Task: Find connections with filter location Mâcon with filter topic #socialentrepreneurswith filter profile language German with filter current company TeamLease Services Limited with filter school Professor Jayashankar Telangana State Agricultural University with filter industry Nonresidential Building Construction with filter service category Wealth Management with filter keywords title Human Resources
Action: Mouse moved to (709, 115)
Screenshot: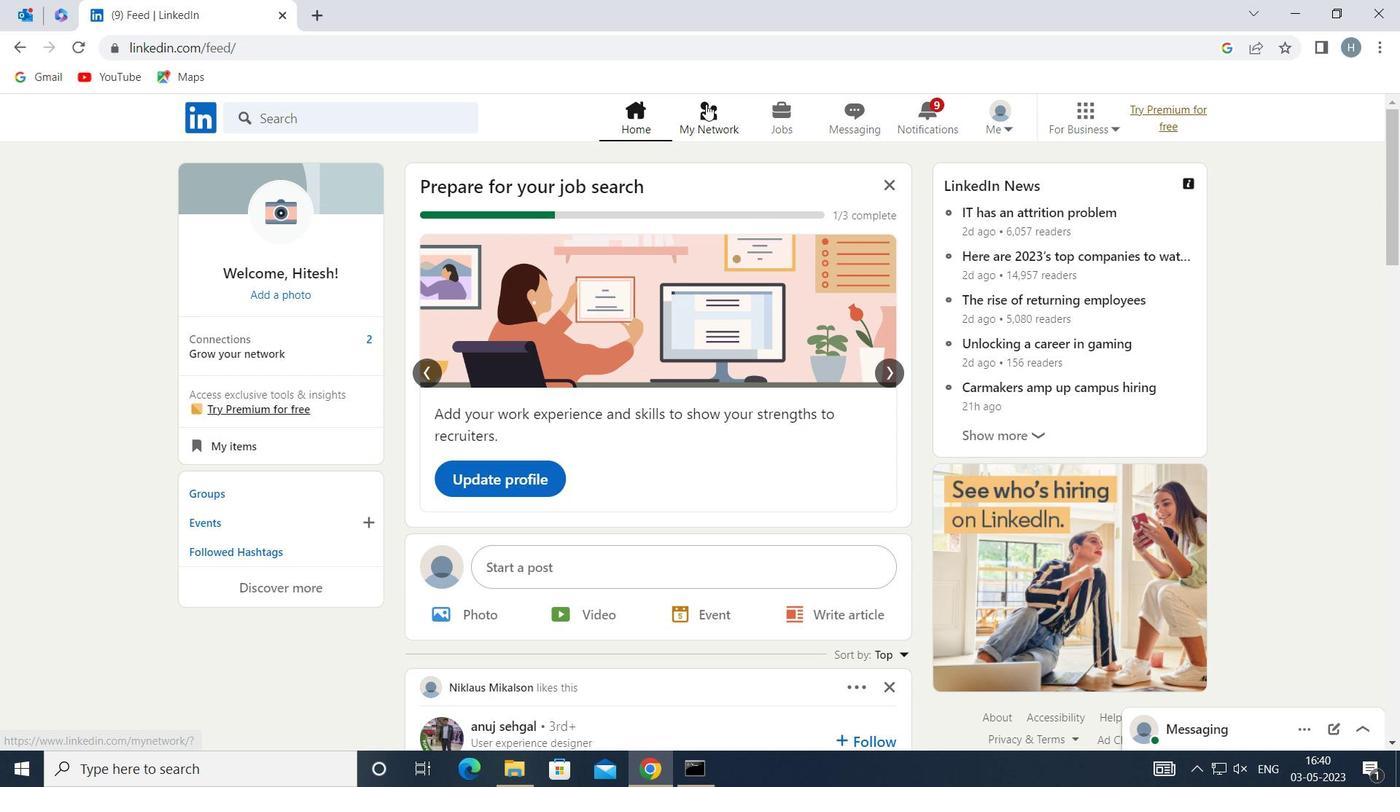 
Action: Mouse pressed left at (709, 115)
Screenshot: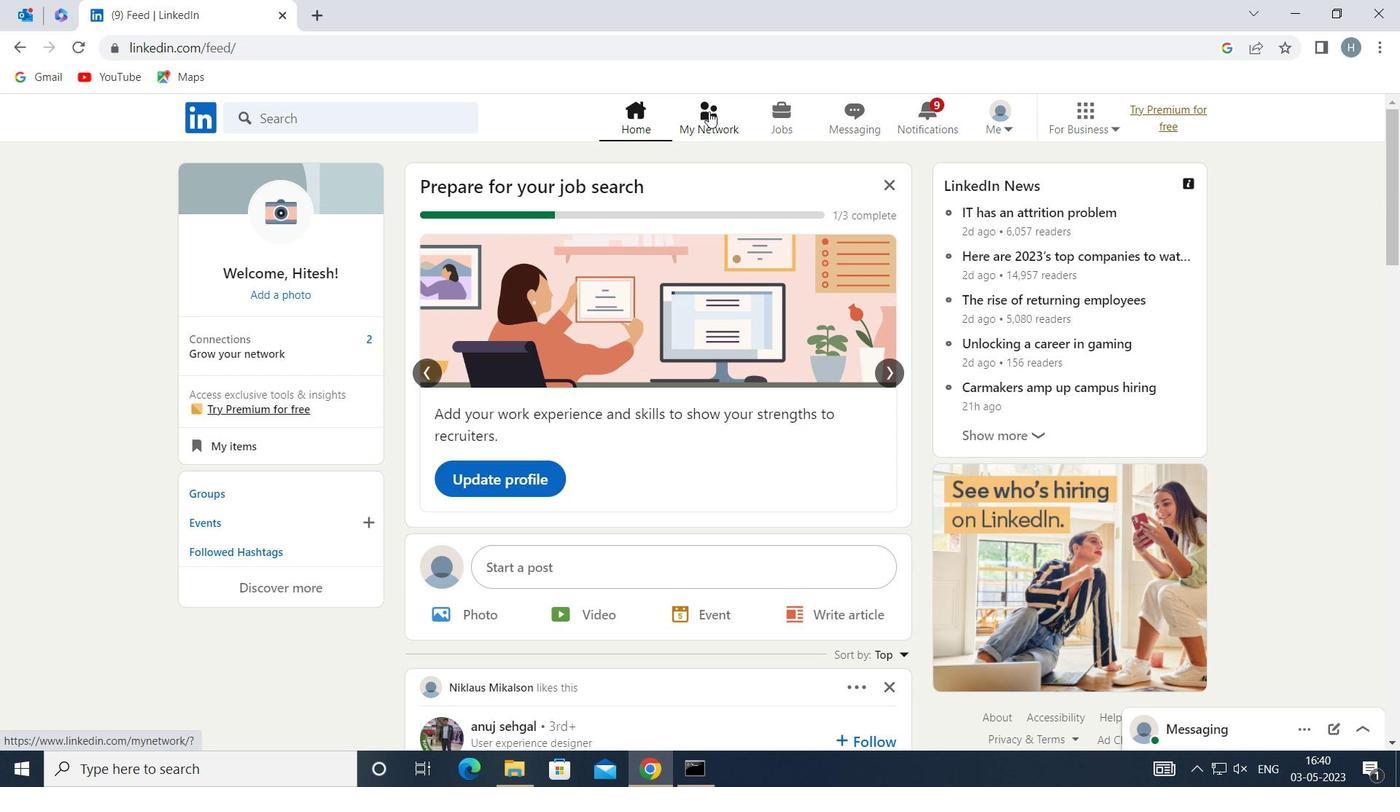 
Action: Mouse moved to (383, 221)
Screenshot: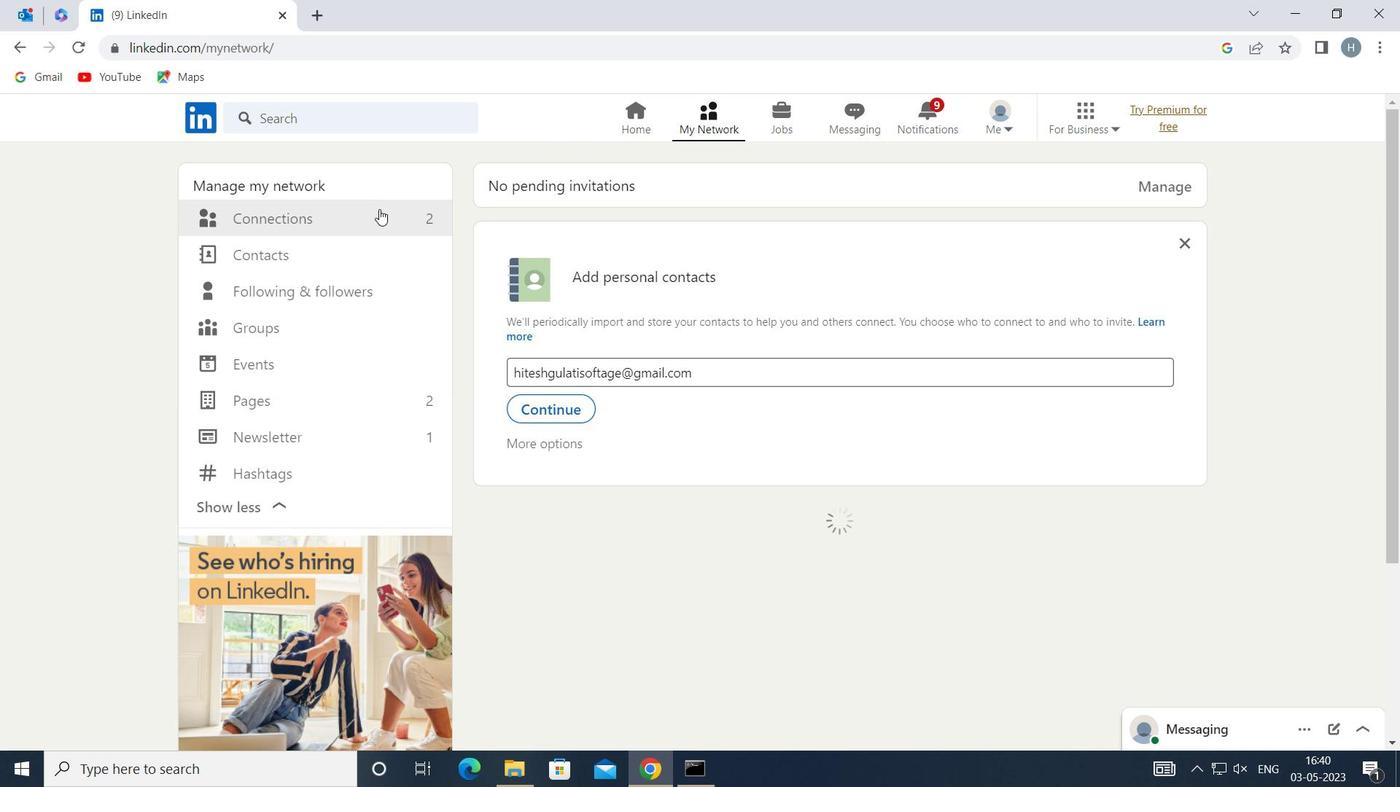 
Action: Mouse pressed left at (383, 221)
Screenshot: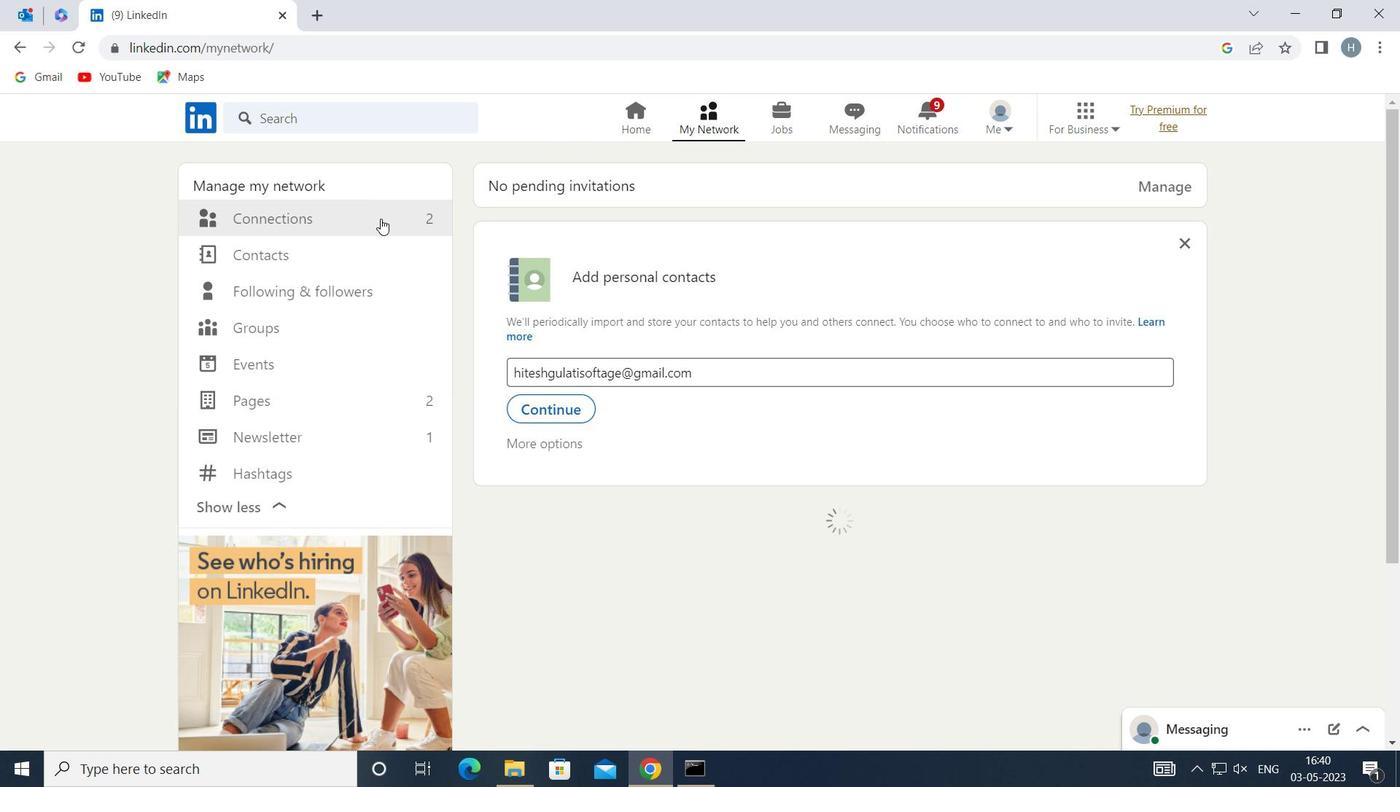 
Action: Mouse moved to (838, 216)
Screenshot: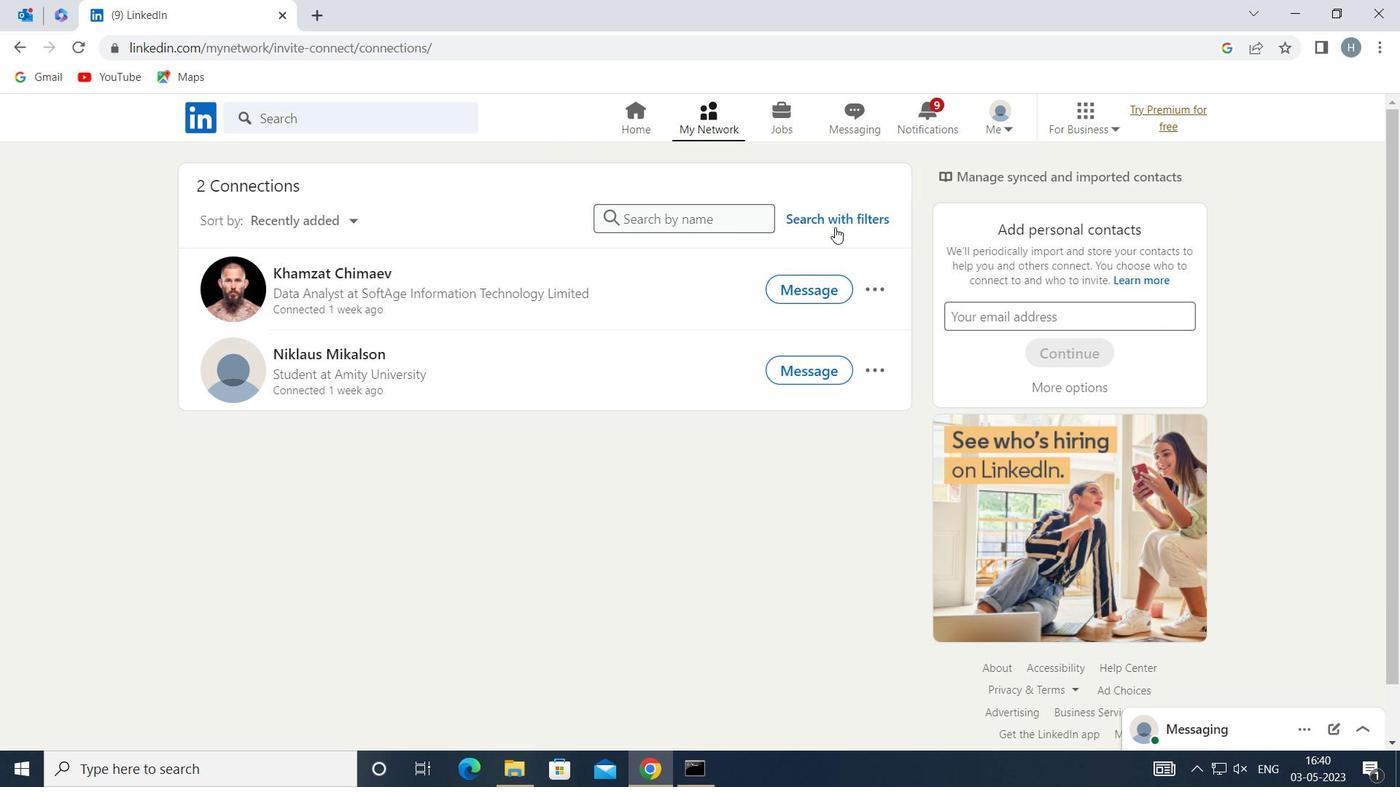 
Action: Mouse pressed left at (838, 216)
Screenshot: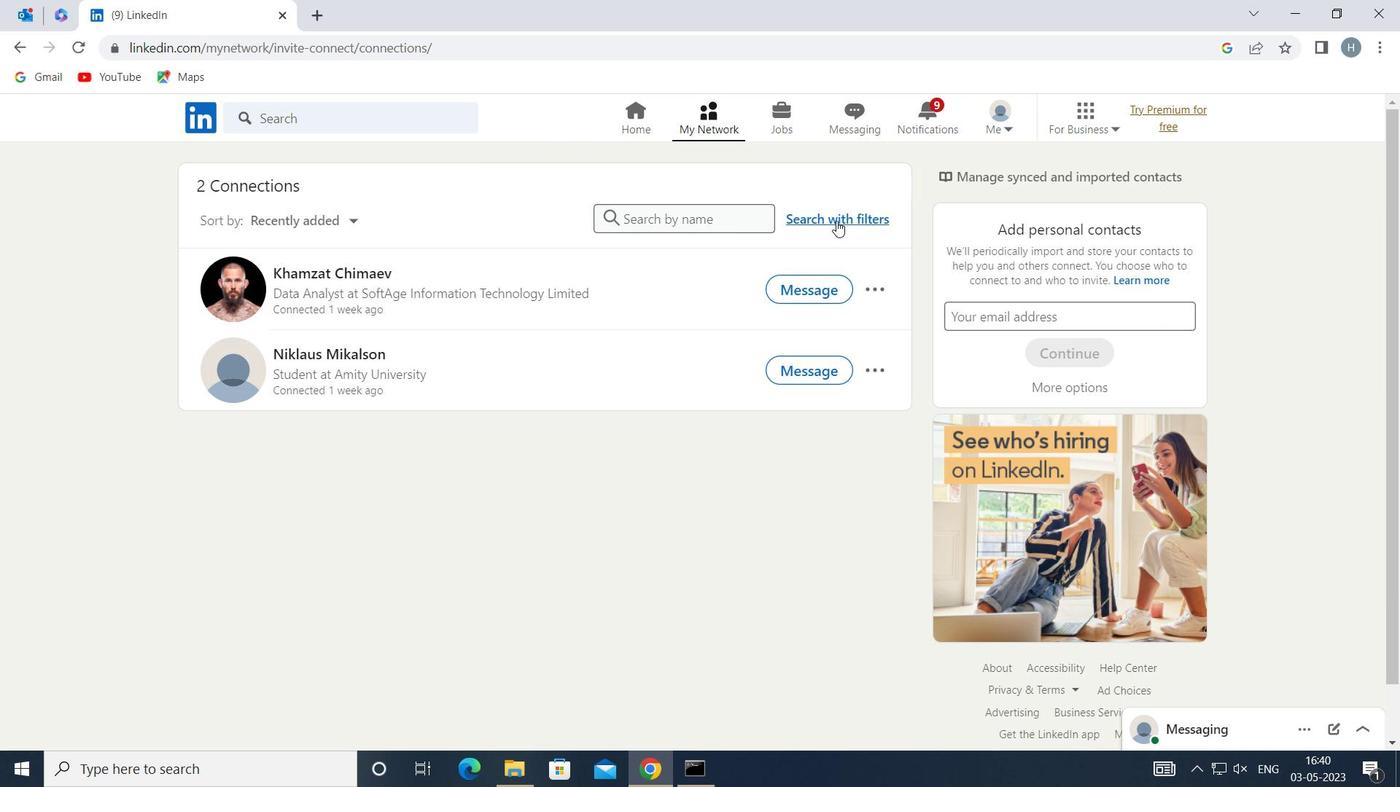 
Action: Mouse moved to (768, 167)
Screenshot: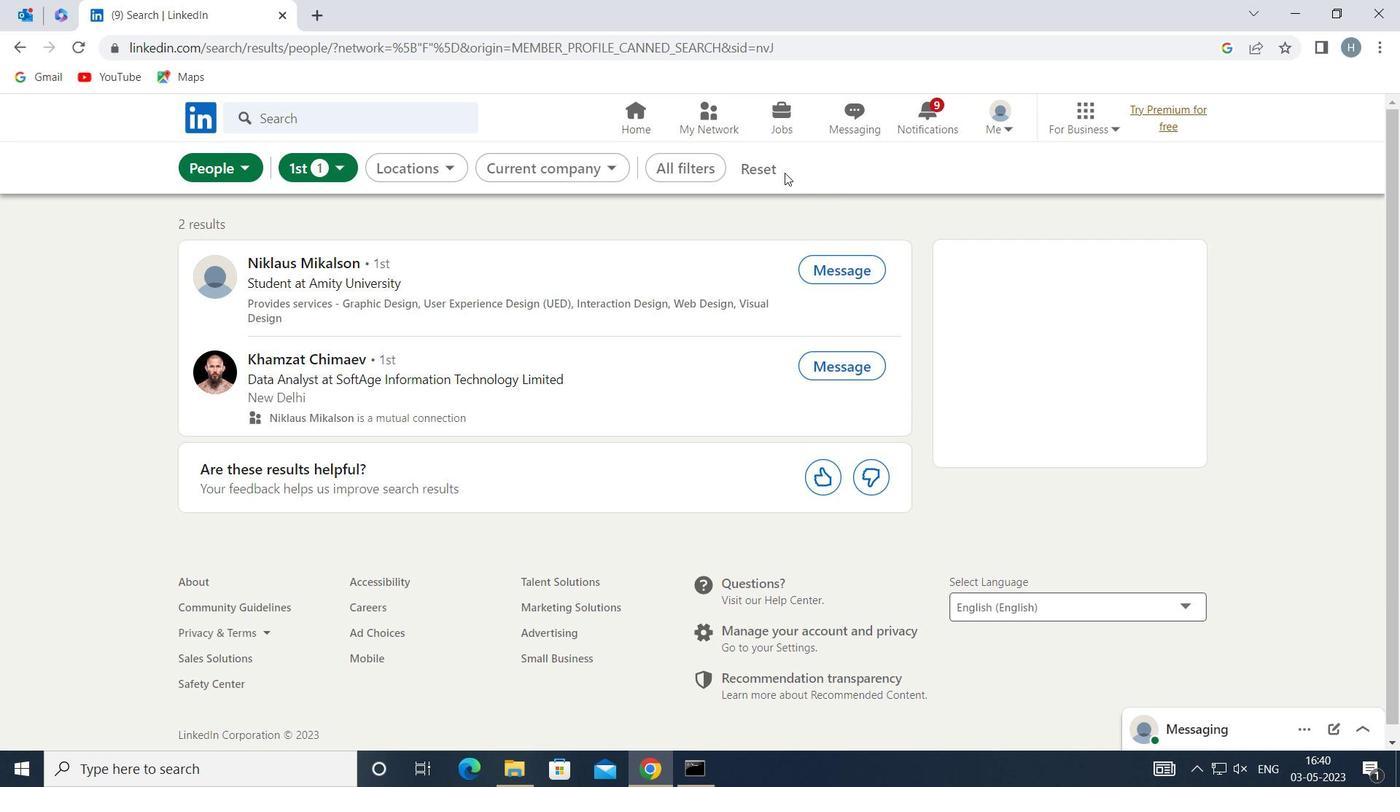 
Action: Mouse pressed left at (768, 167)
Screenshot: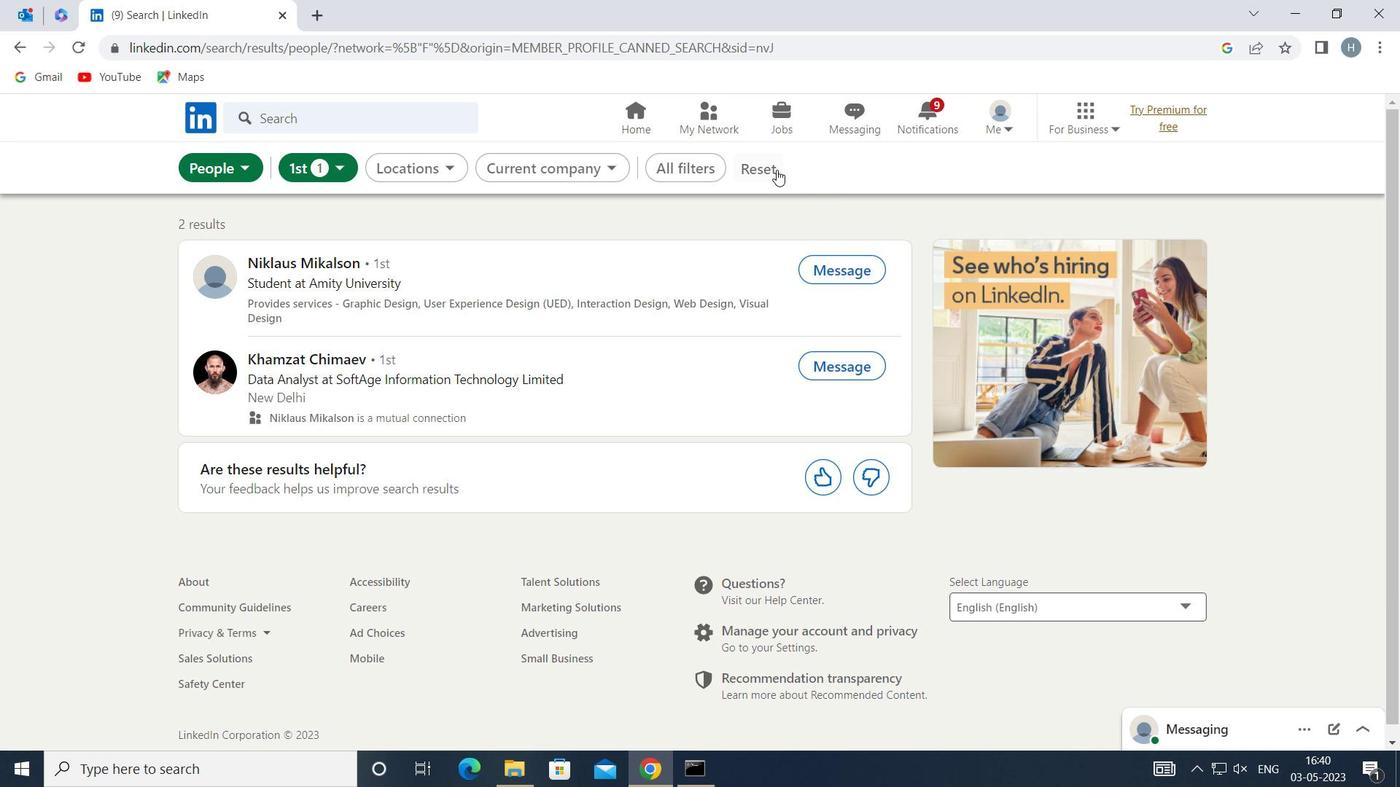 
Action: Mouse moved to (743, 168)
Screenshot: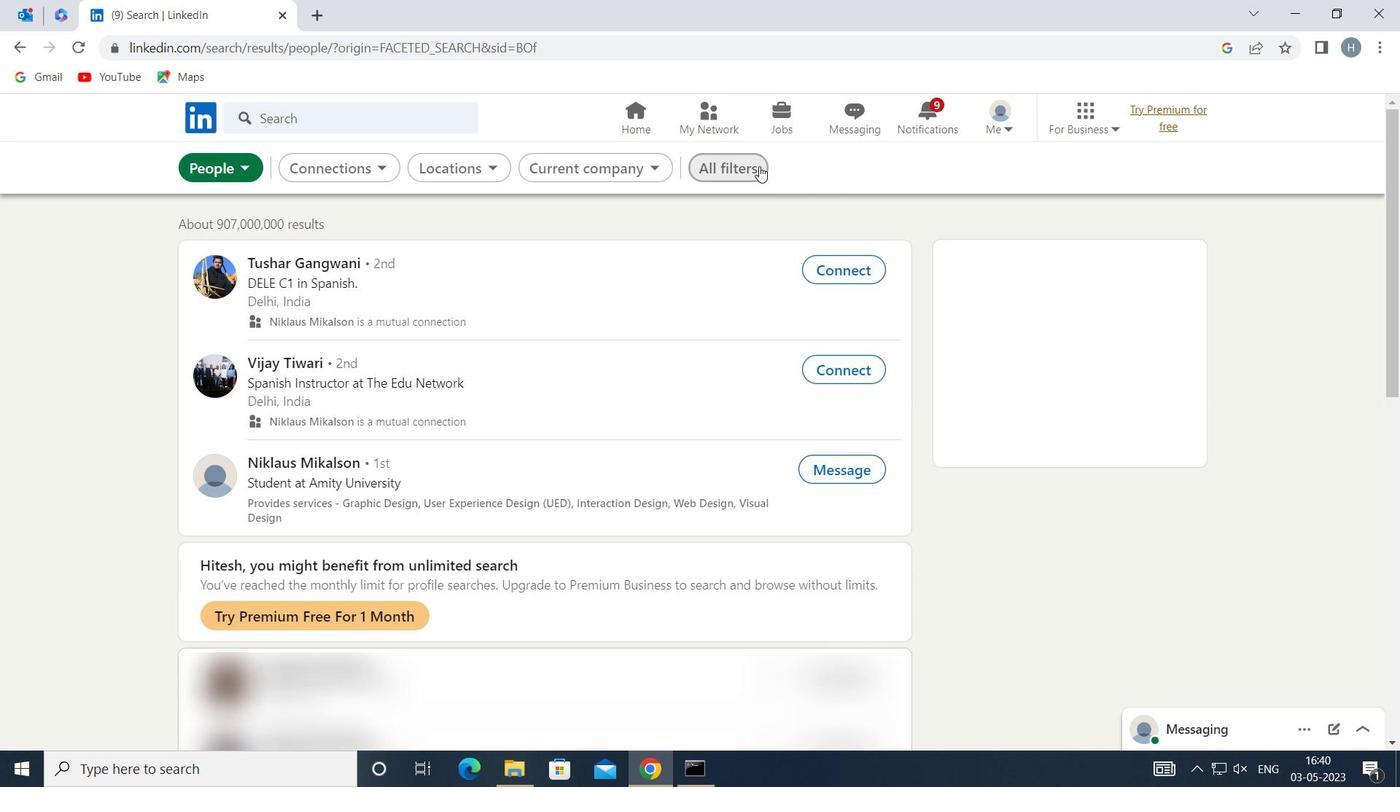 
Action: Mouse pressed left at (743, 168)
Screenshot: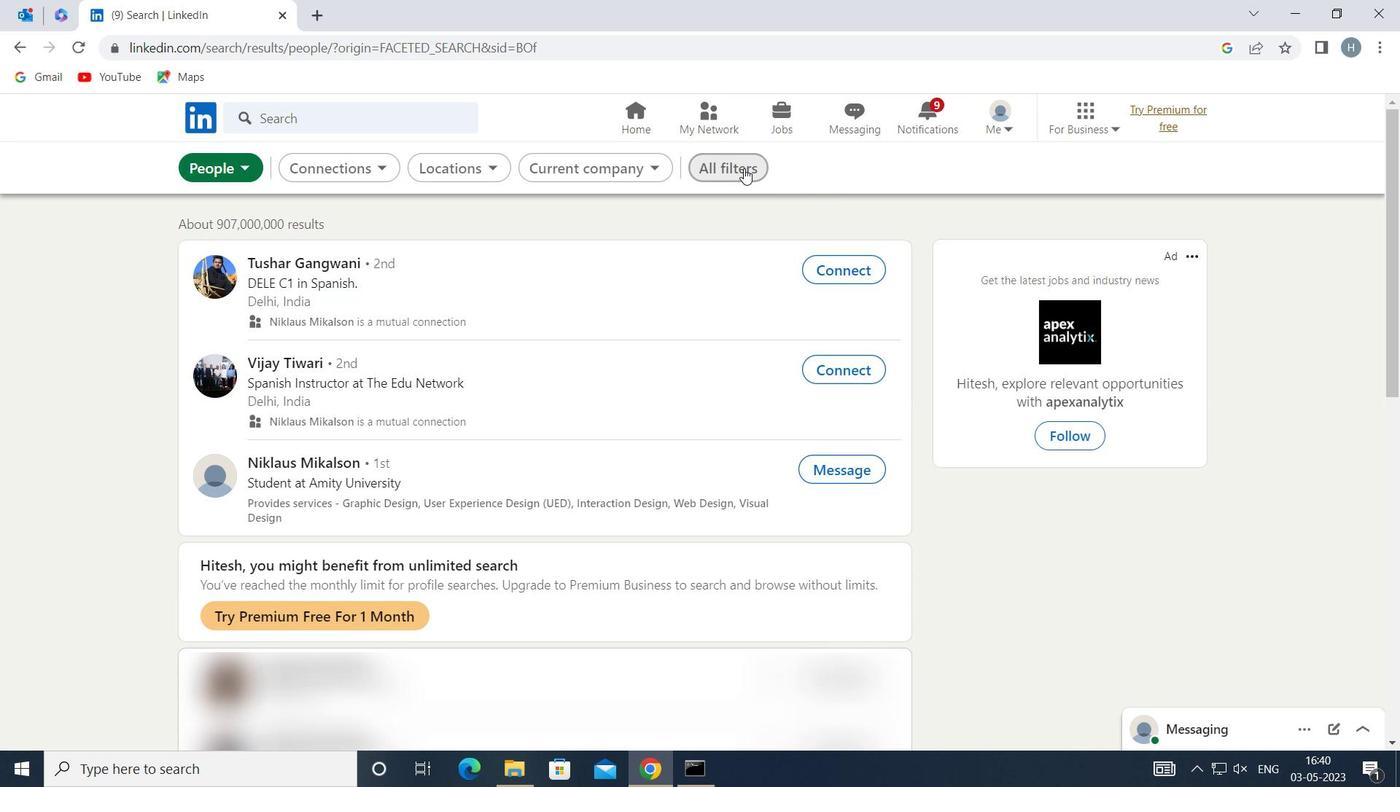 
Action: Mouse moved to (992, 453)
Screenshot: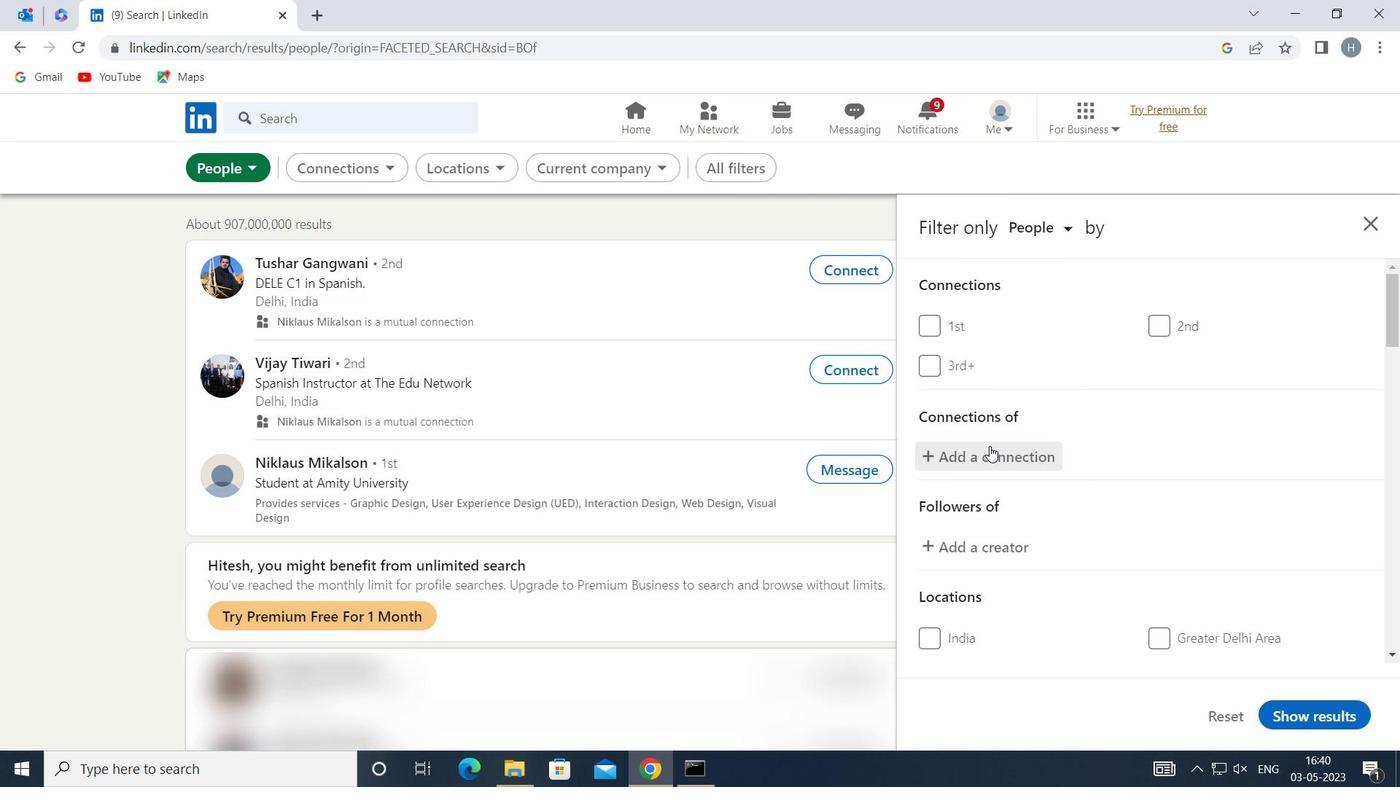 
Action: Mouse scrolled (992, 453) with delta (0, 0)
Screenshot: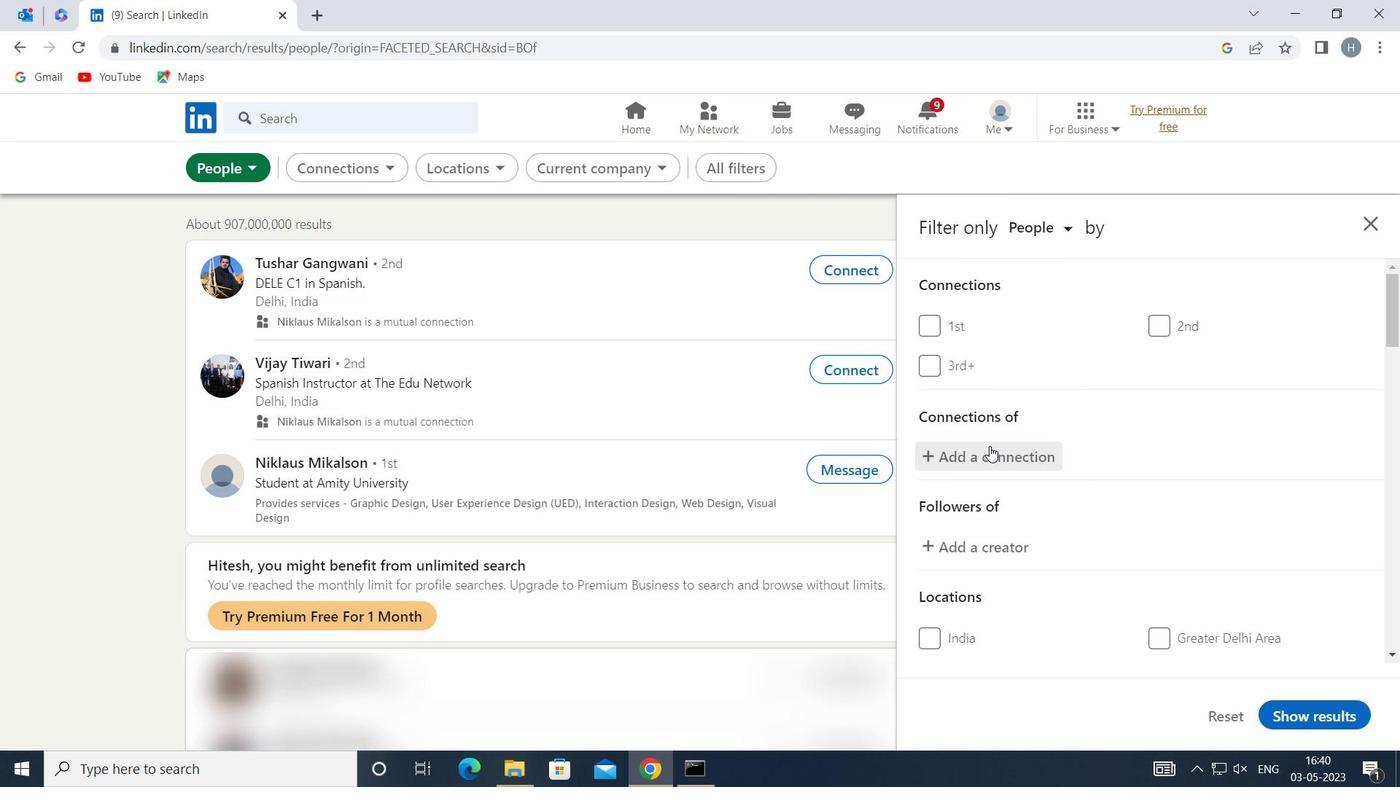 
Action: Mouse moved to (992, 453)
Screenshot: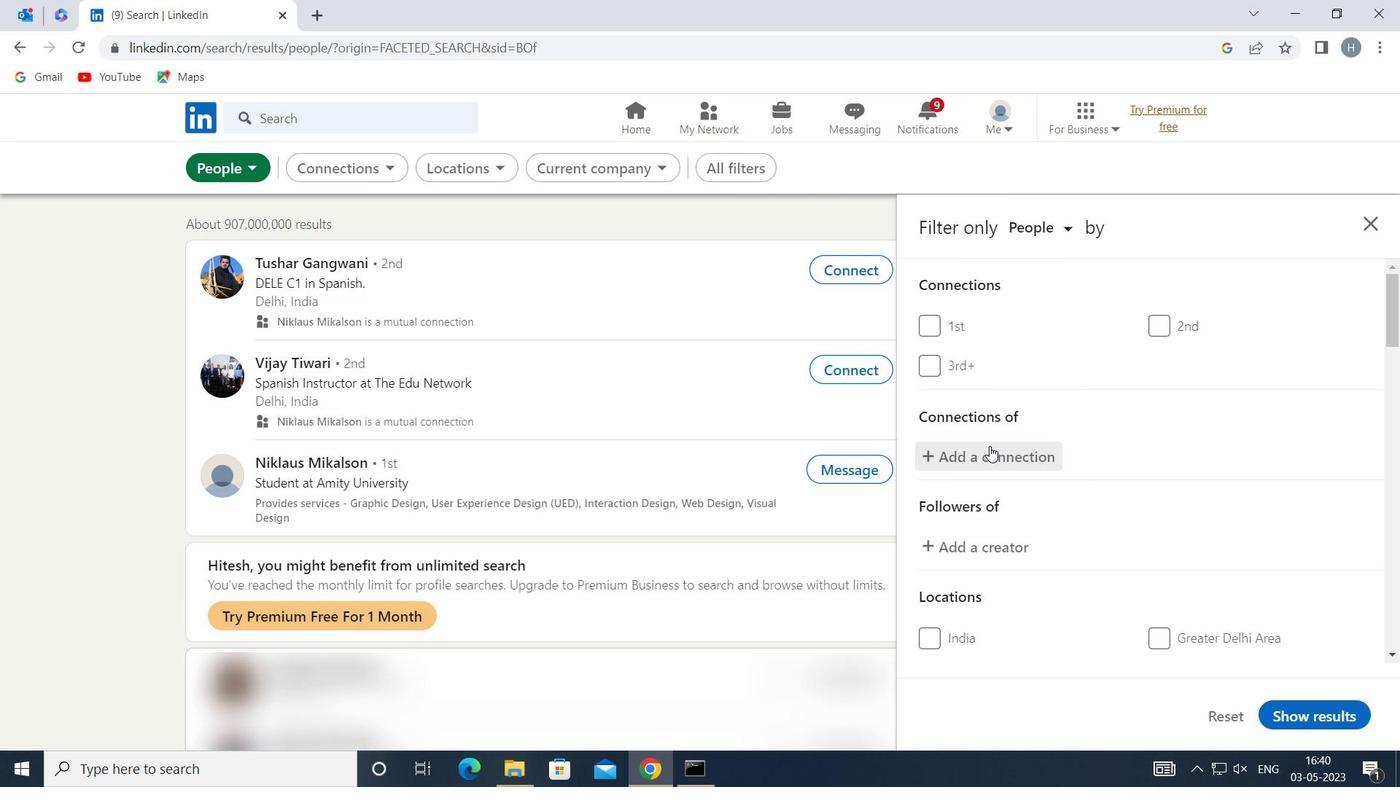 
Action: Mouse scrolled (992, 453) with delta (0, 0)
Screenshot: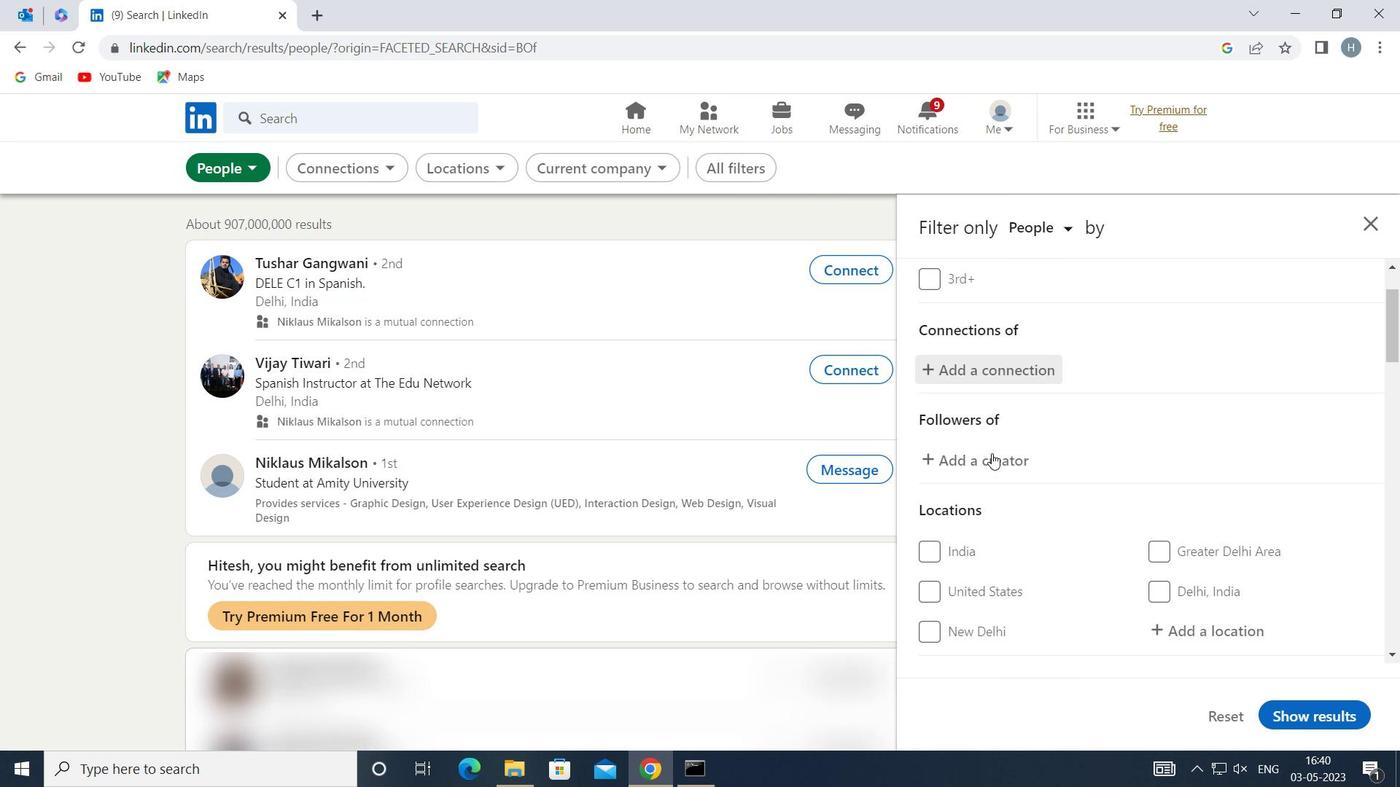 
Action: Mouse scrolled (992, 453) with delta (0, 0)
Screenshot: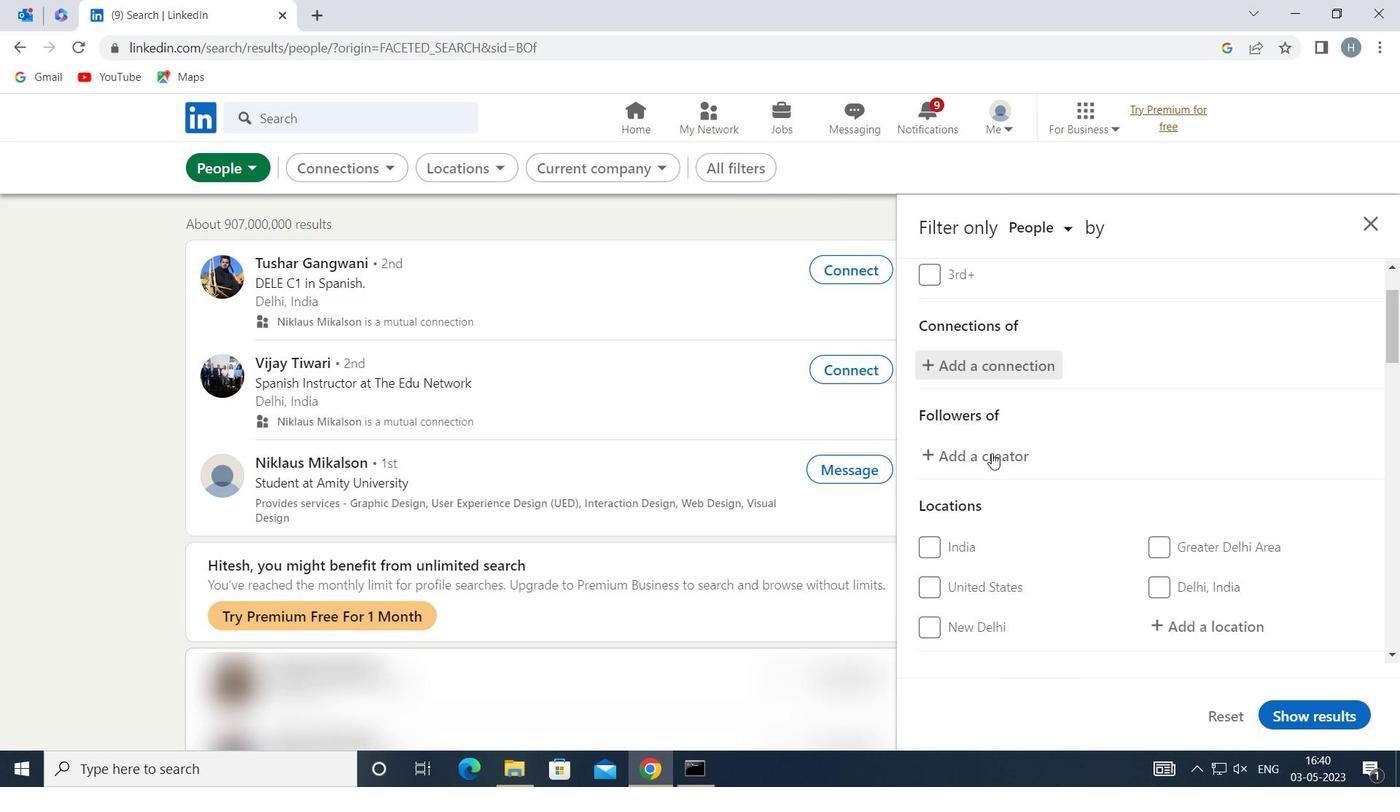 
Action: Mouse moved to (1204, 432)
Screenshot: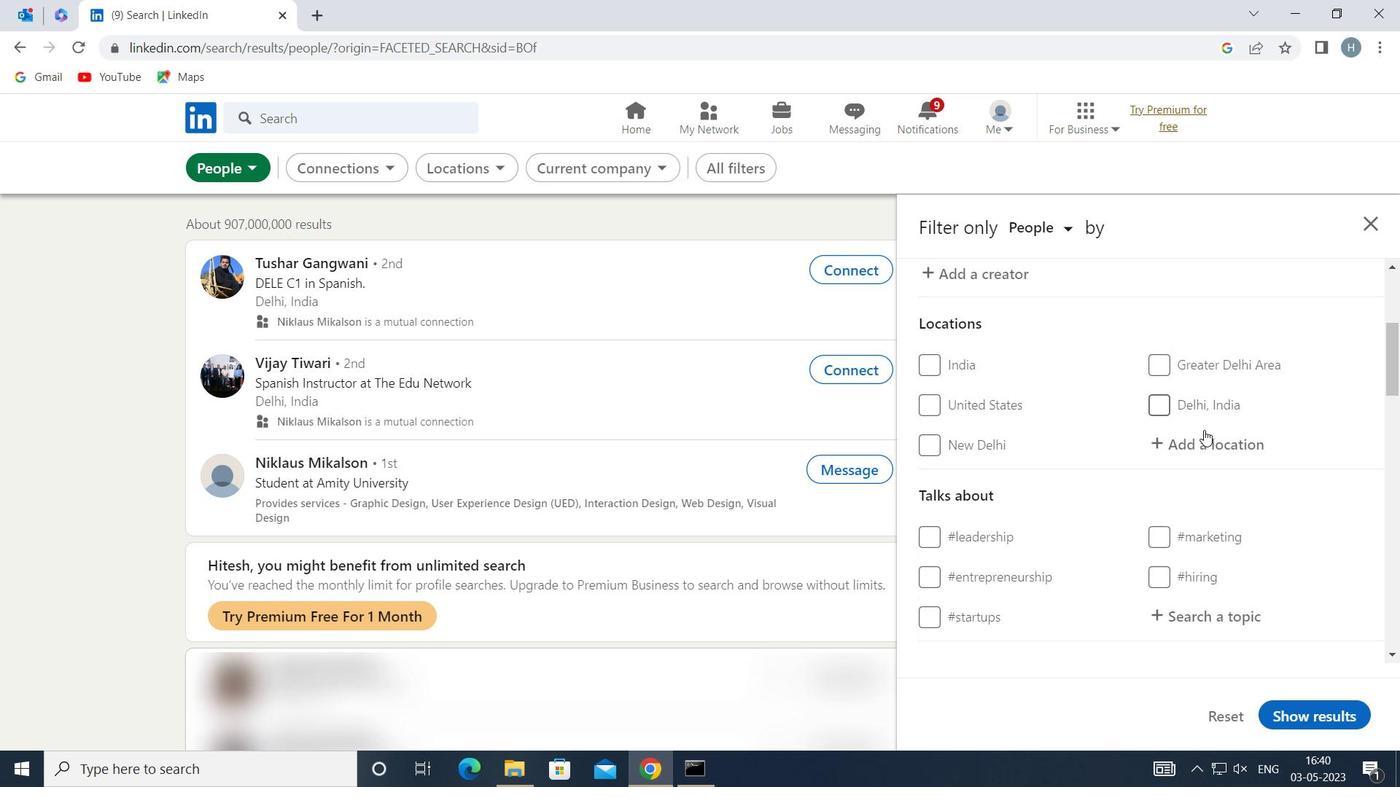 
Action: Mouse pressed left at (1204, 432)
Screenshot: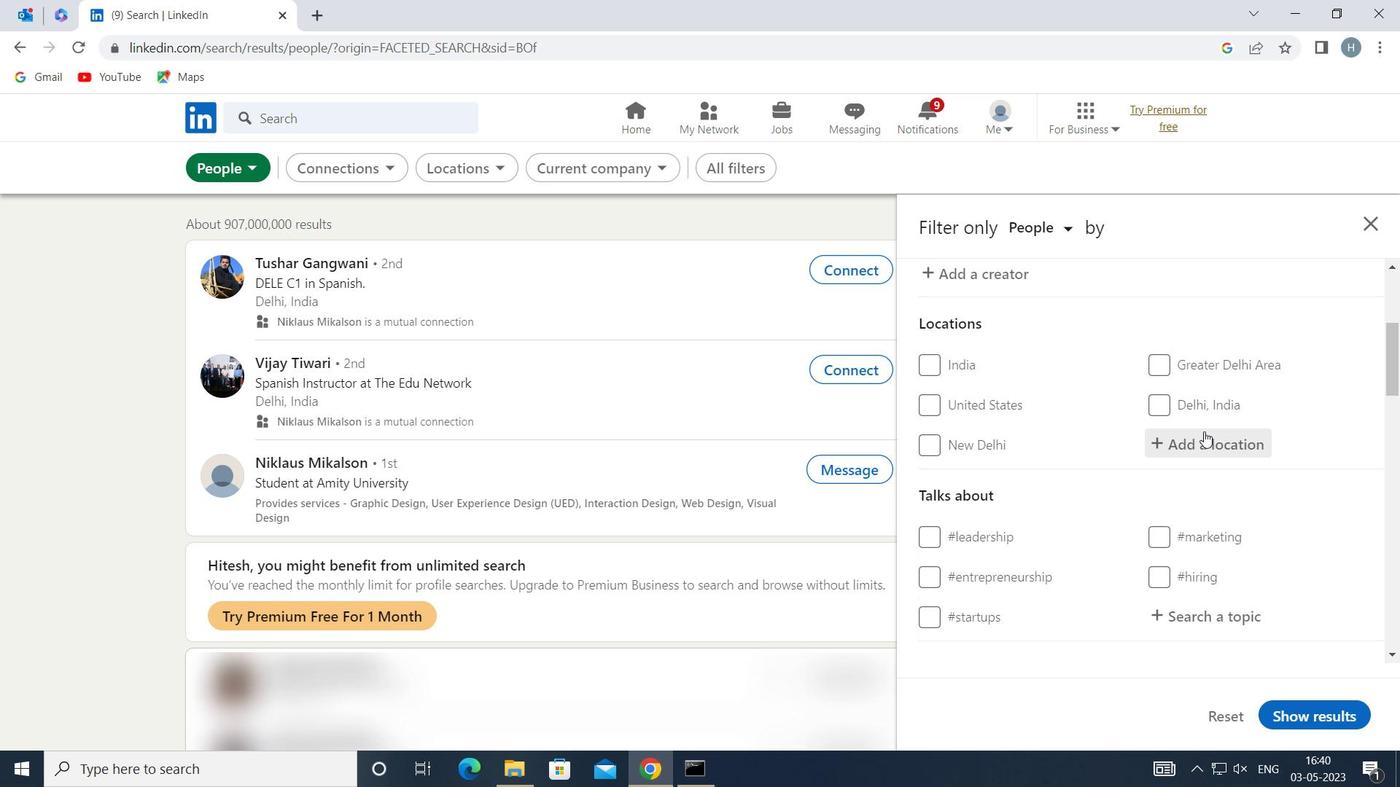 
Action: Mouse moved to (1205, 429)
Screenshot: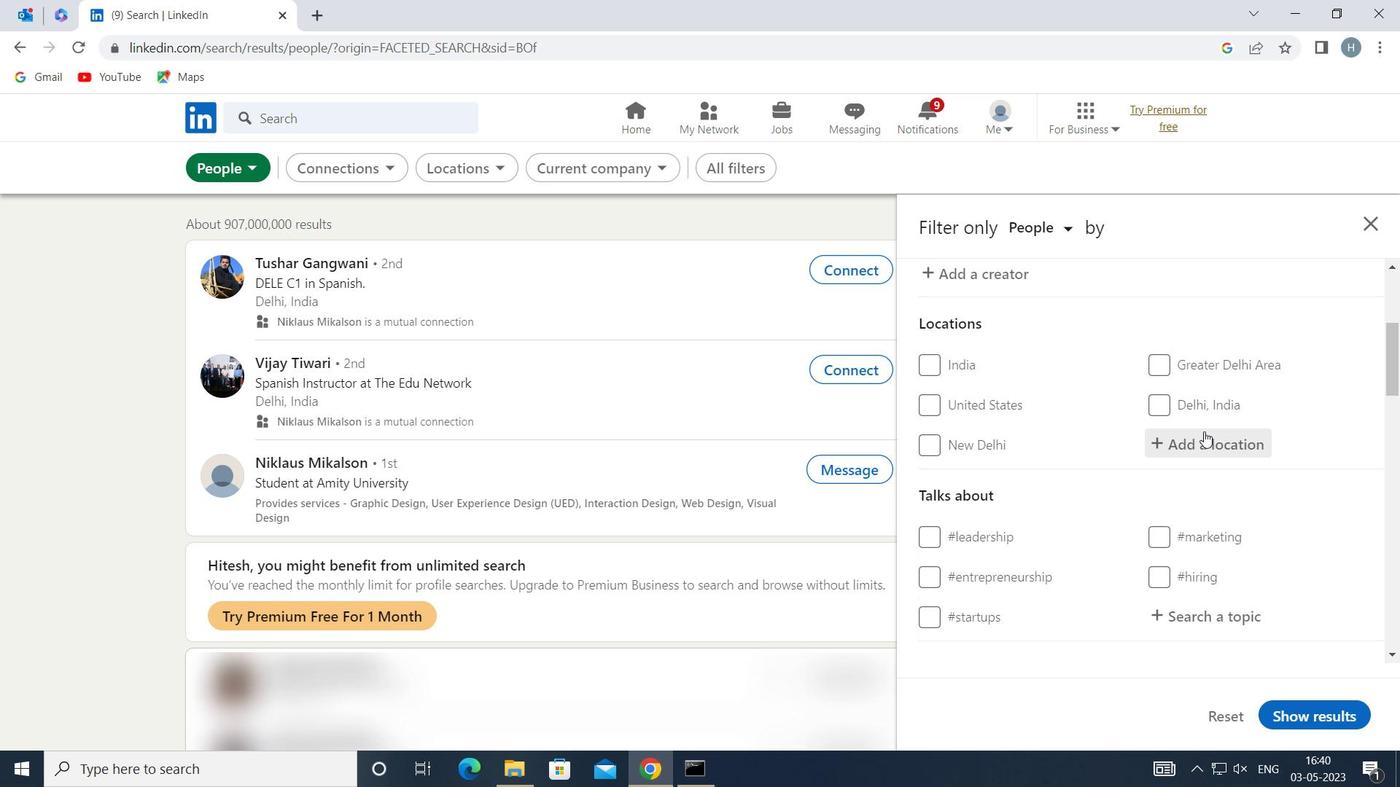 
Action: Key pressed <Key.shift>MACON
Screenshot: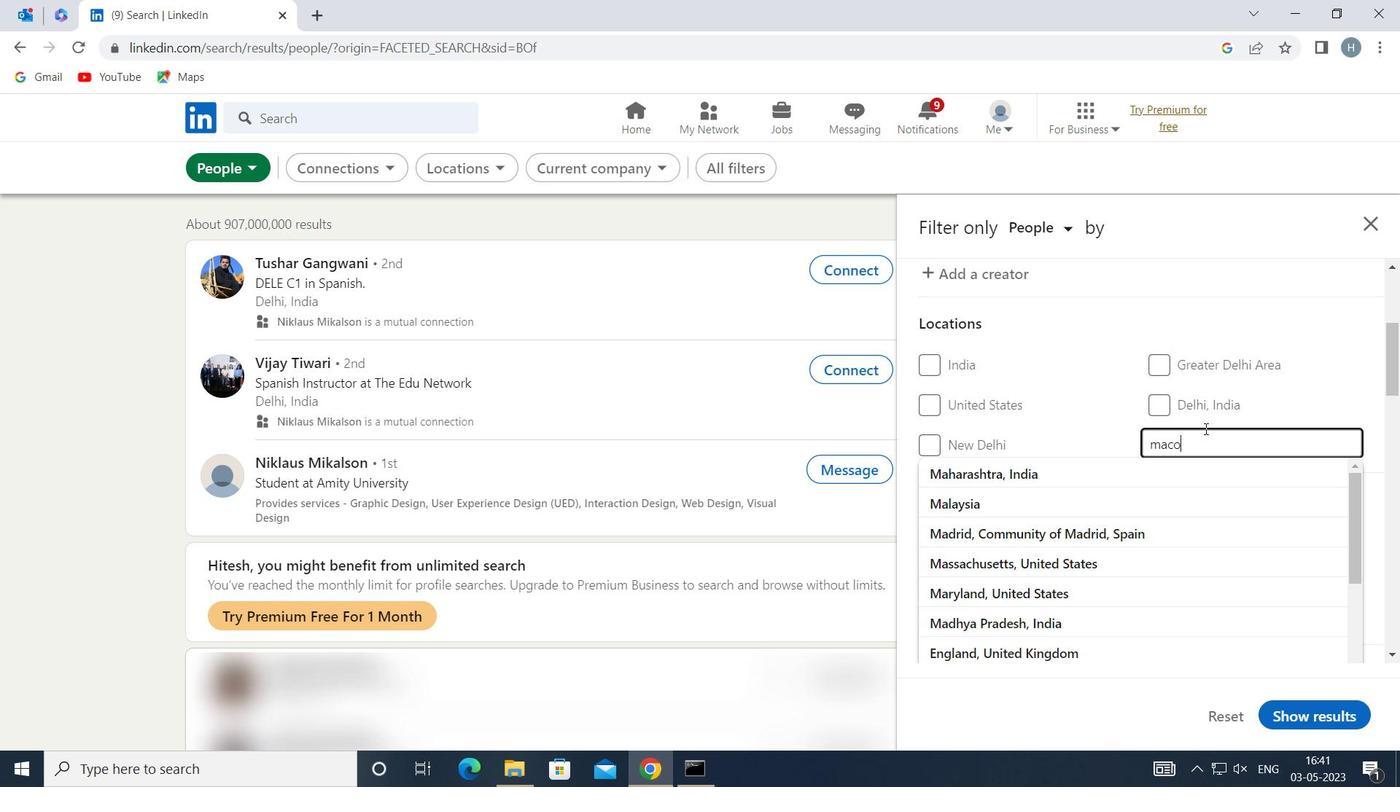 
Action: Mouse moved to (1145, 464)
Screenshot: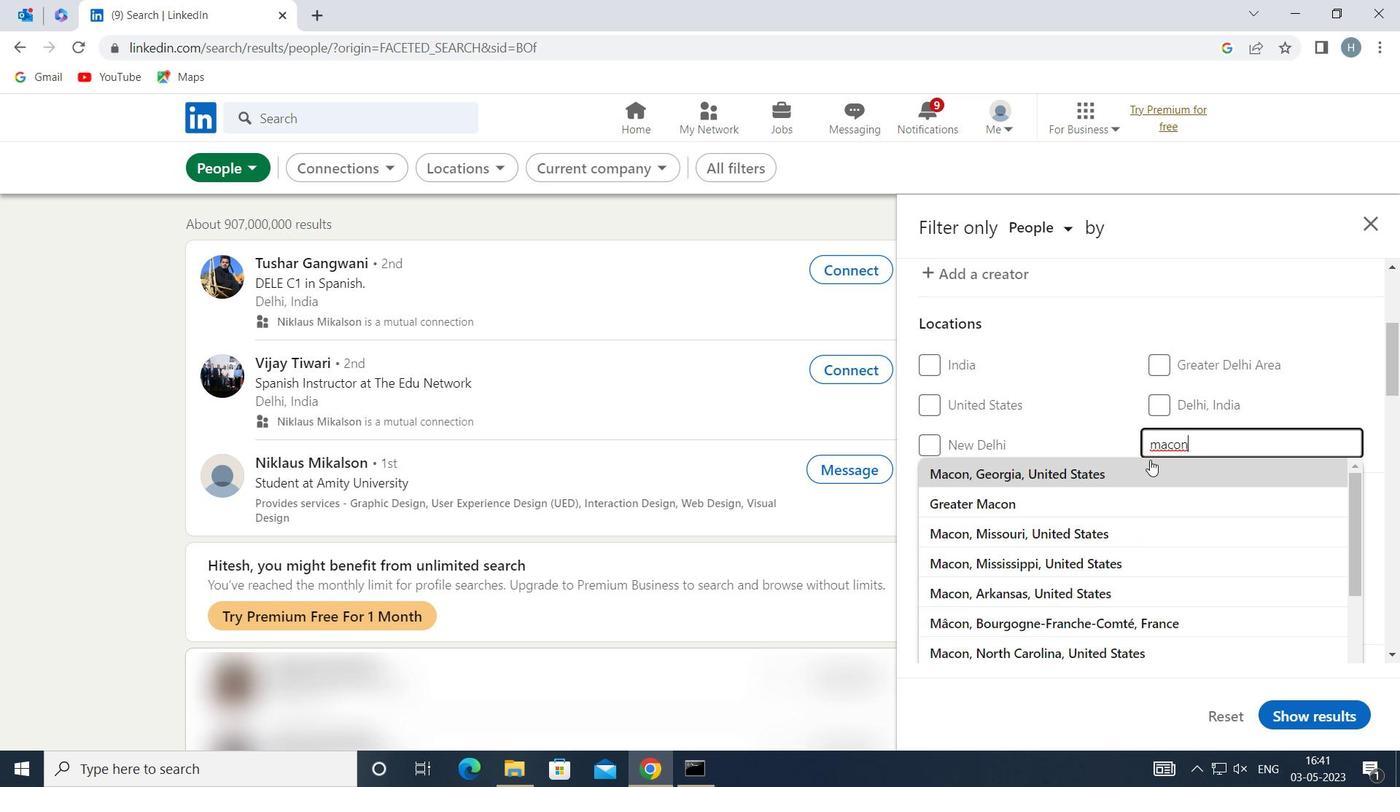 
Action: Mouse pressed left at (1145, 464)
Screenshot: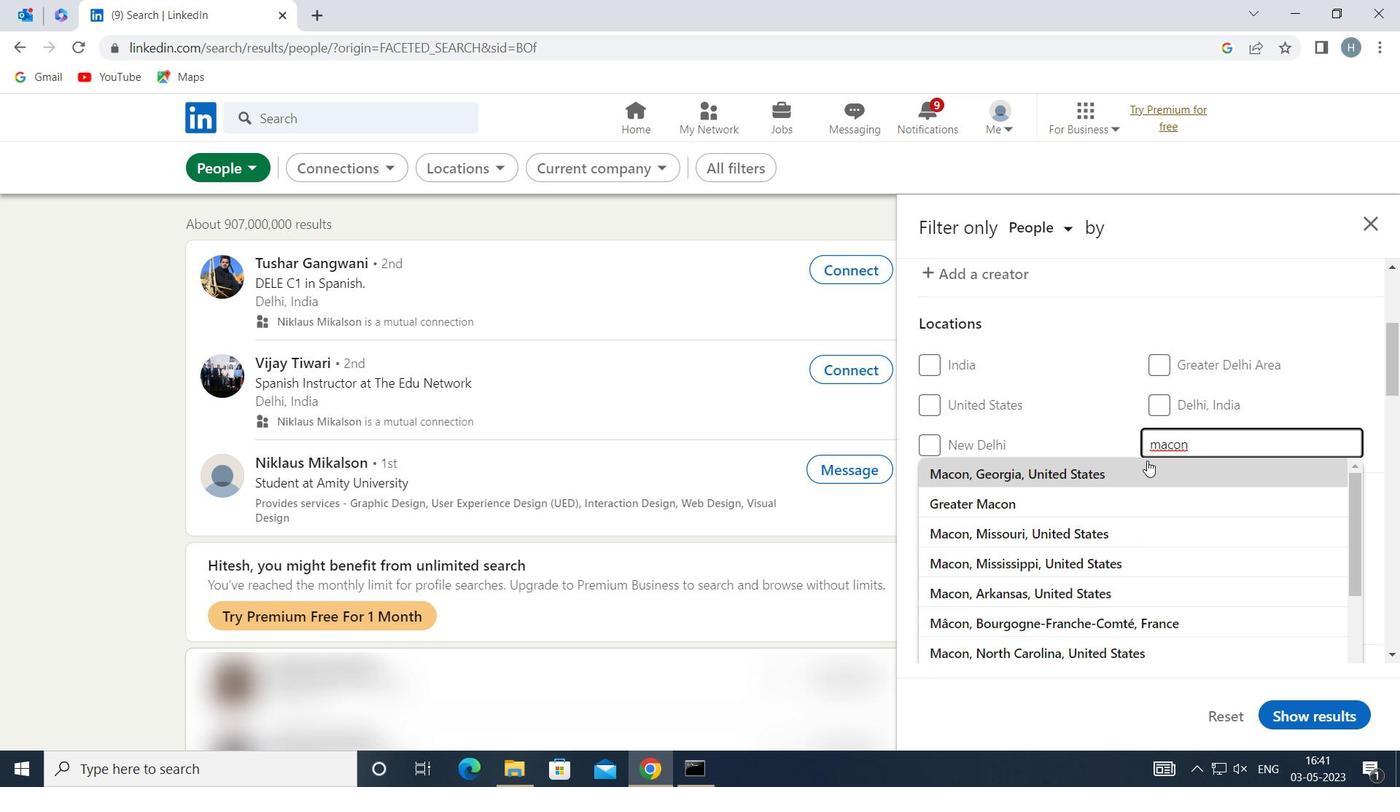
Action: Mouse moved to (1108, 474)
Screenshot: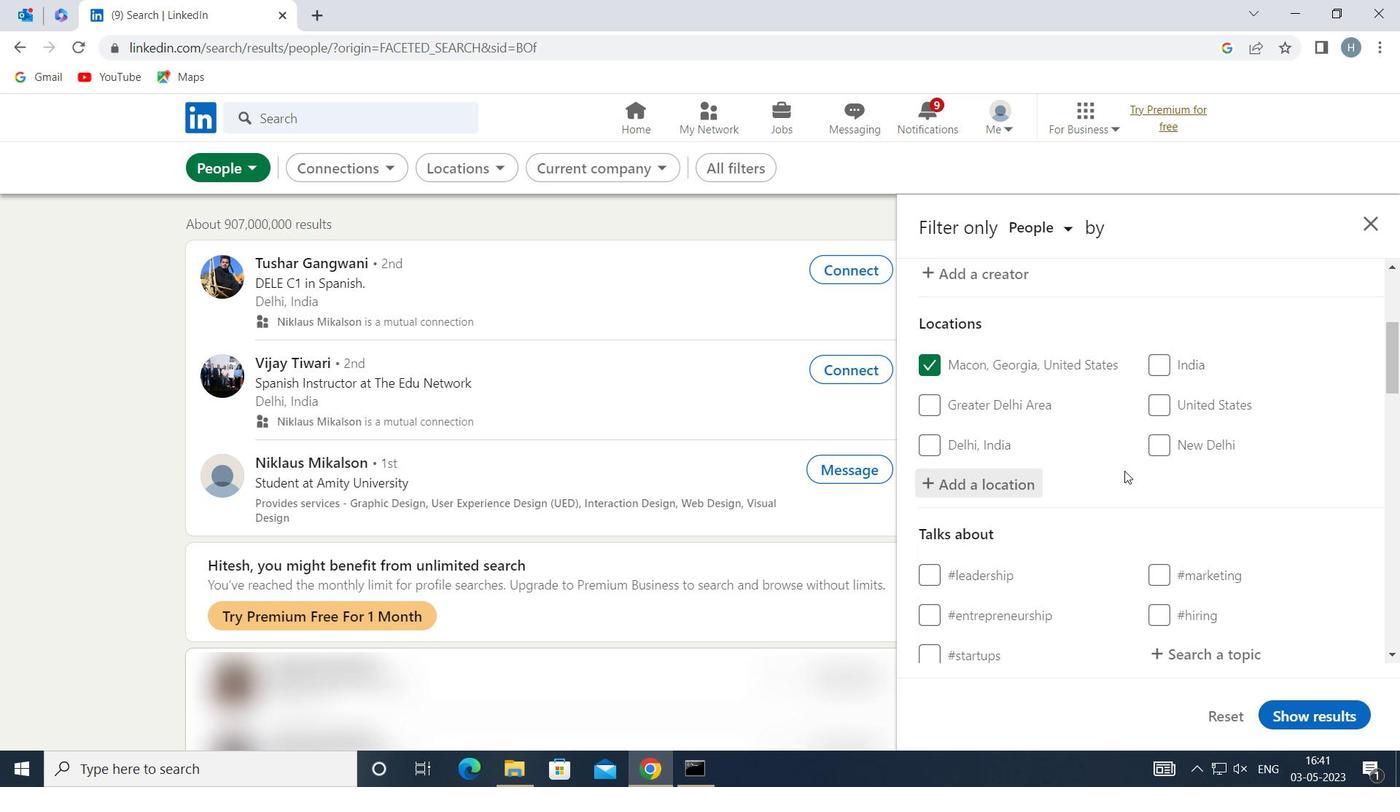 
Action: Mouse scrolled (1108, 474) with delta (0, 0)
Screenshot: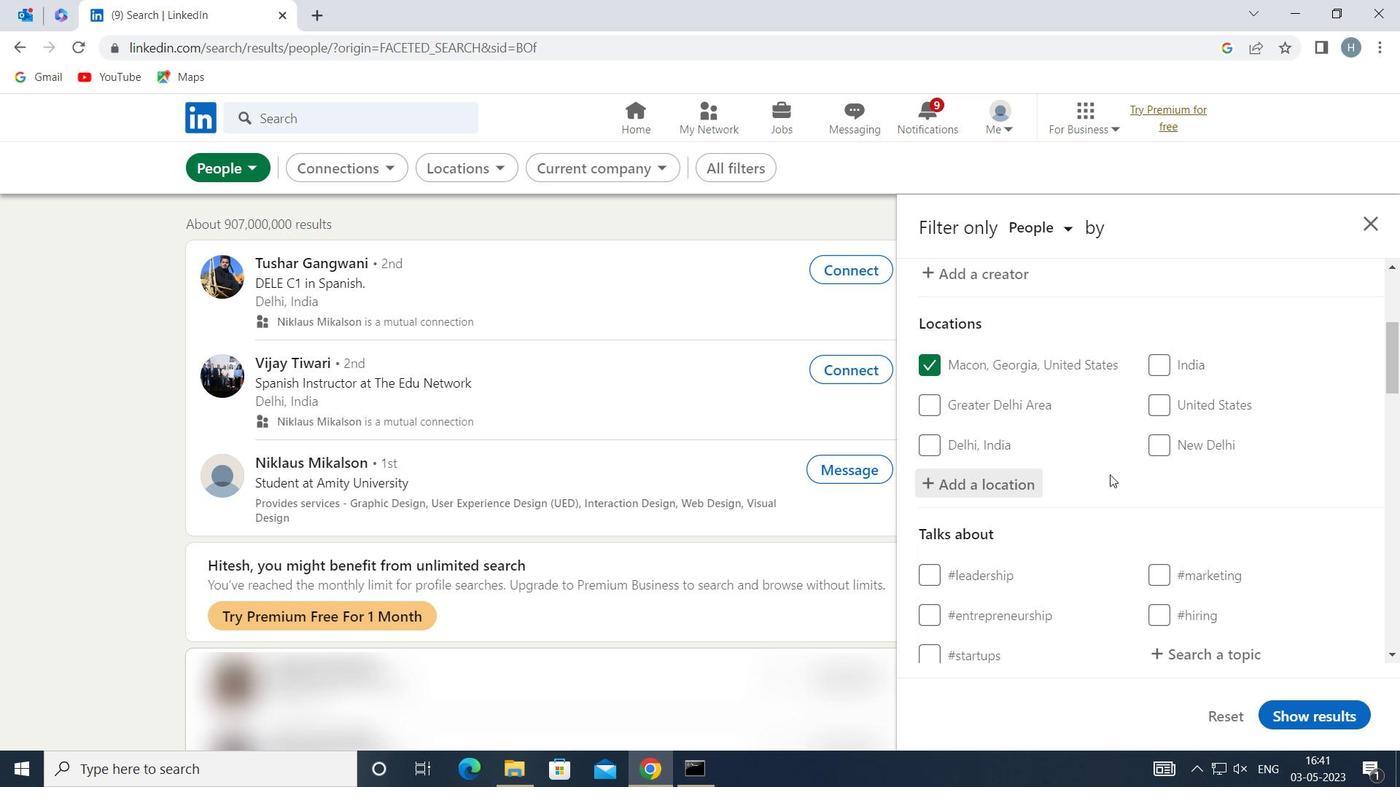
Action: Mouse scrolled (1108, 474) with delta (0, 0)
Screenshot: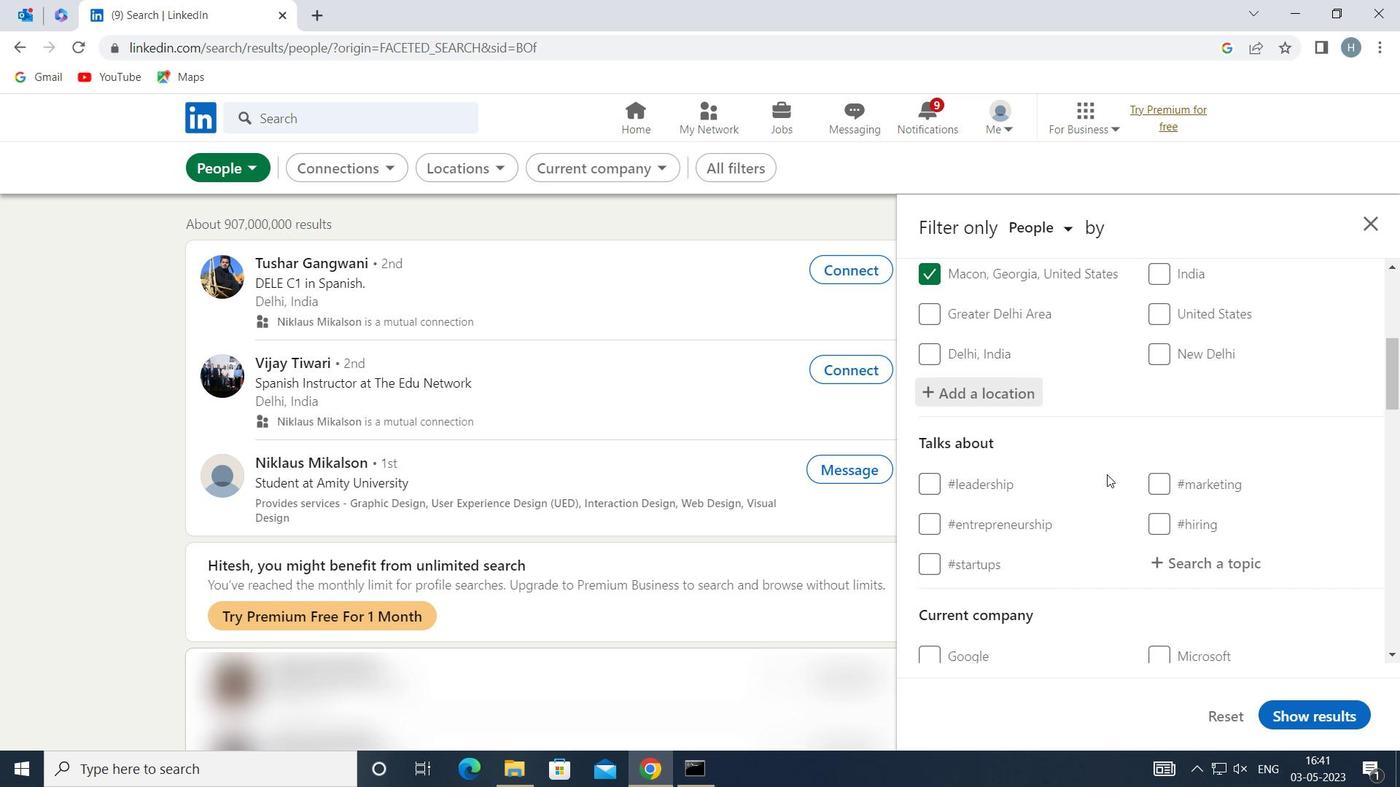 
Action: Mouse moved to (1215, 465)
Screenshot: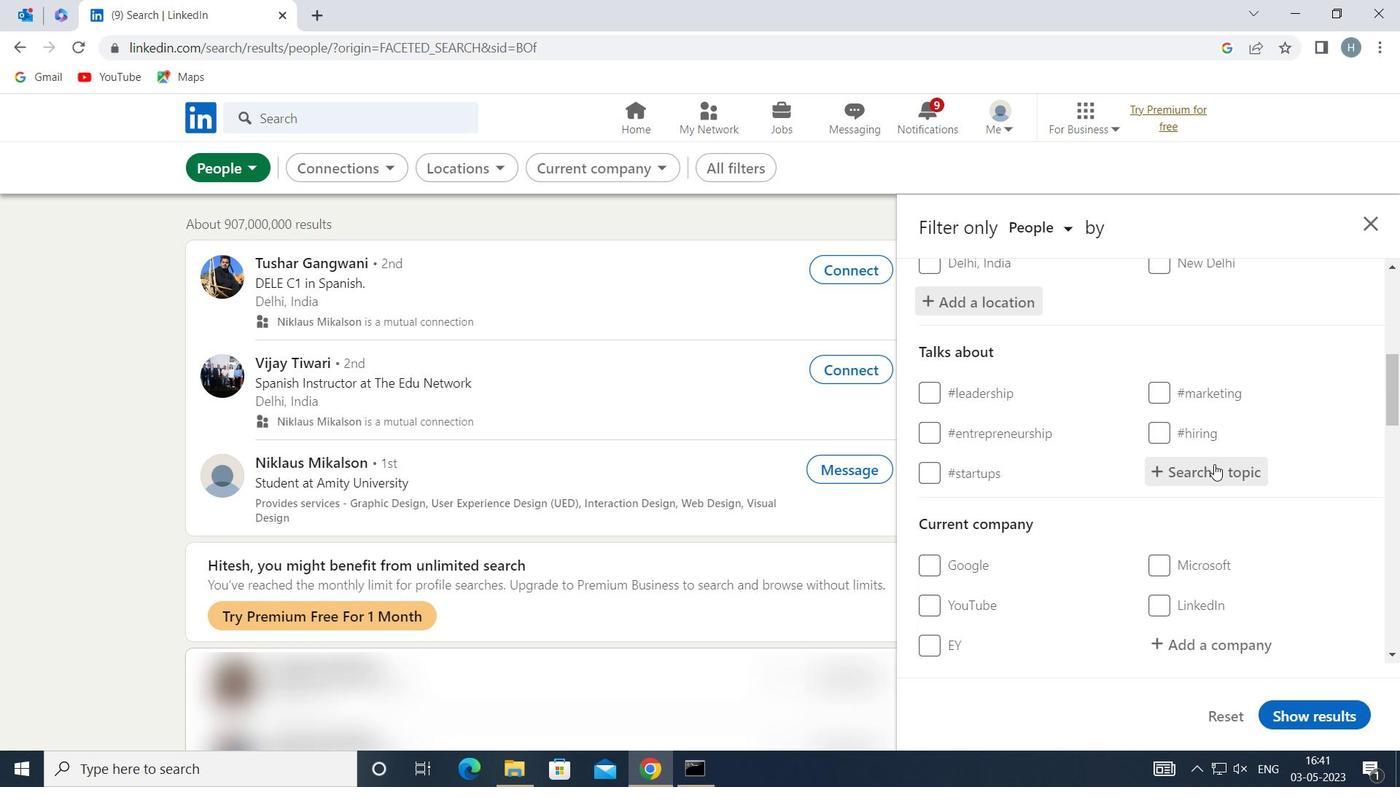 
Action: Mouse pressed left at (1215, 465)
Screenshot: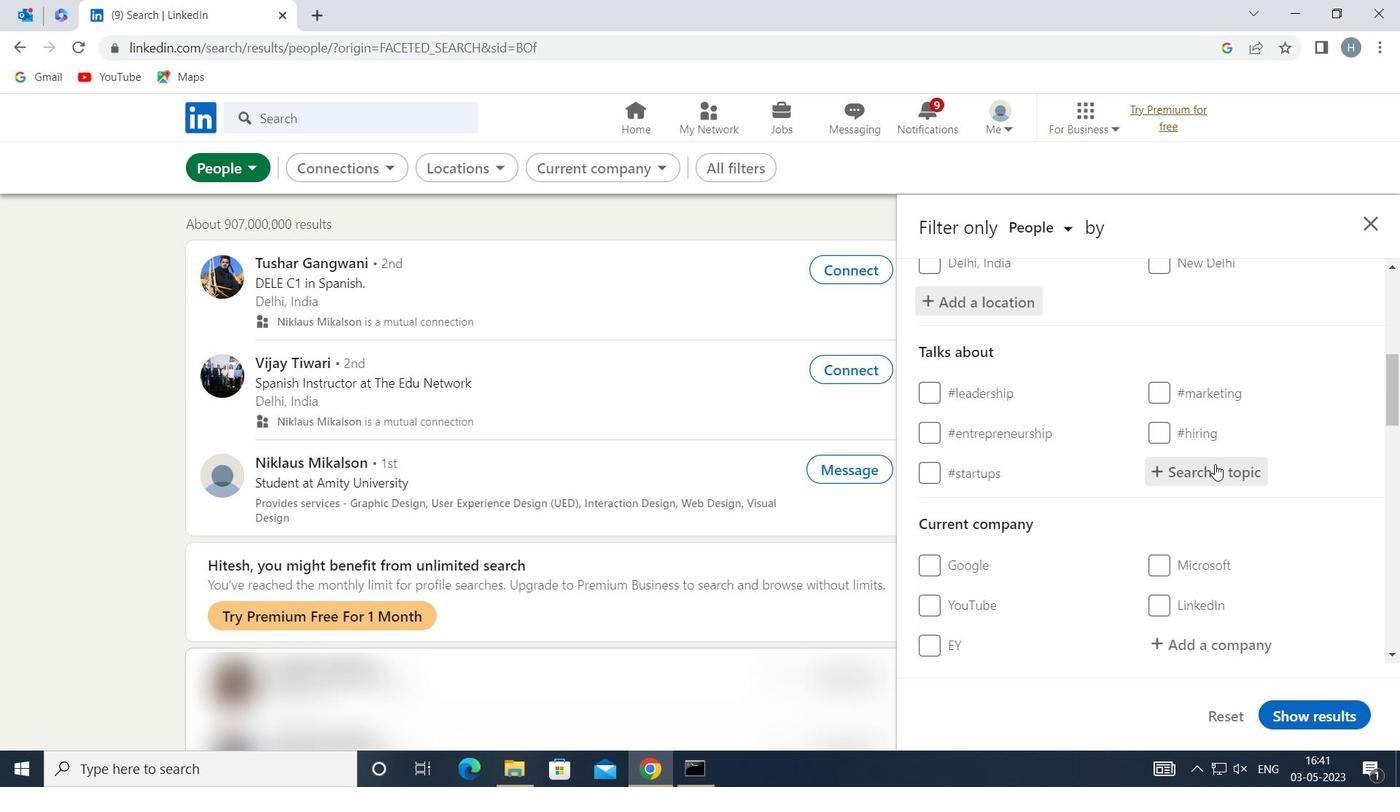 
Action: Key pressed SOCIAL<Key.space><Key.backspace>ENTREO<Key.backspace>P
Screenshot: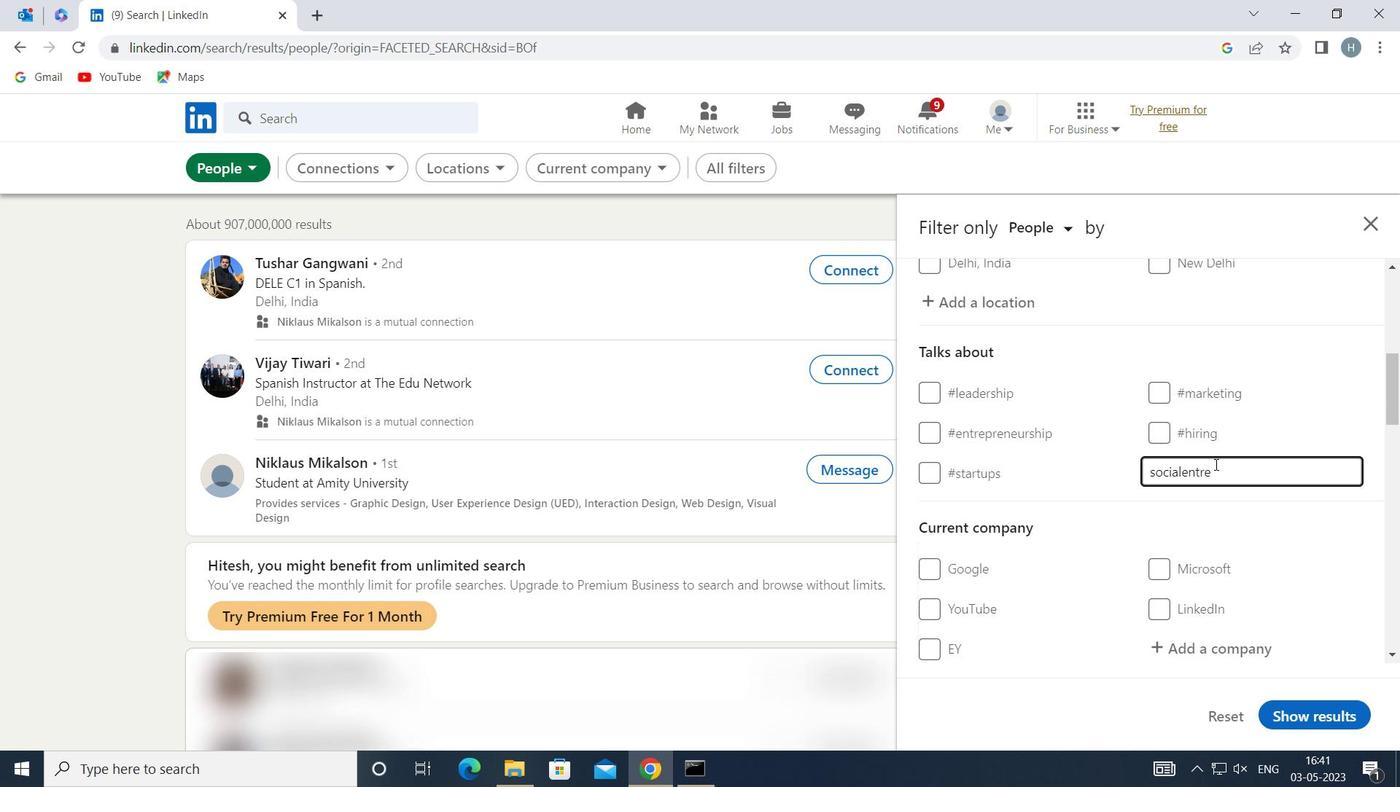 
Action: Mouse moved to (1112, 536)
Screenshot: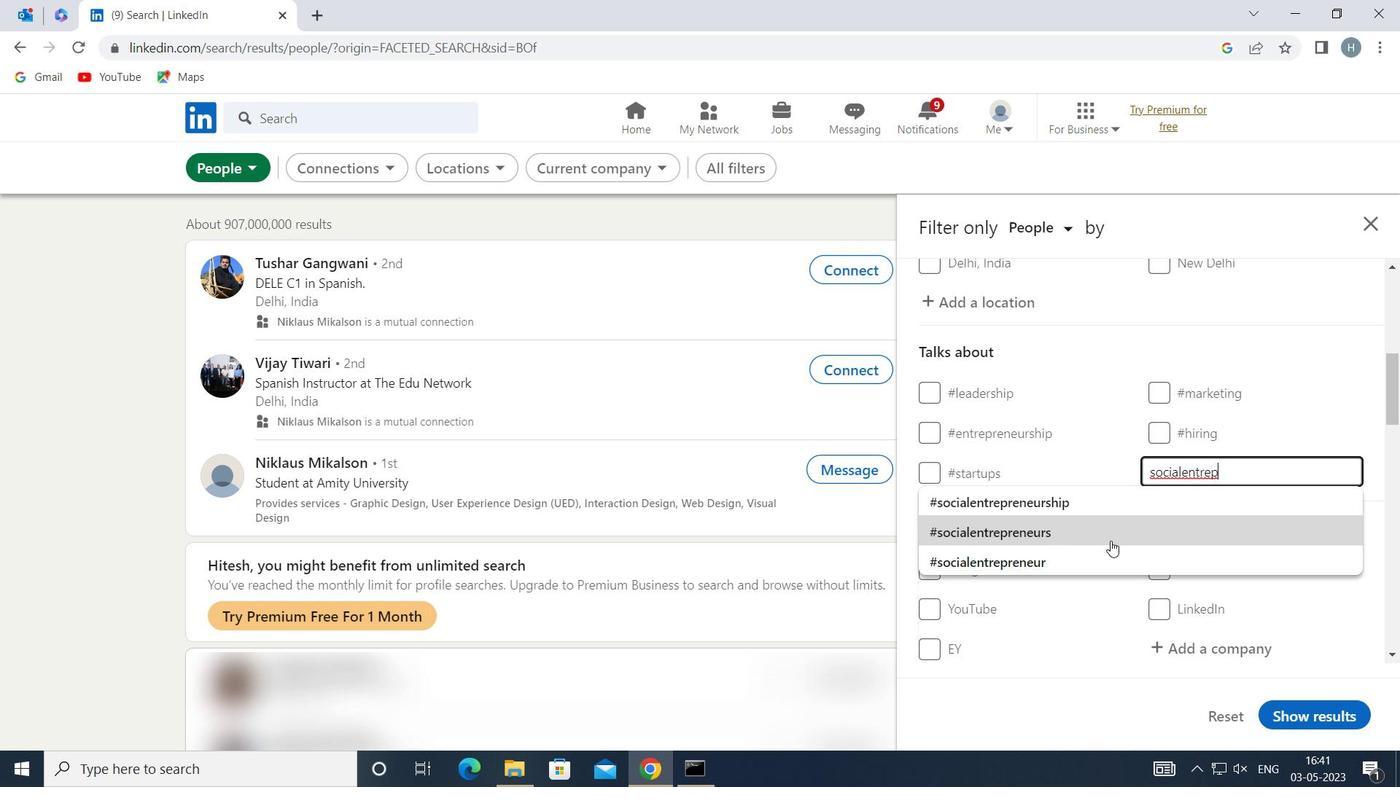 
Action: Mouse pressed left at (1112, 536)
Screenshot: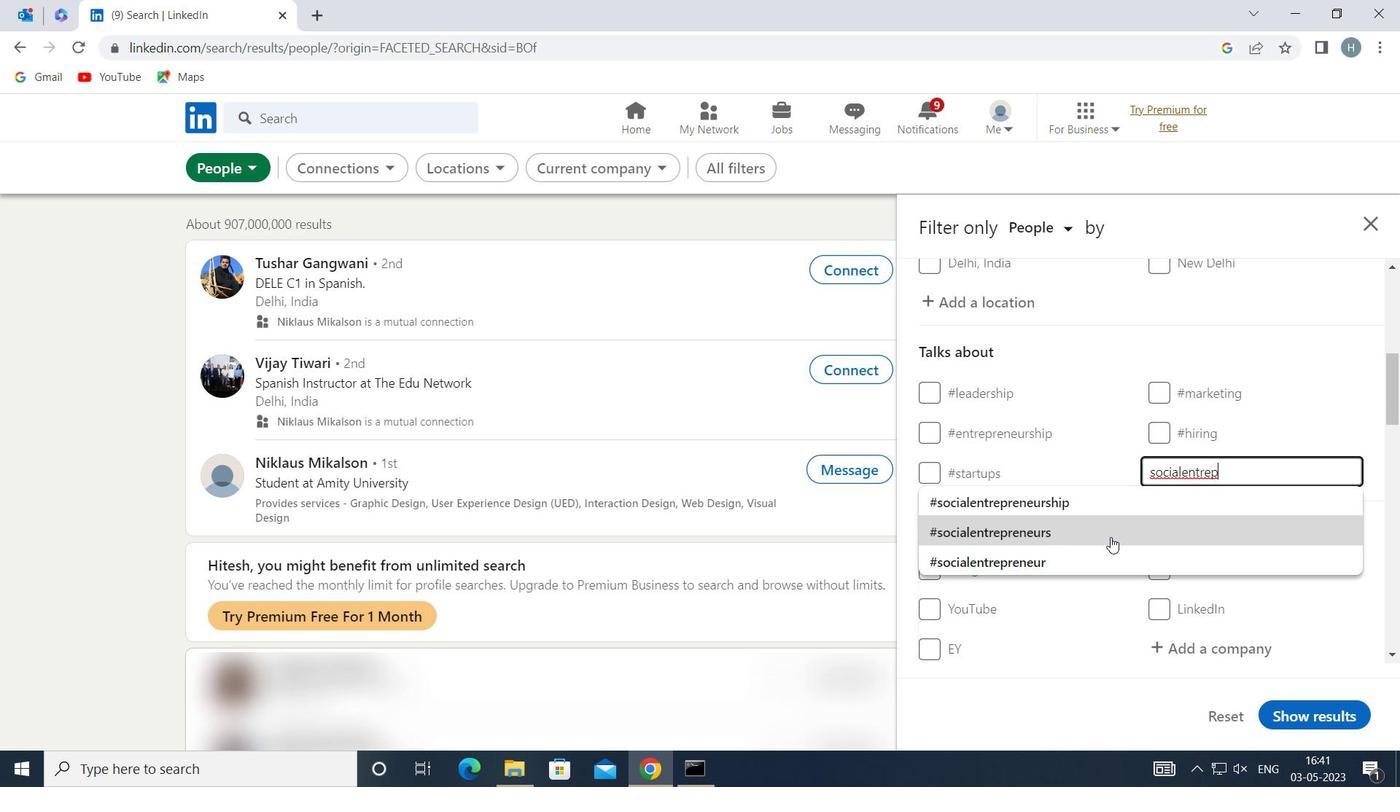 
Action: Mouse moved to (1050, 515)
Screenshot: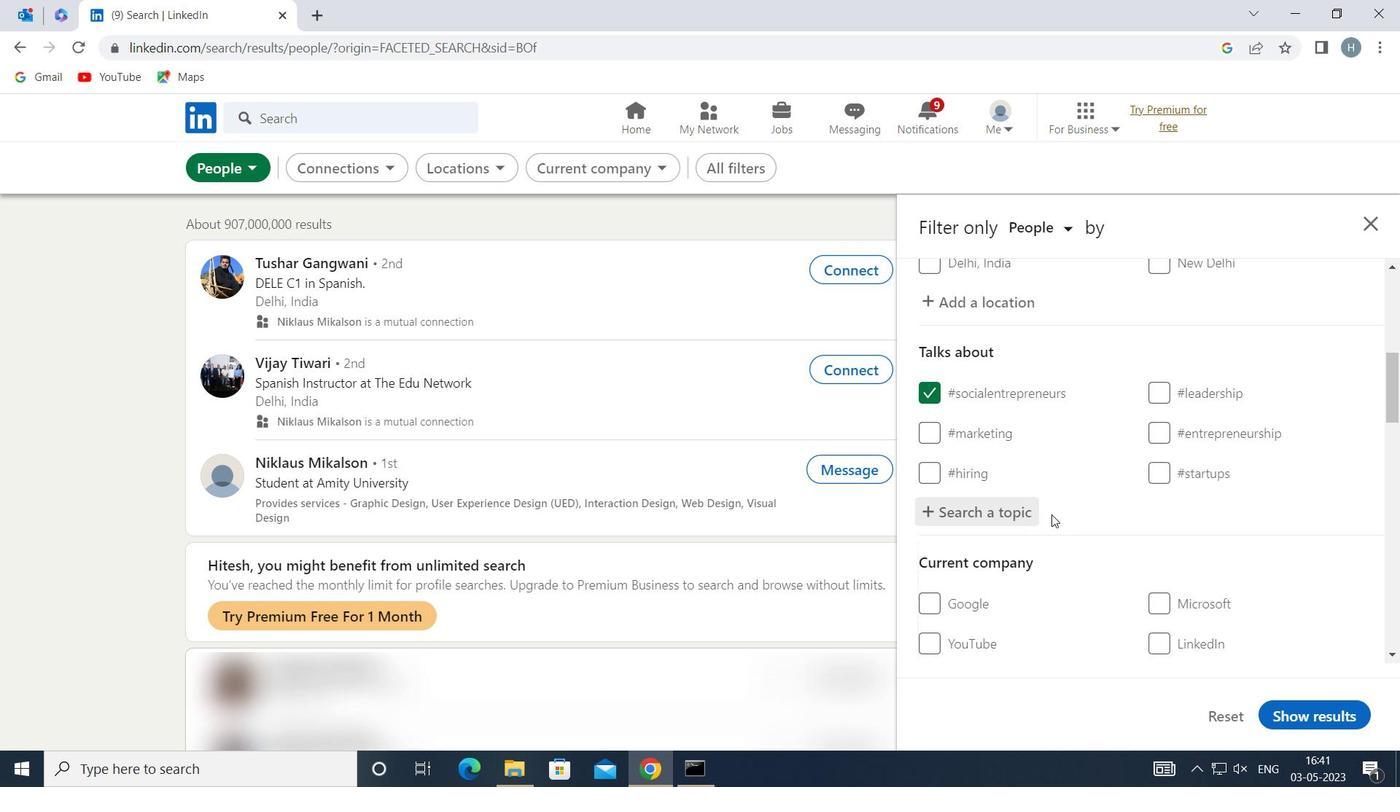 
Action: Mouse scrolled (1050, 514) with delta (0, 0)
Screenshot: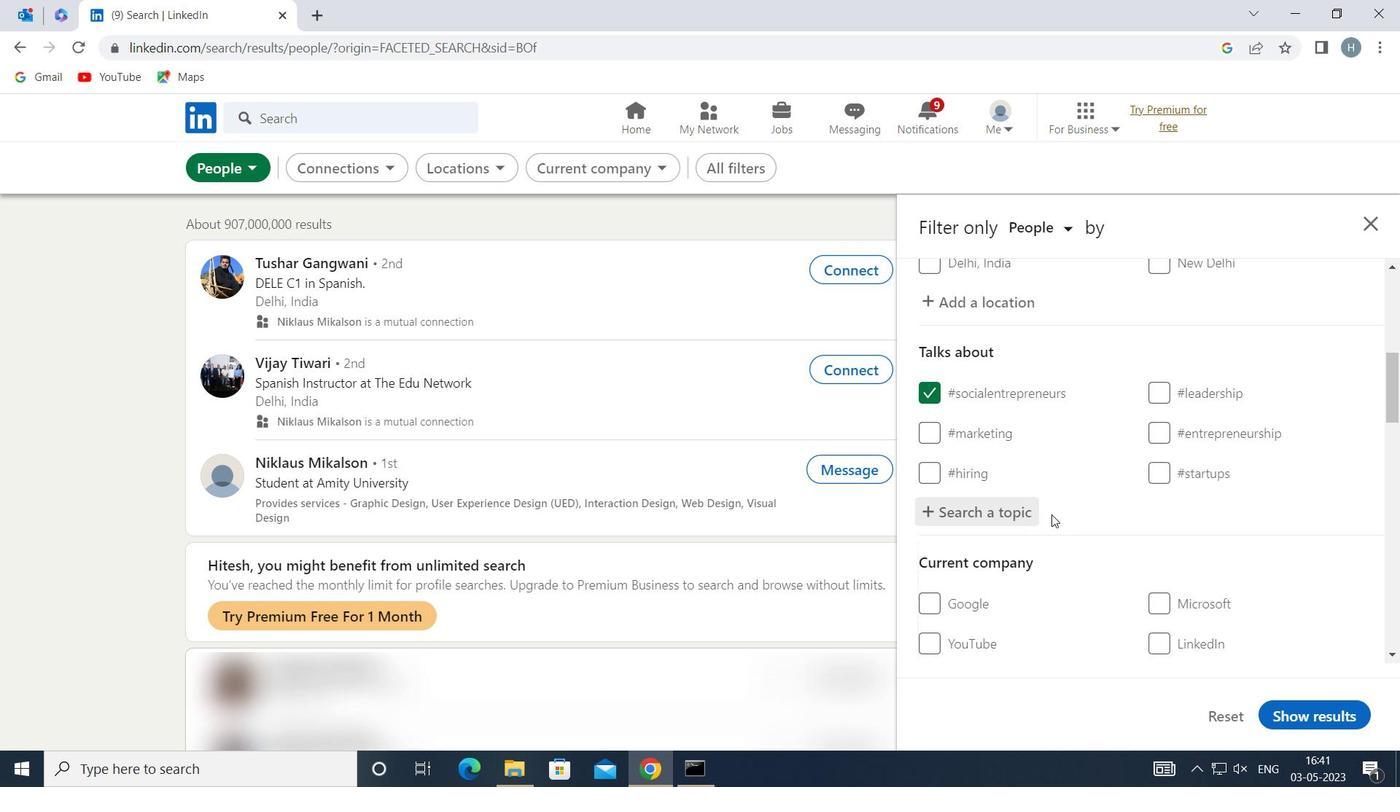 
Action: Mouse moved to (1050, 516)
Screenshot: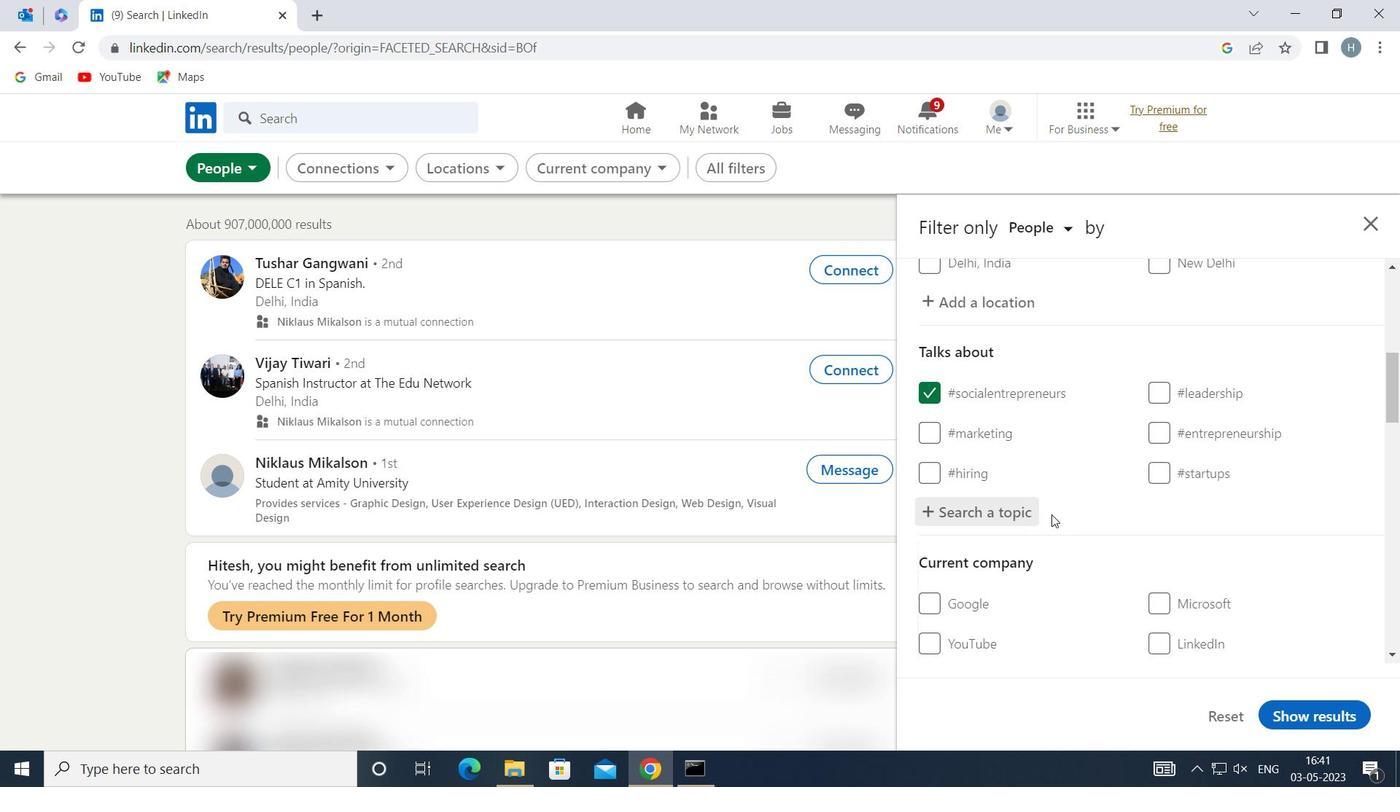 
Action: Mouse scrolled (1050, 515) with delta (0, 0)
Screenshot: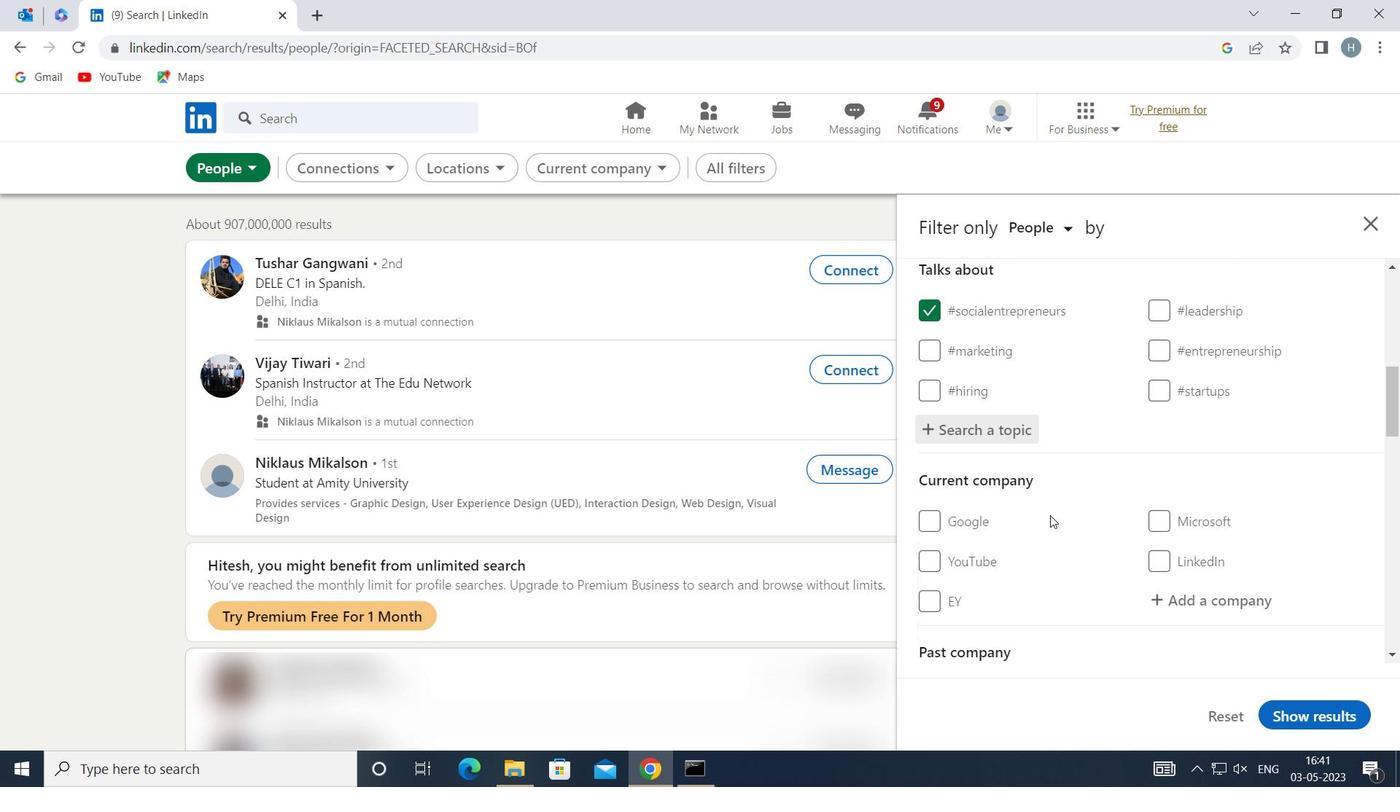 
Action: Mouse scrolled (1050, 515) with delta (0, 0)
Screenshot: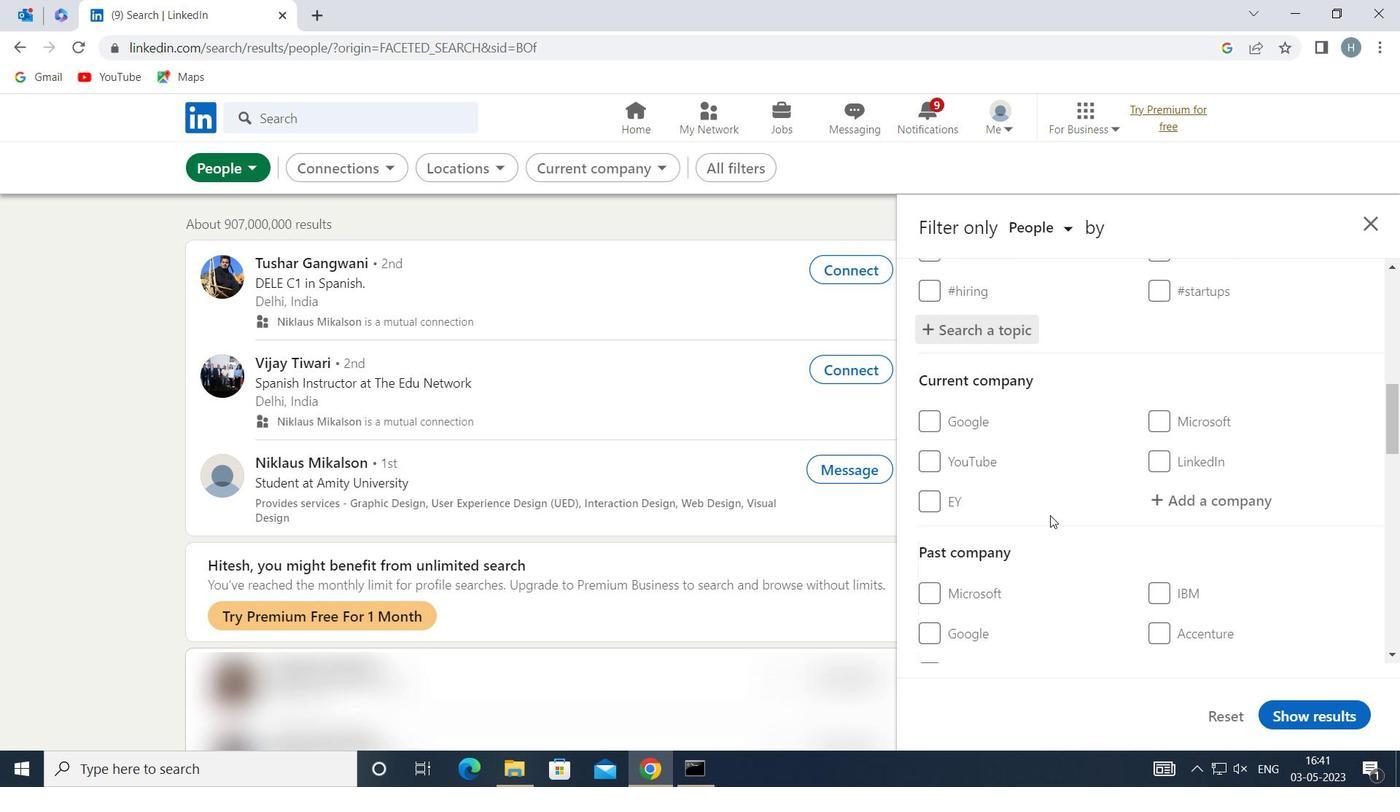
Action: Mouse scrolled (1050, 515) with delta (0, 0)
Screenshot: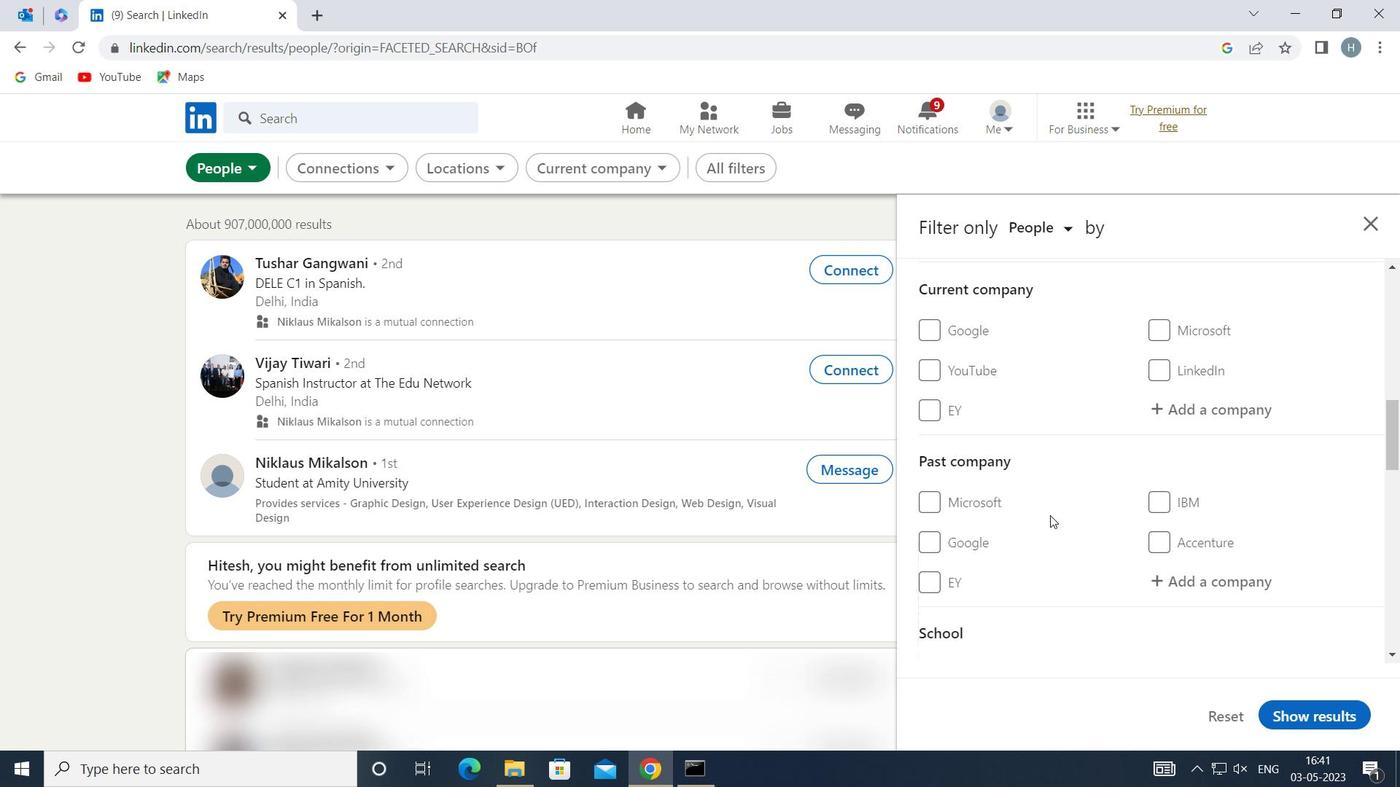 
Action: Mouse scrolled (1050, 515) with delta (0, 0)
Screenshot: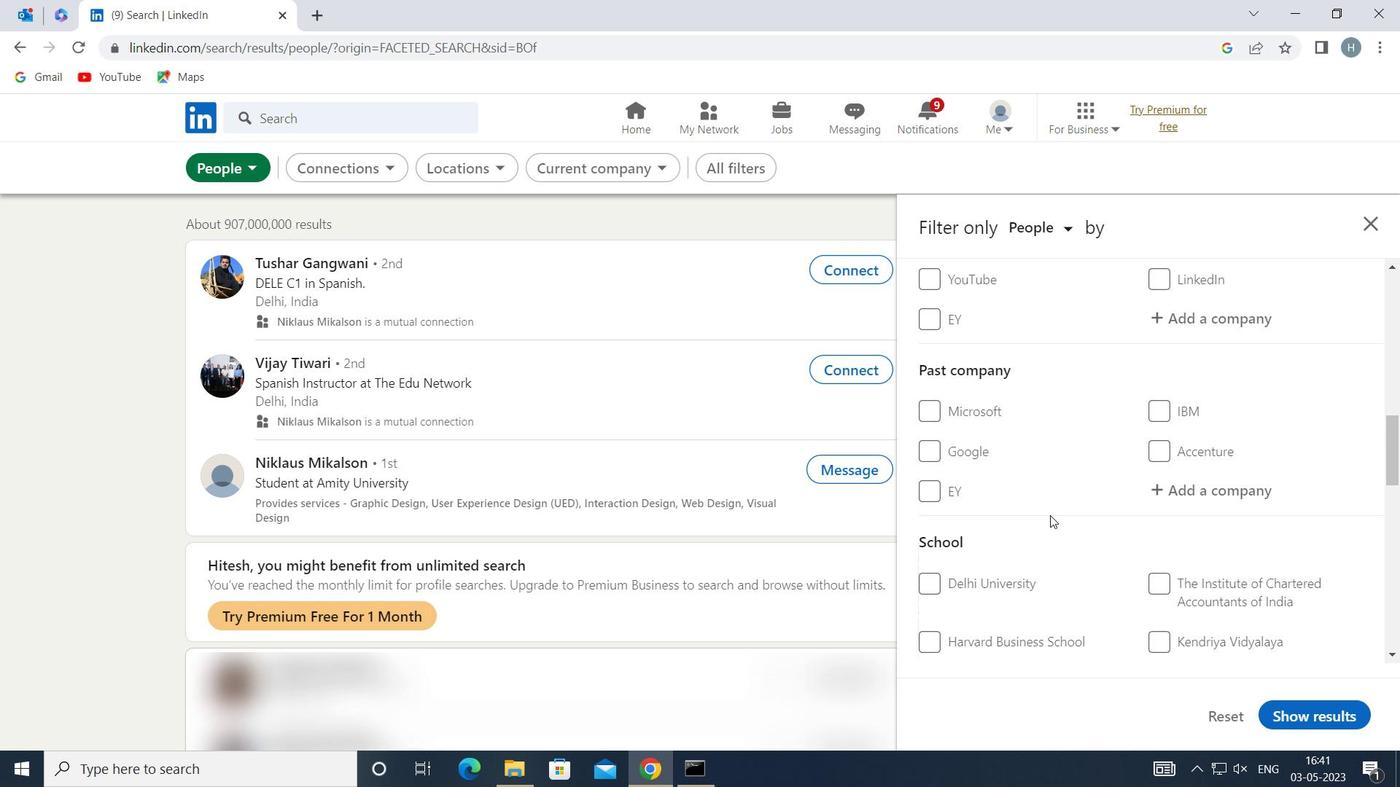 
Action: Mouse scrolled (1050, 515) with delta (0, 0)
Screenshot: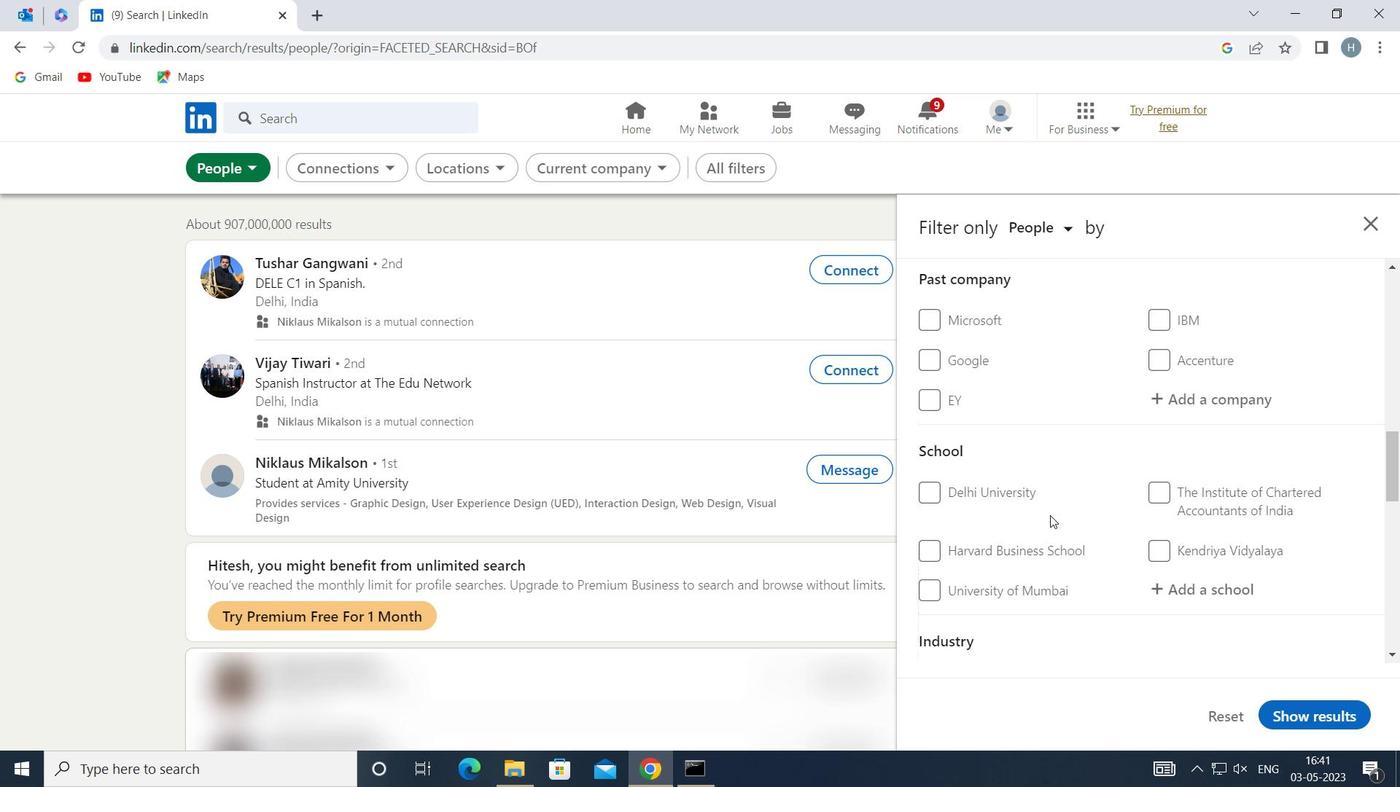 
Action: Mouse scrolled (1050, 515) with delta (0, 0)
Screenshot: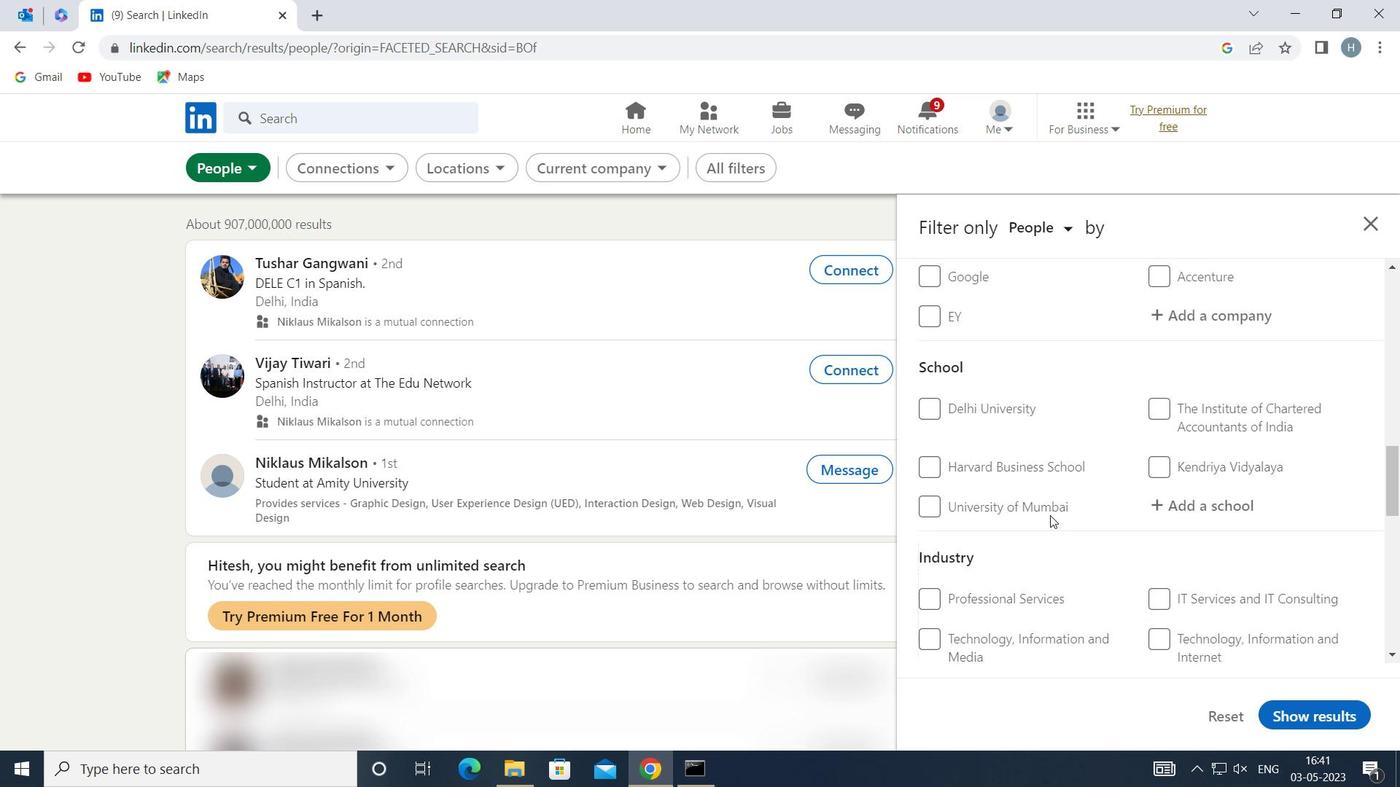 
Action: Mouse scrolled (1050, 515) with delta (0, 0)
Screenshot: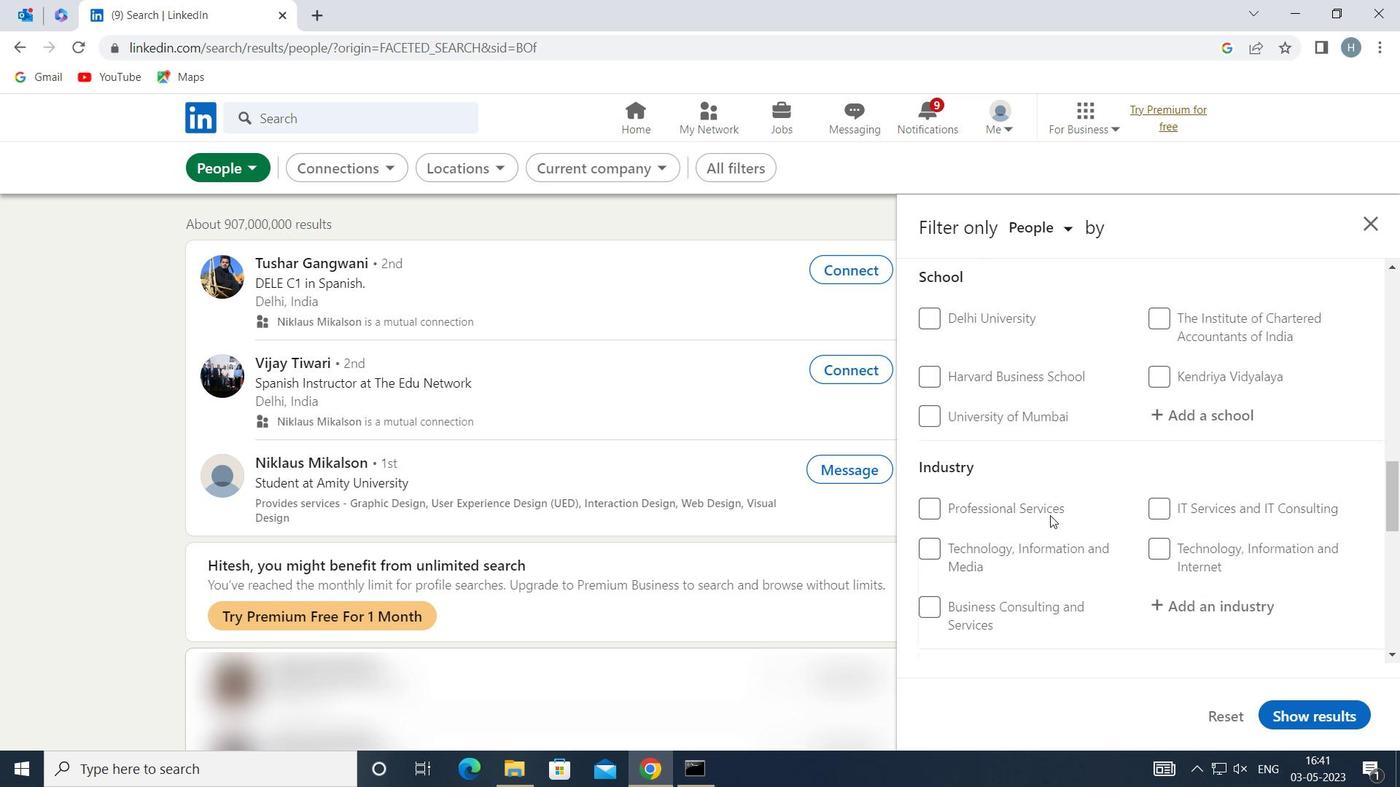 
Action: Mouse scrolled (1050, 515) with delta (0, 0)
Screenshot: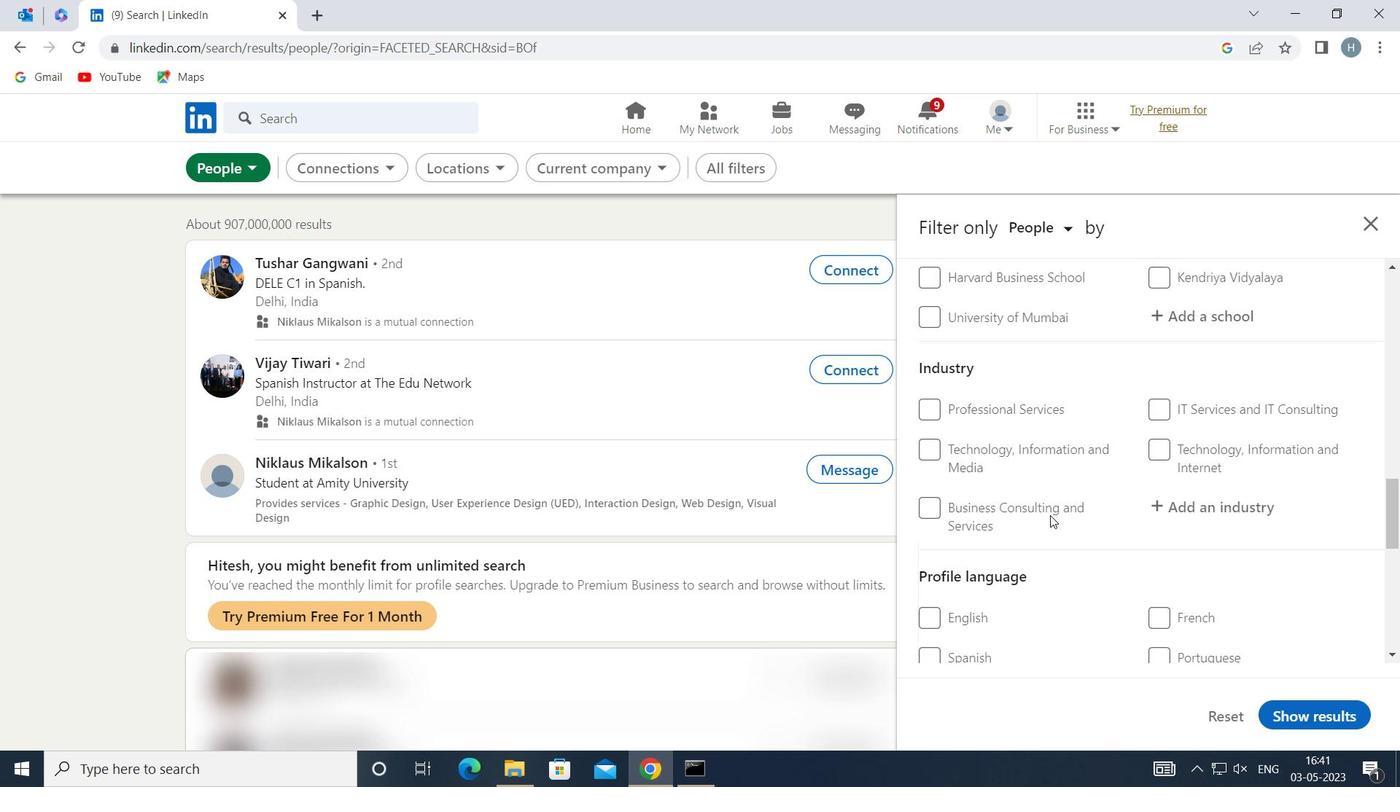 
Action: Mouse scrolled (1050, 515) with delta (0, 0)
Screenshot: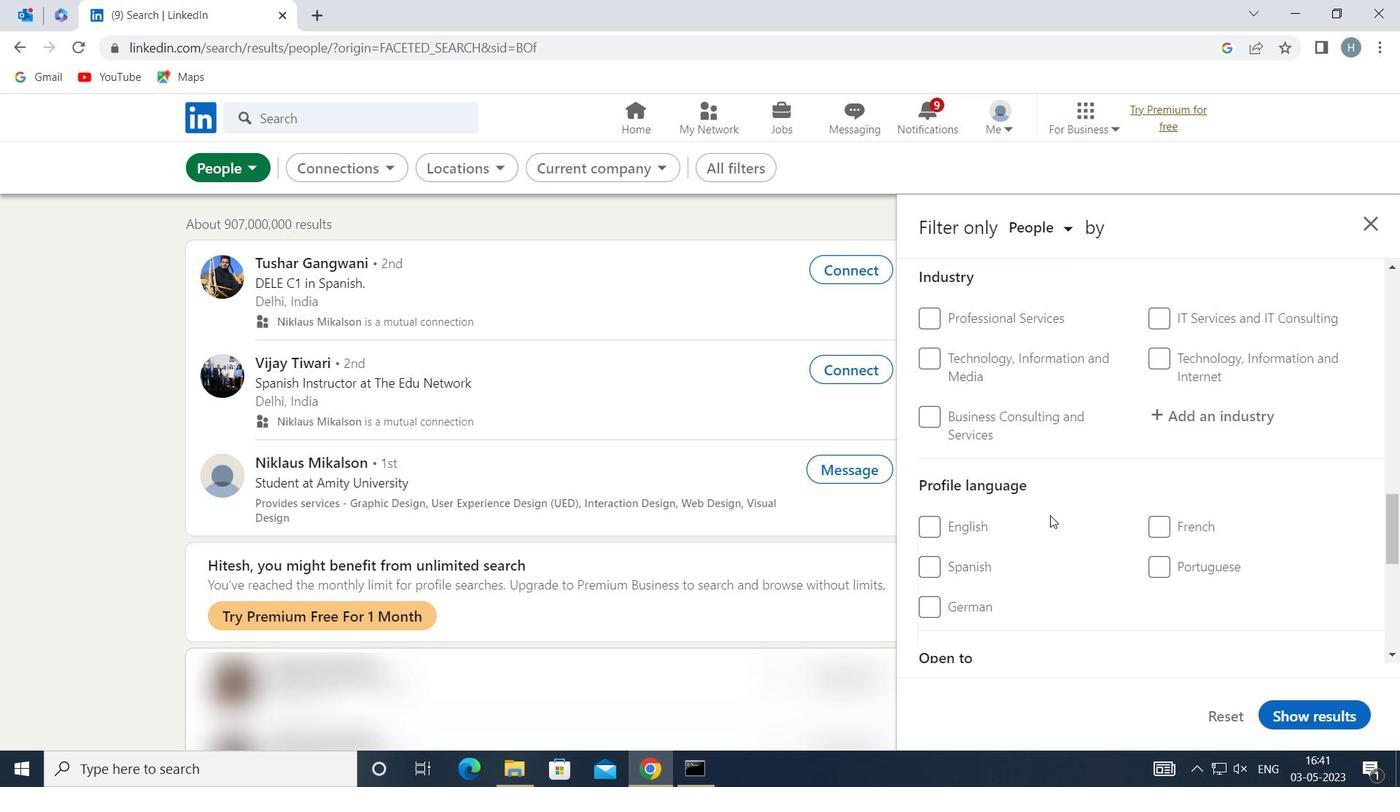 
Action: Mouse moved to (929, 512)
Screenshot: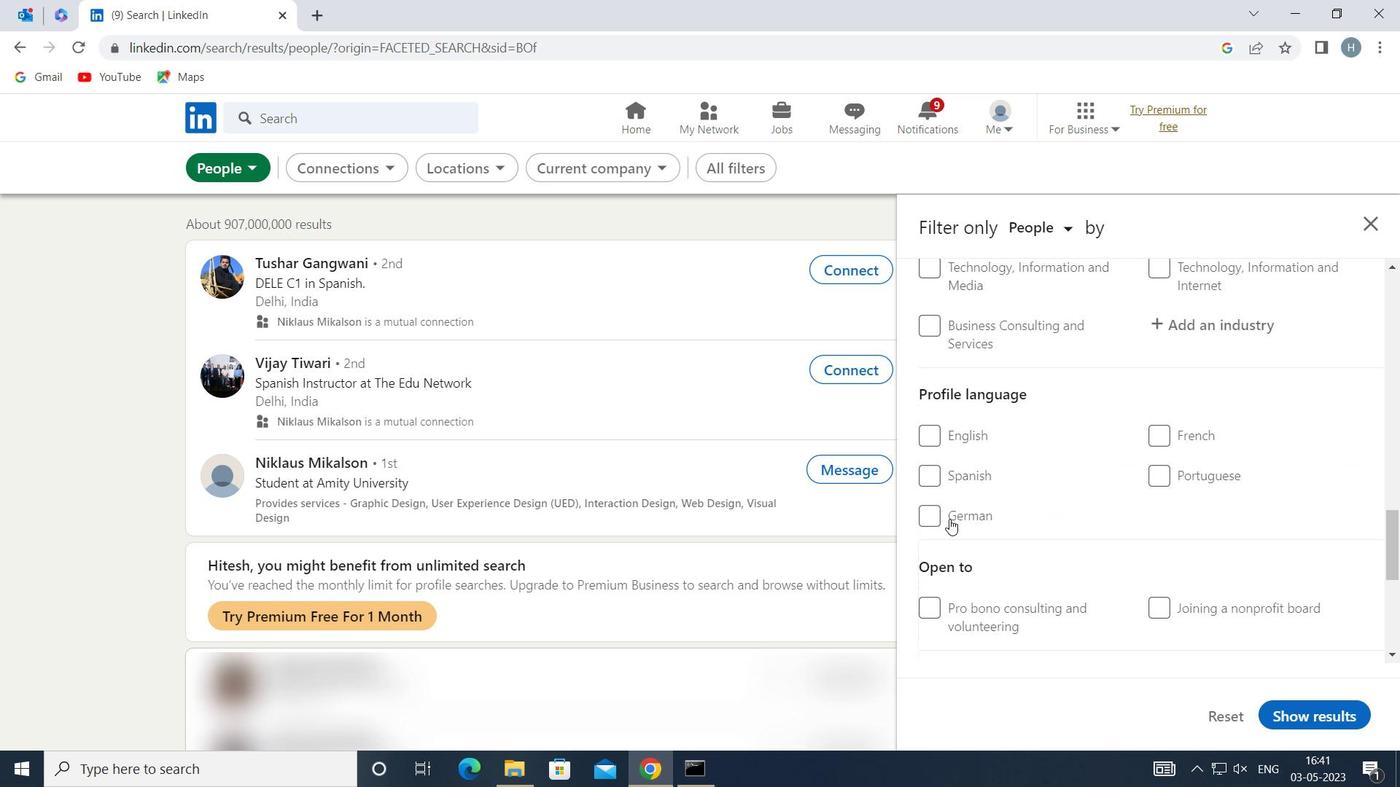 
Action: Mouse pressed left at (929, 512)
Screenshot: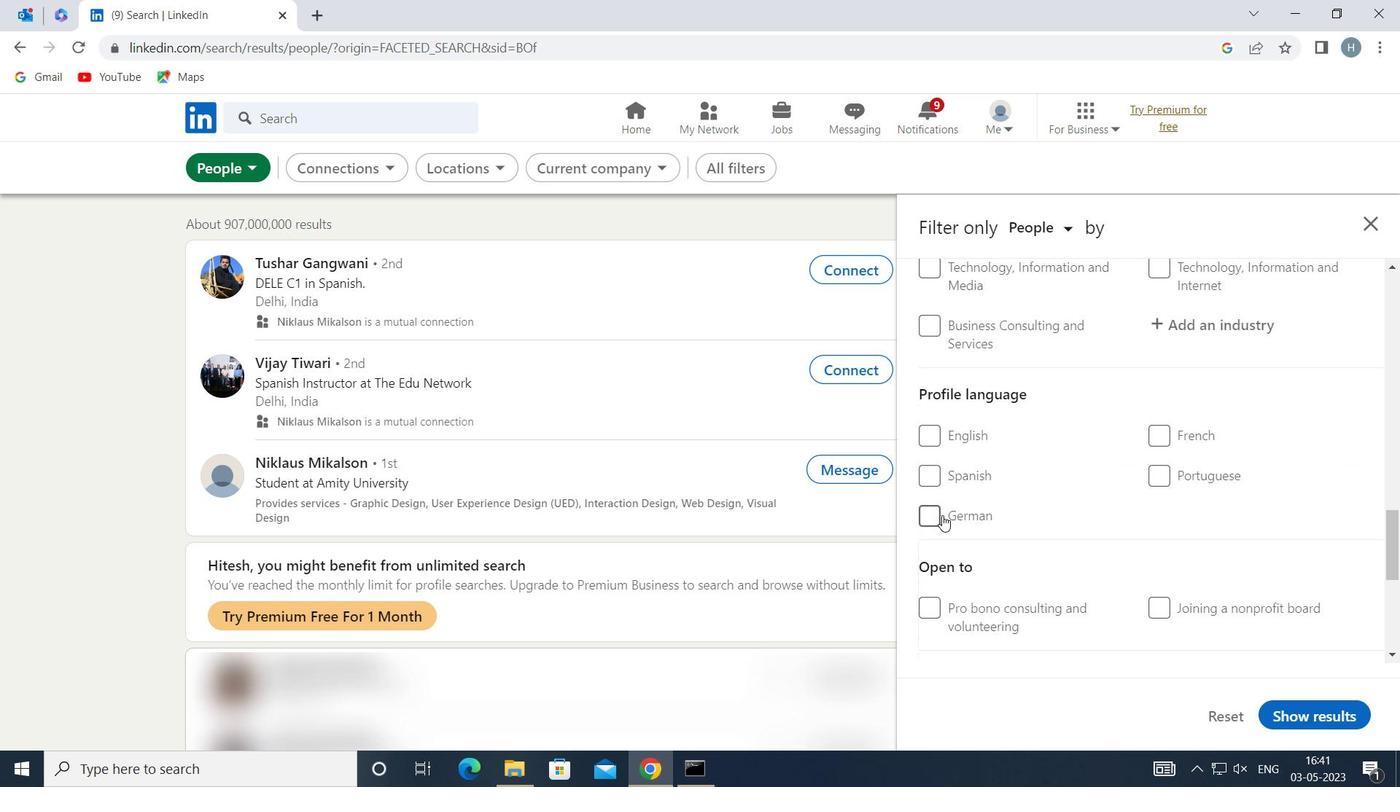 
Action: Mouse moved to (1116, 518)
Screenshot: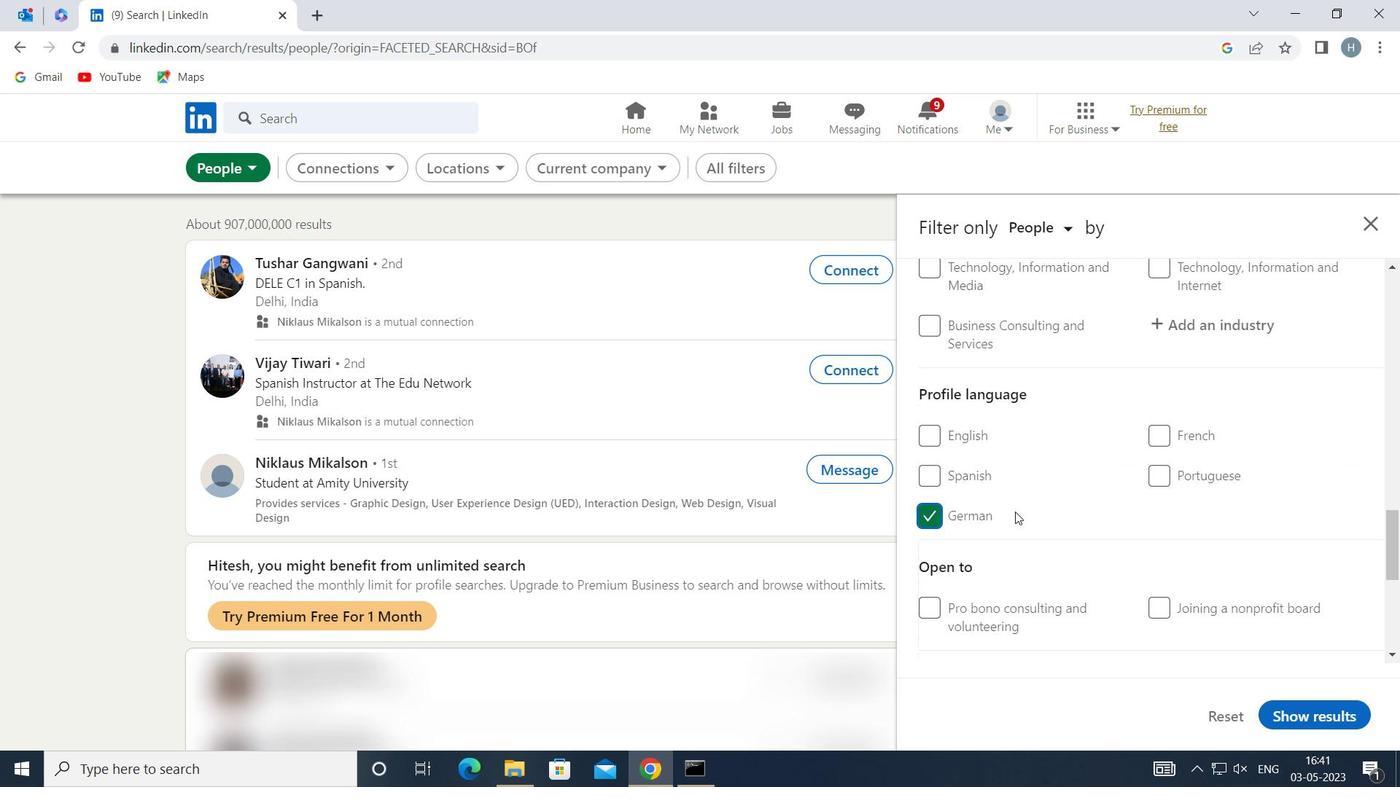 
Action: Mouse scrolled (1116, 518) with delta (0, 0)
Screenshot: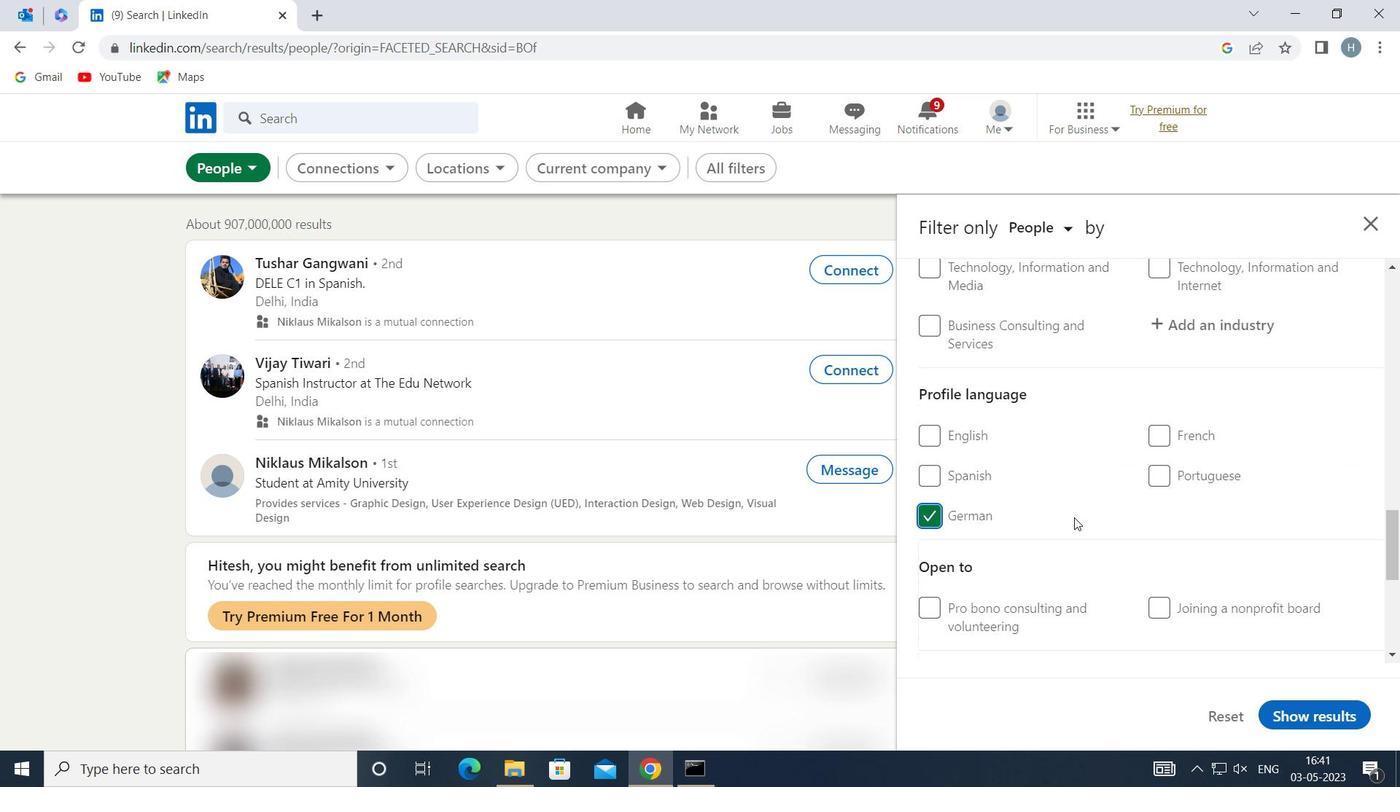 
Action: Mouse scrolled (1116, 518) with delta (0, 0)
Screenshot: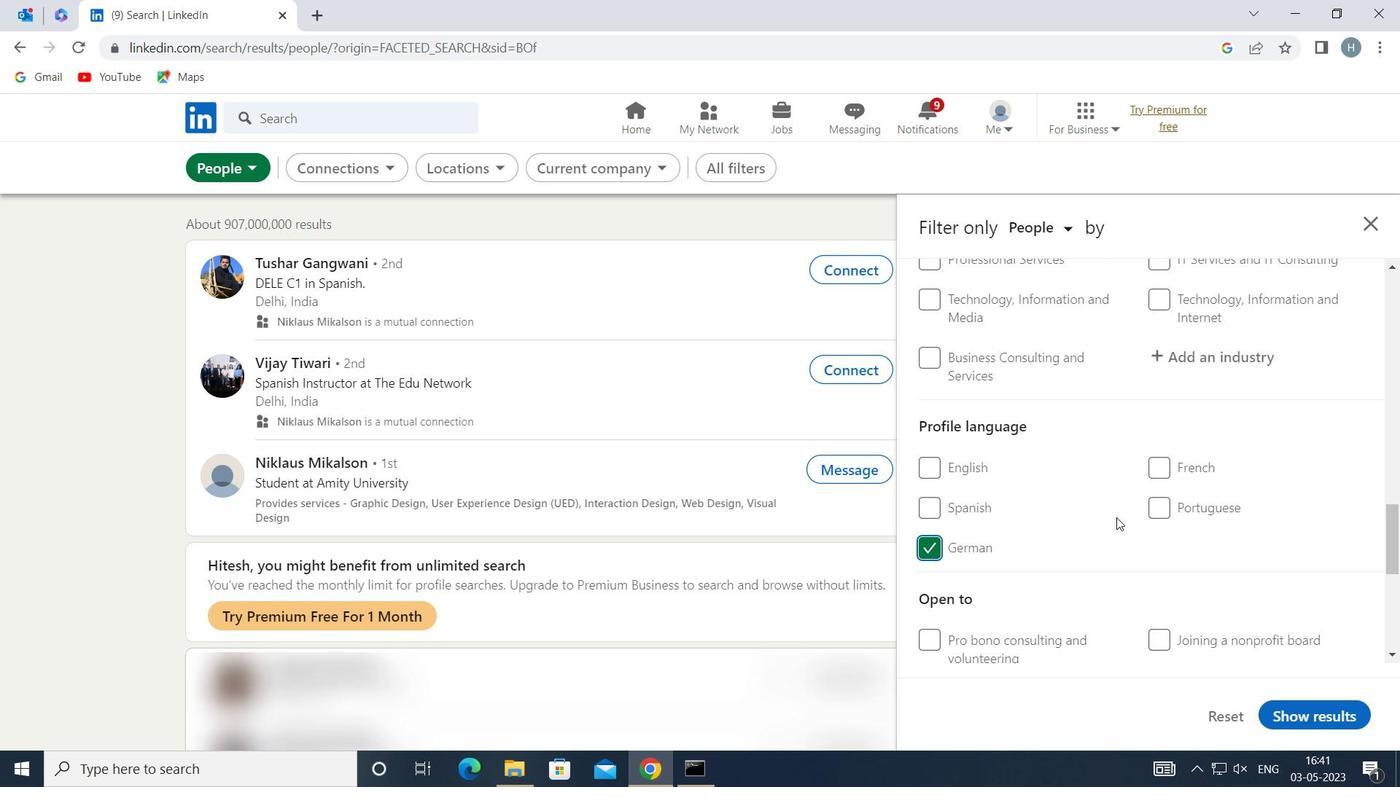 
Action: Mouse scrolled (1116, 518) with delta (0, 0)
Screenshot: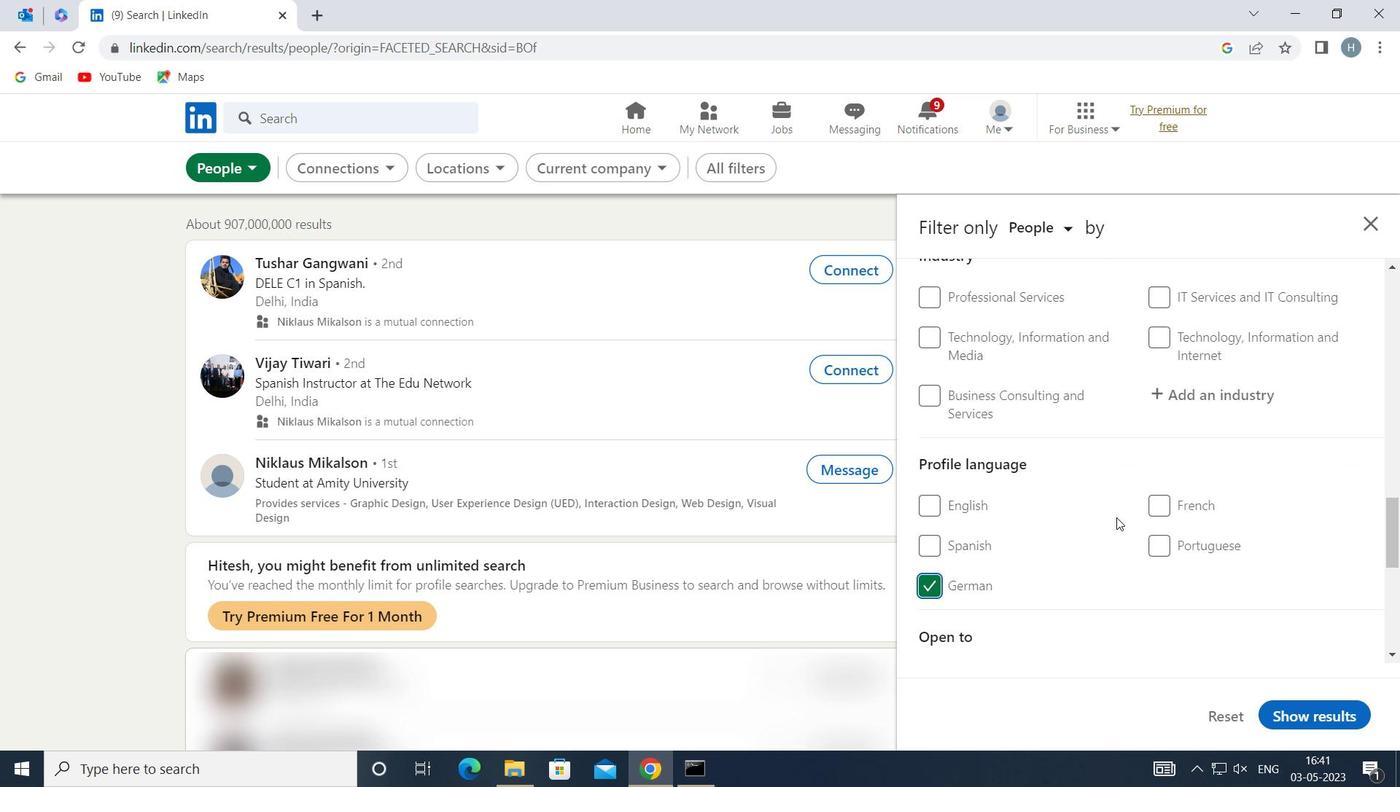 
Action: Mouse scrolled (1116, 518) with delta (0, 0)
Screenshot: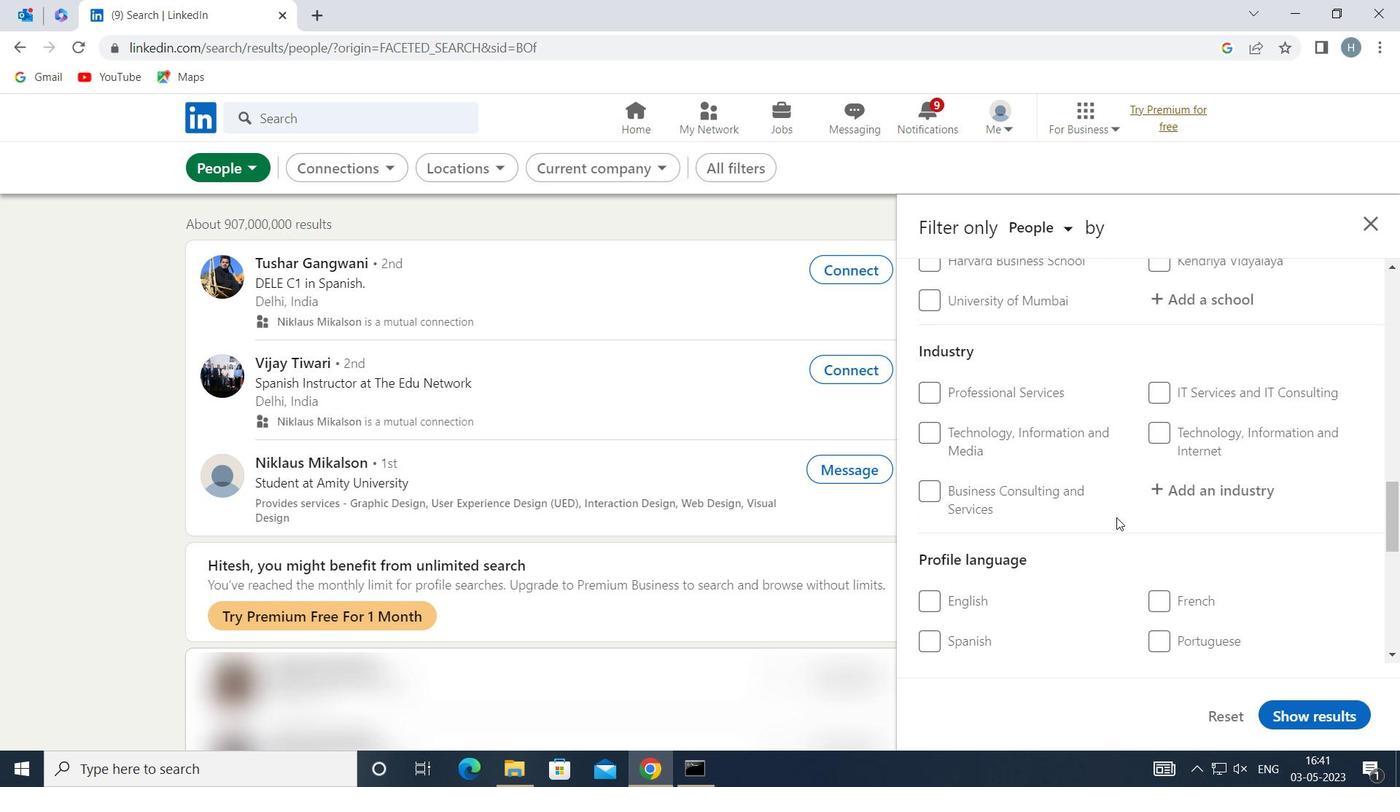 
Action: Mouse scrolled (1116, 518) with delta (0, 0)
Screenshot: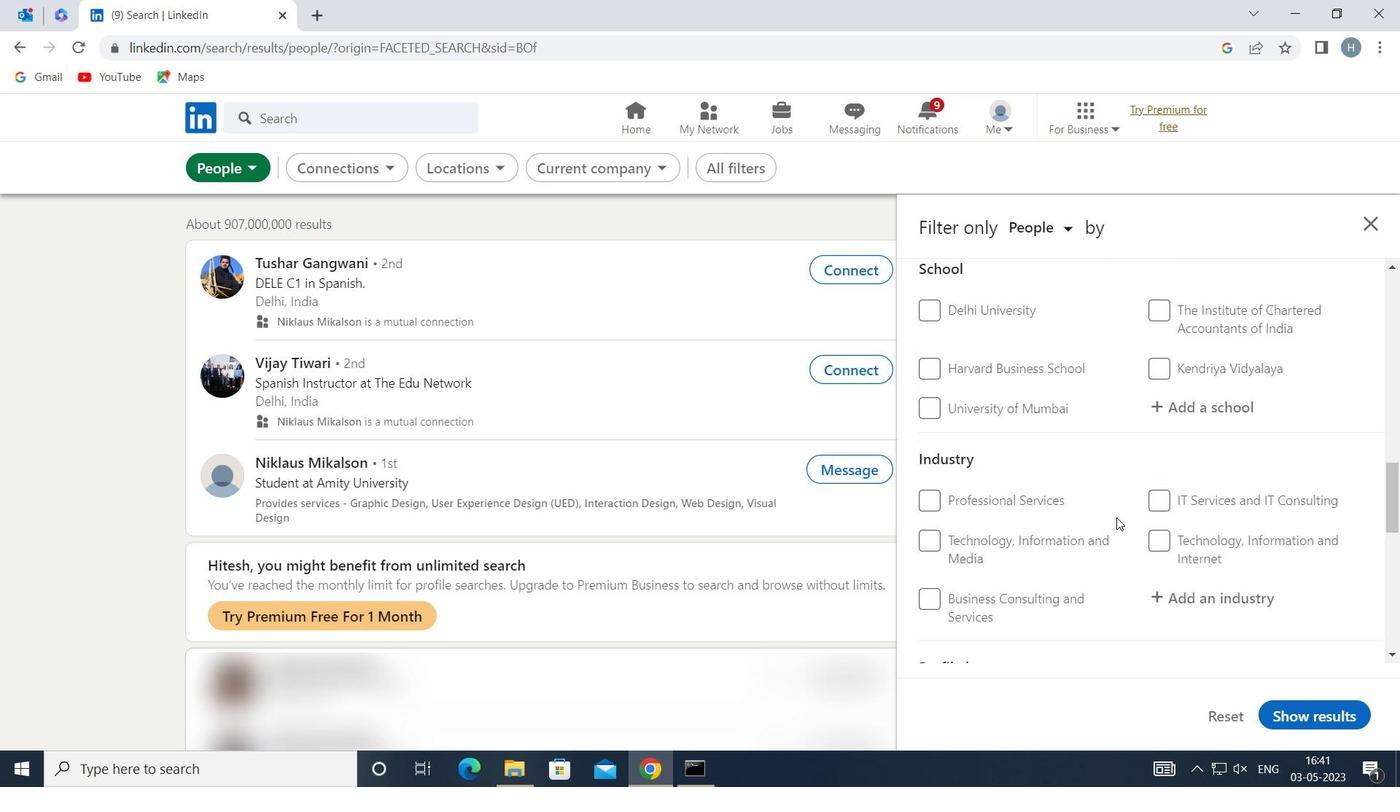 
Action: Mouse scrolled (1116, 518) with delta (0, 0)
Screenshot: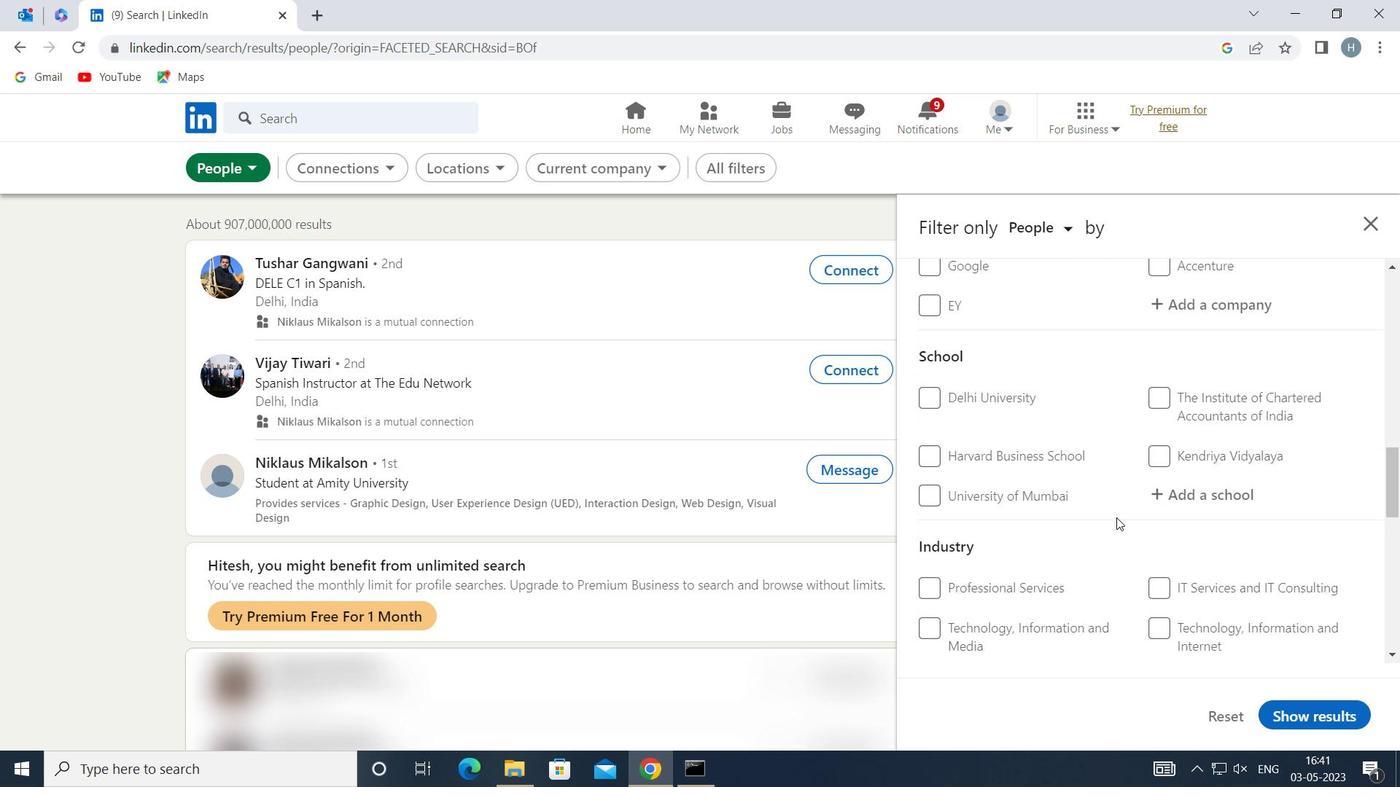 
Action: Mouse scrolled (1116, 518) with delta (0, 0)
Screenshot: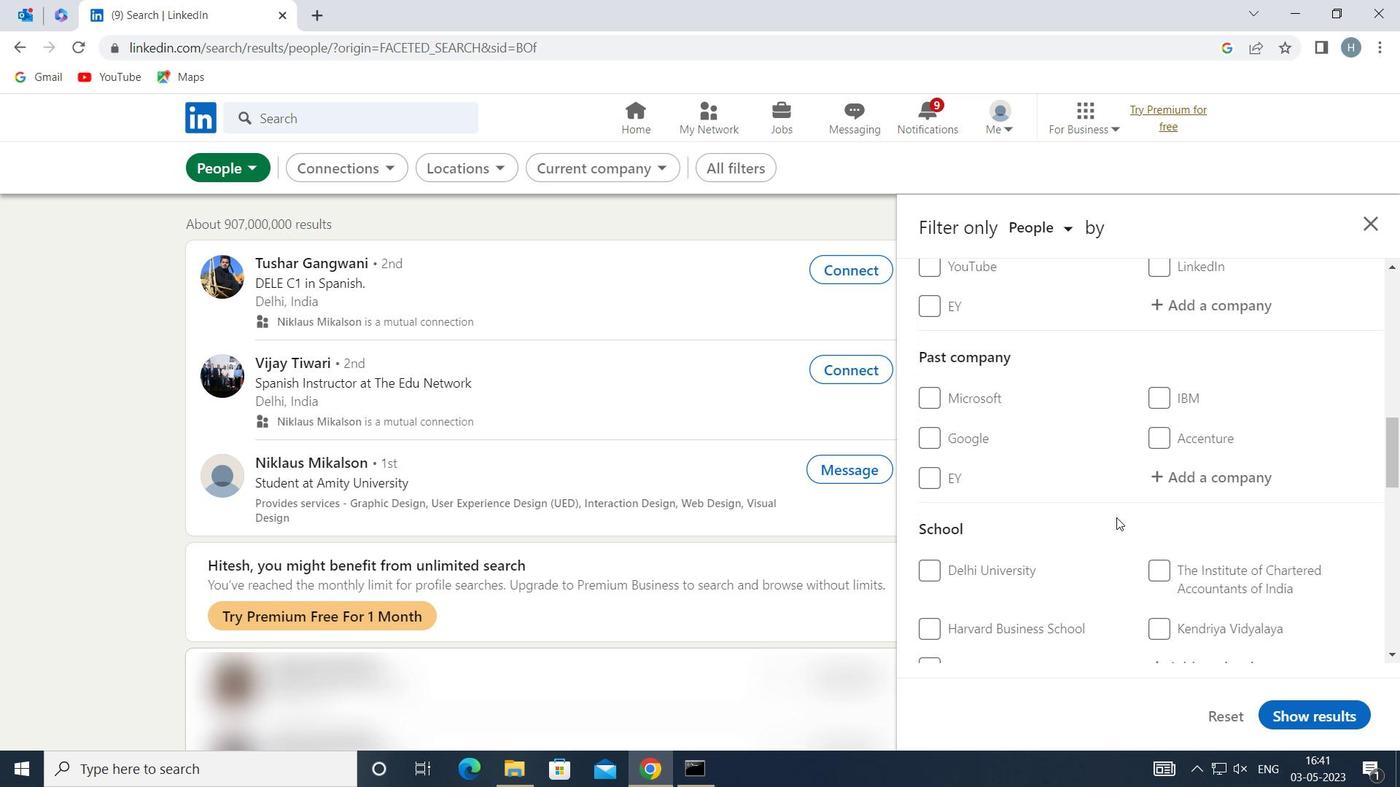 
Action: Mouse scrolled (1116, 518) with delta (0, 0)
Screenshot: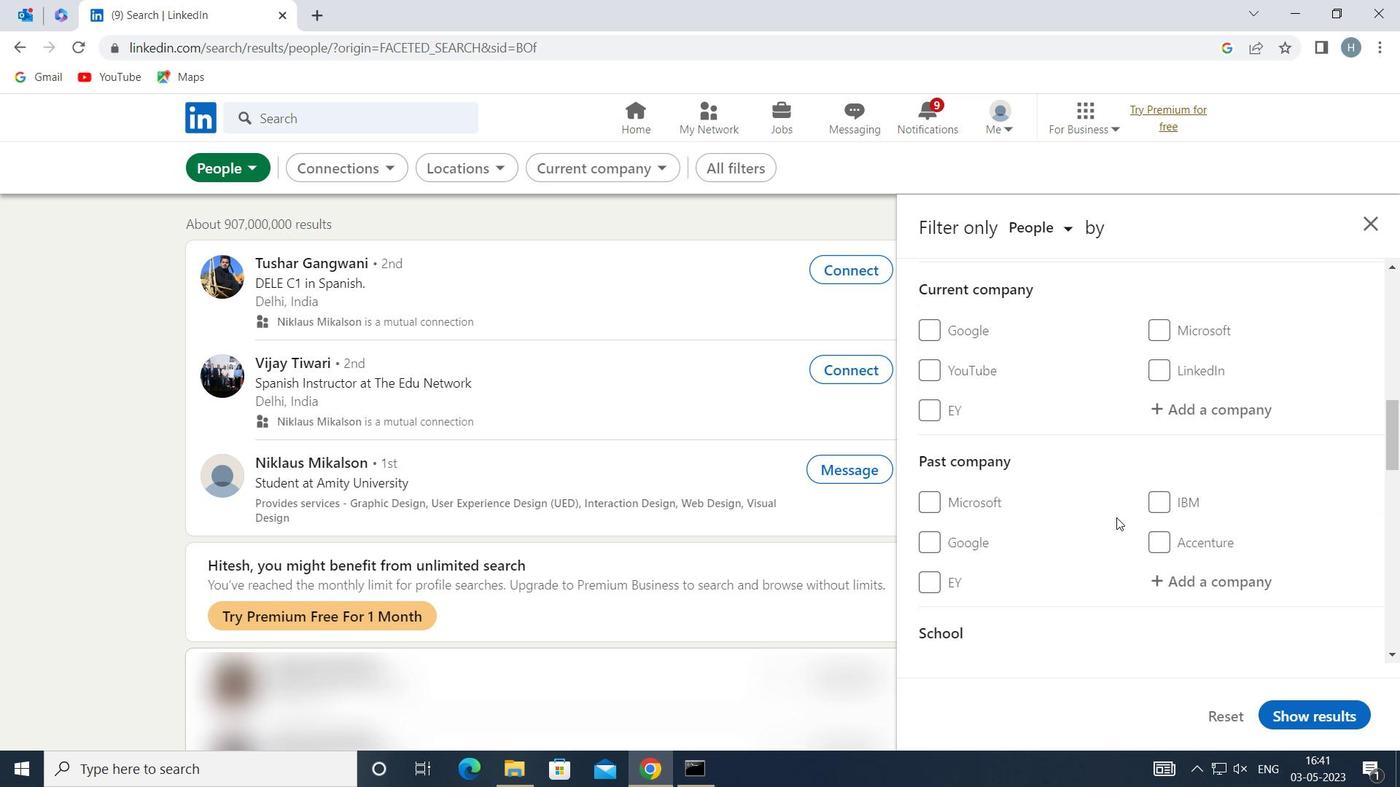 
Action: Mouse moved to (1189, 499)
Screenshot: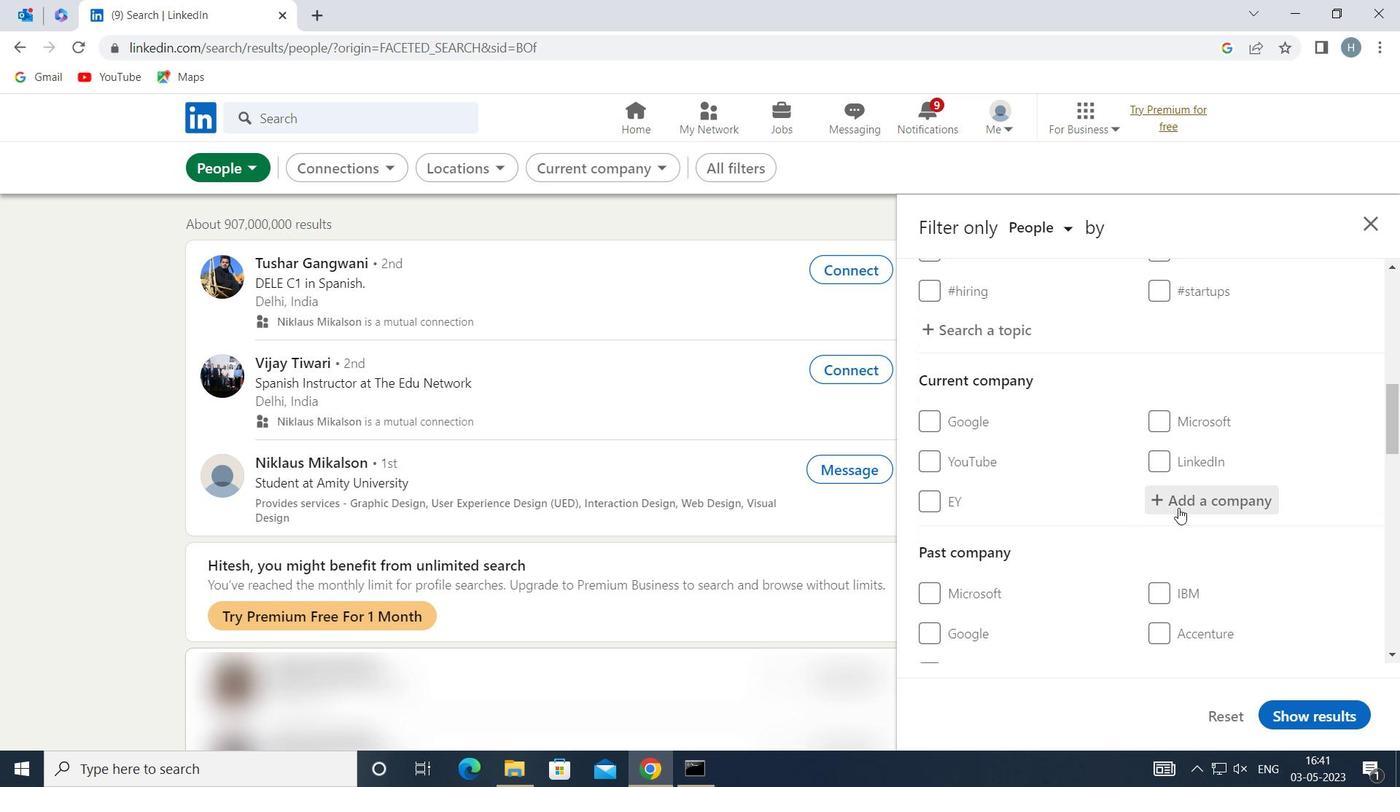 
Action: Mouse pressed left at (1189, 499)
Screenshot: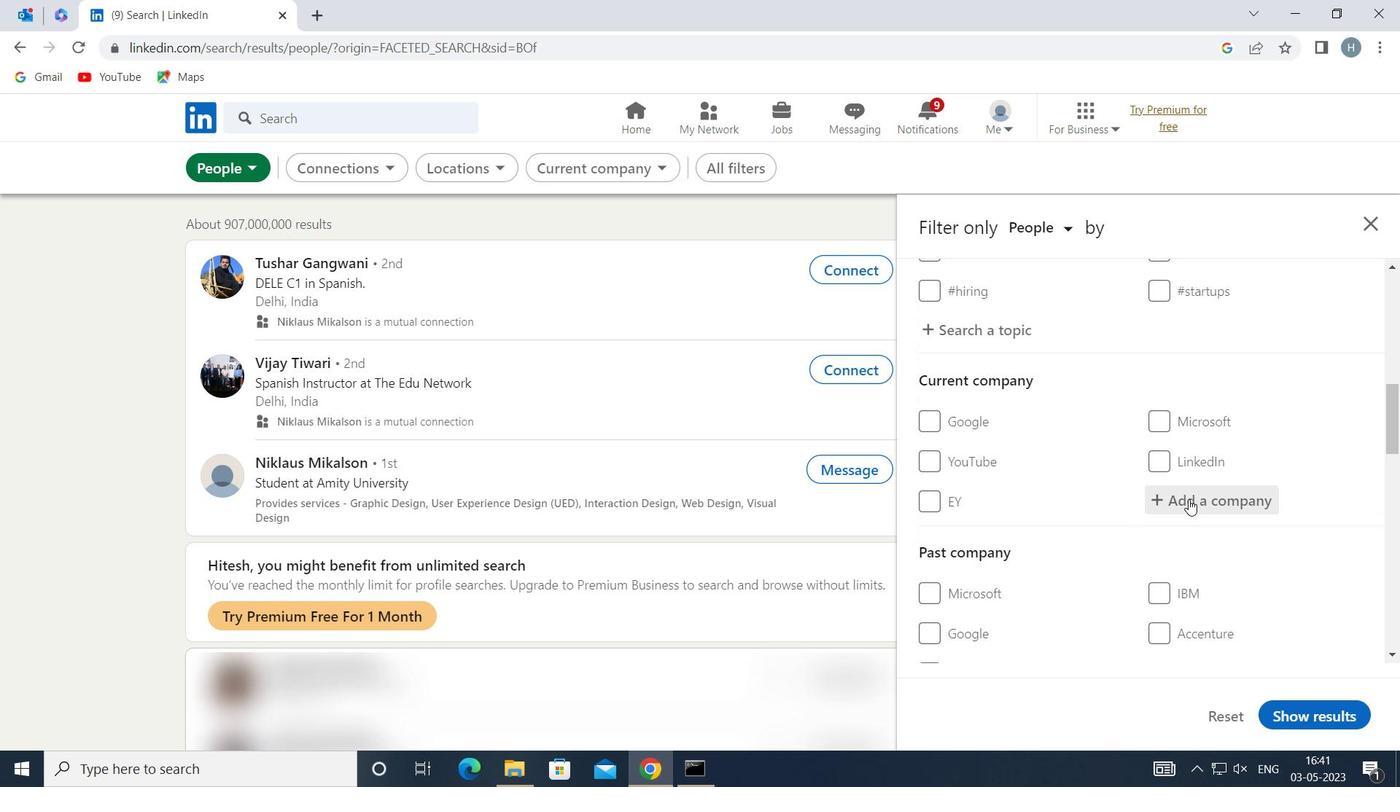 
Action: Key pressed <Key.shift>TEAM<Key.shift>LEASE<Key.space>
Screenshot: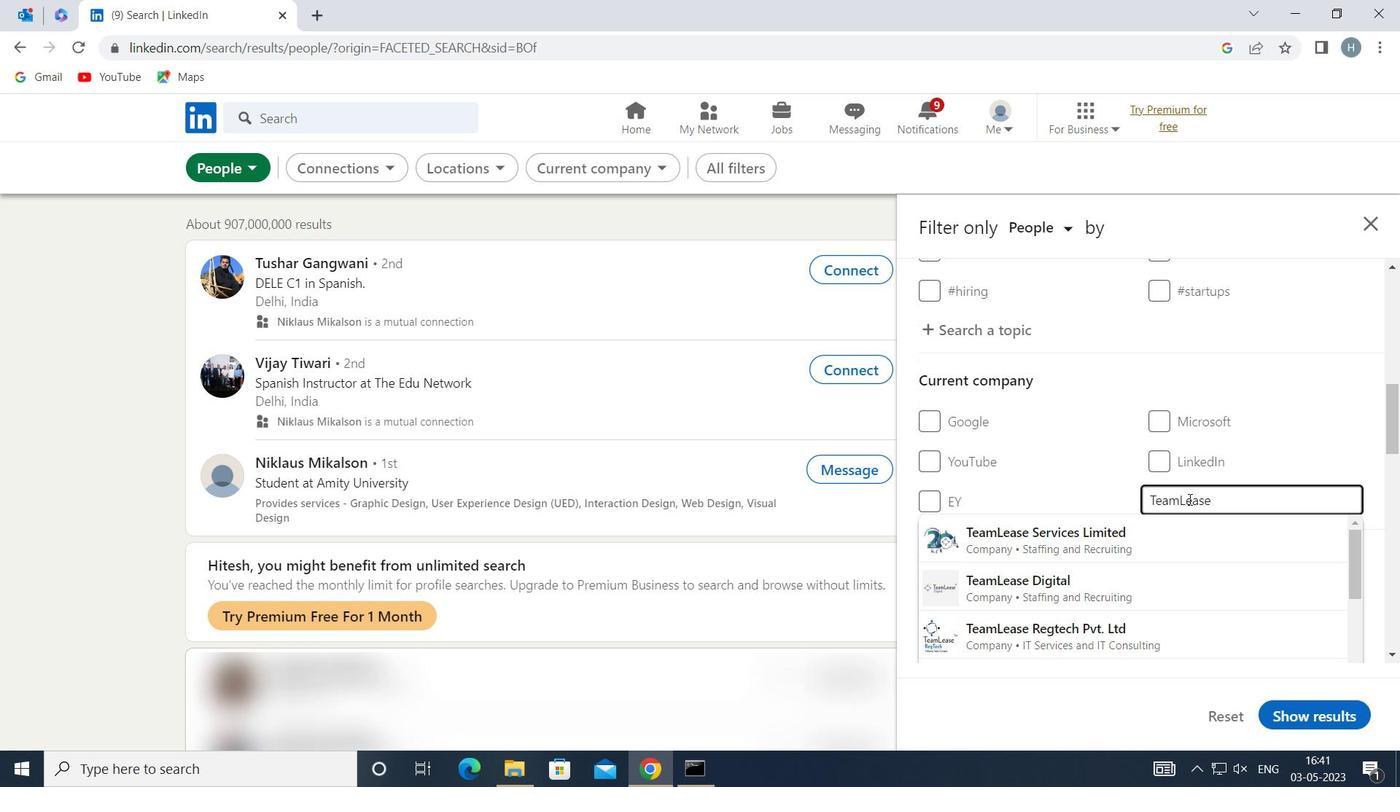 
Action: Mouse moved to (1115, 531)
Screenshot: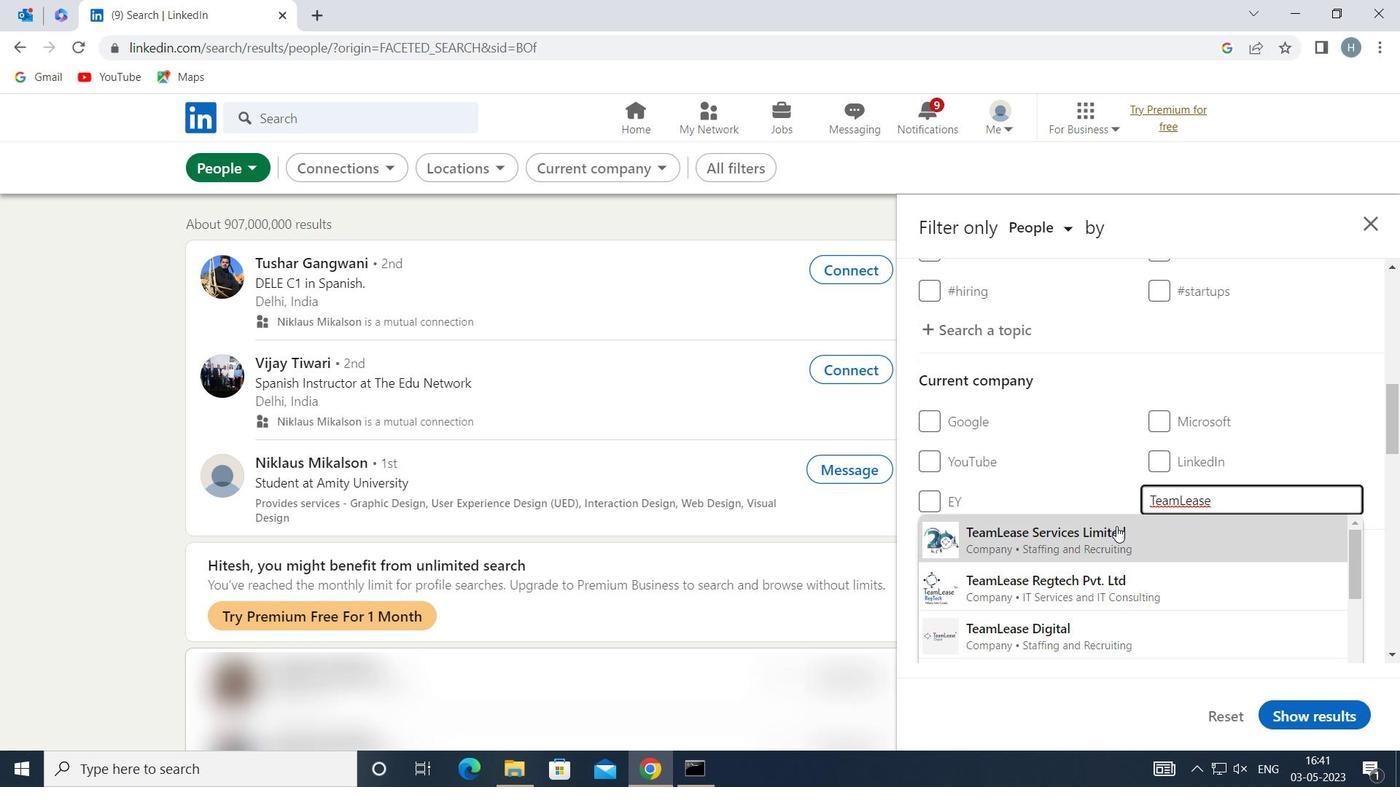 
Action: Mouse pressed left at (1115, 531)
Screenshot: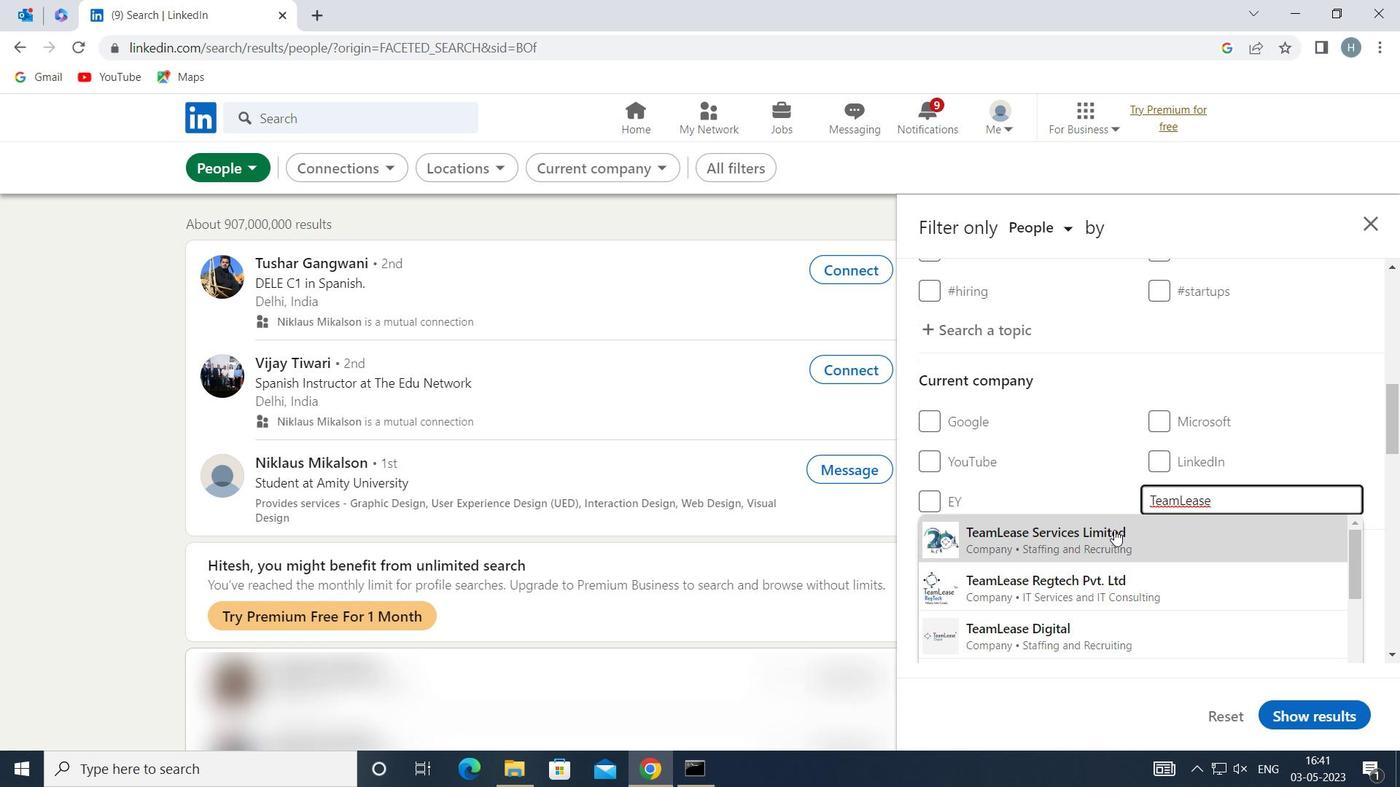 
Action: Mouse moved to (1083, 498)
Screenshot: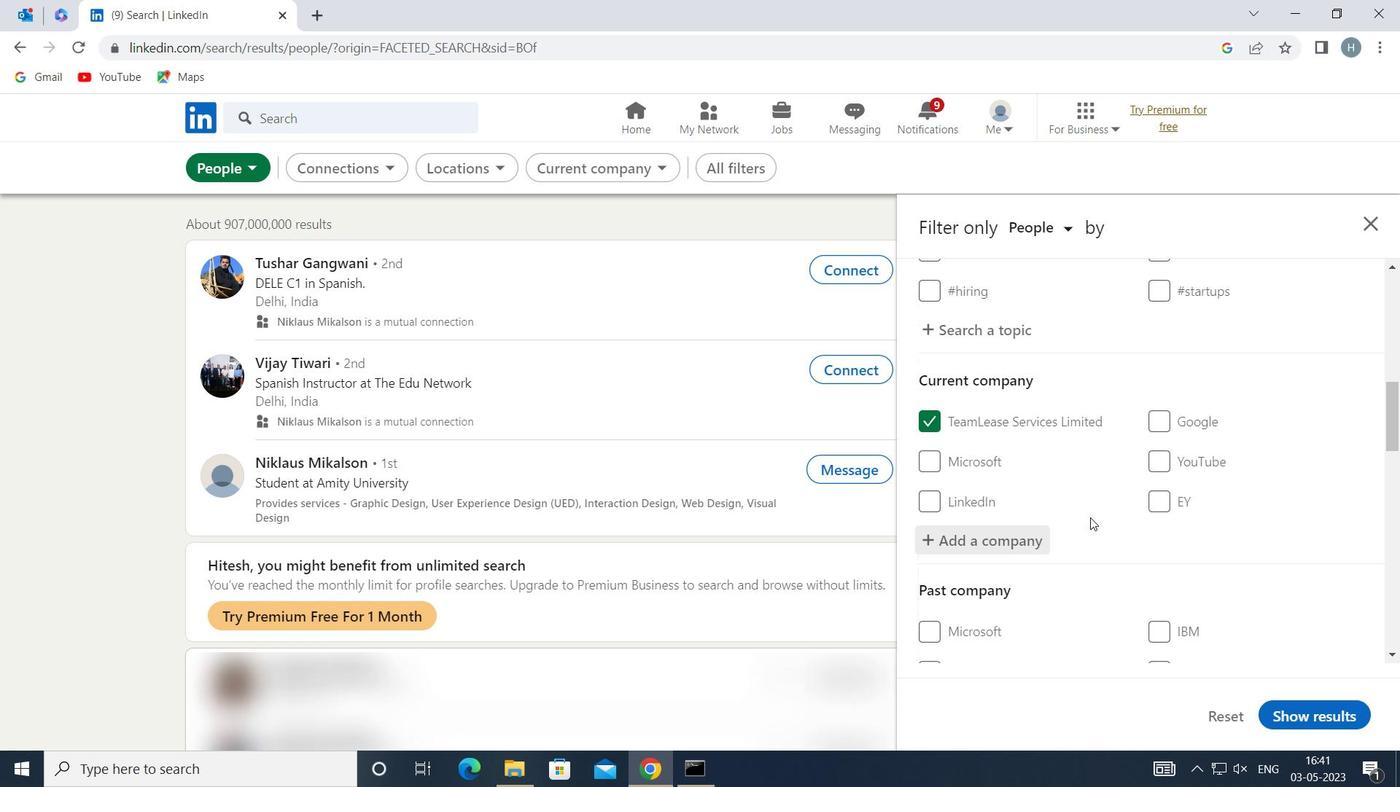 
Action: Mouse scrolled (1083, 497) with delta (0, 0)
Screenshot: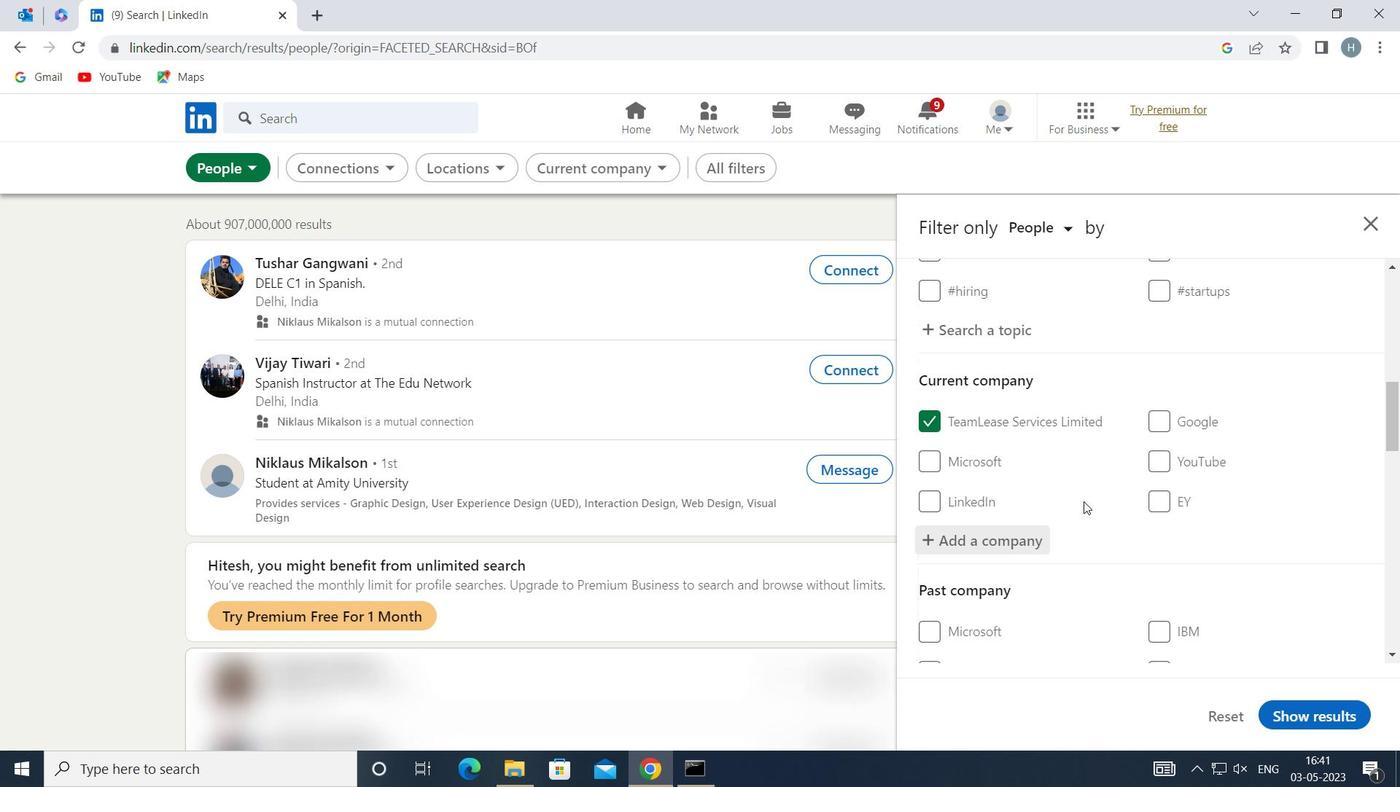 
Action: Mouse scrolled (1083, 497) with delta (0, 0)
Screenshot: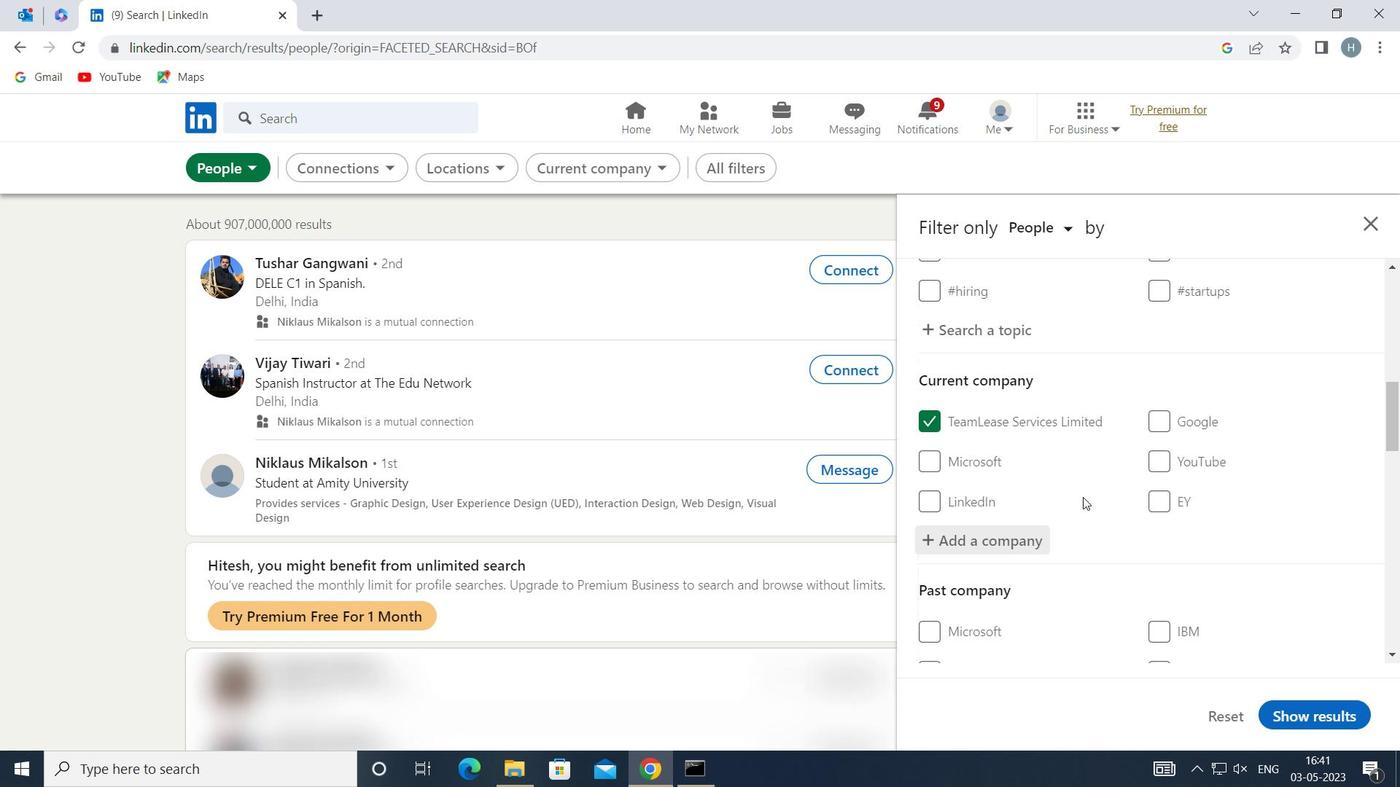 
Action: Mouse scrolled (1083, 497) with delta (0, 0)
Screenshot: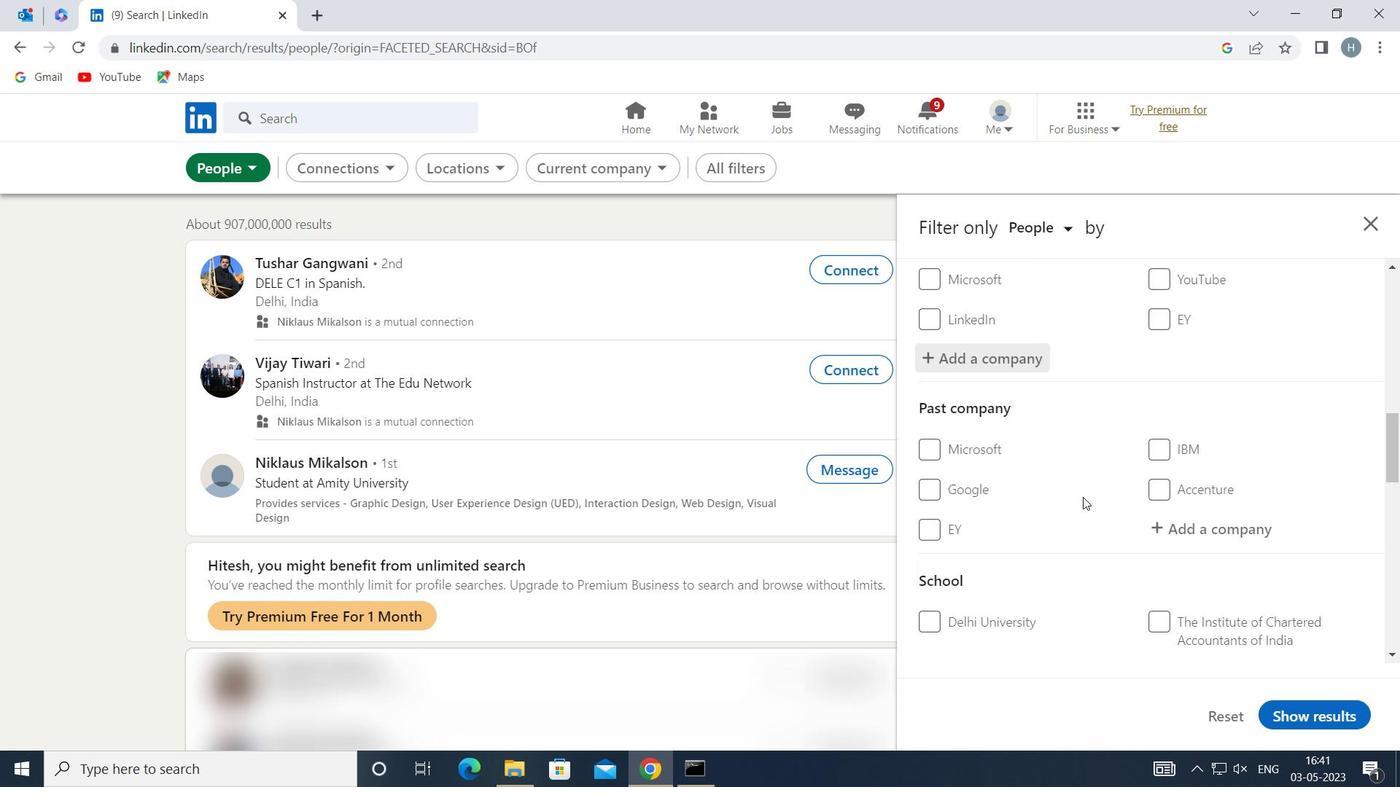 
Action: Mouse moved to (1087, 504)
Screenshot: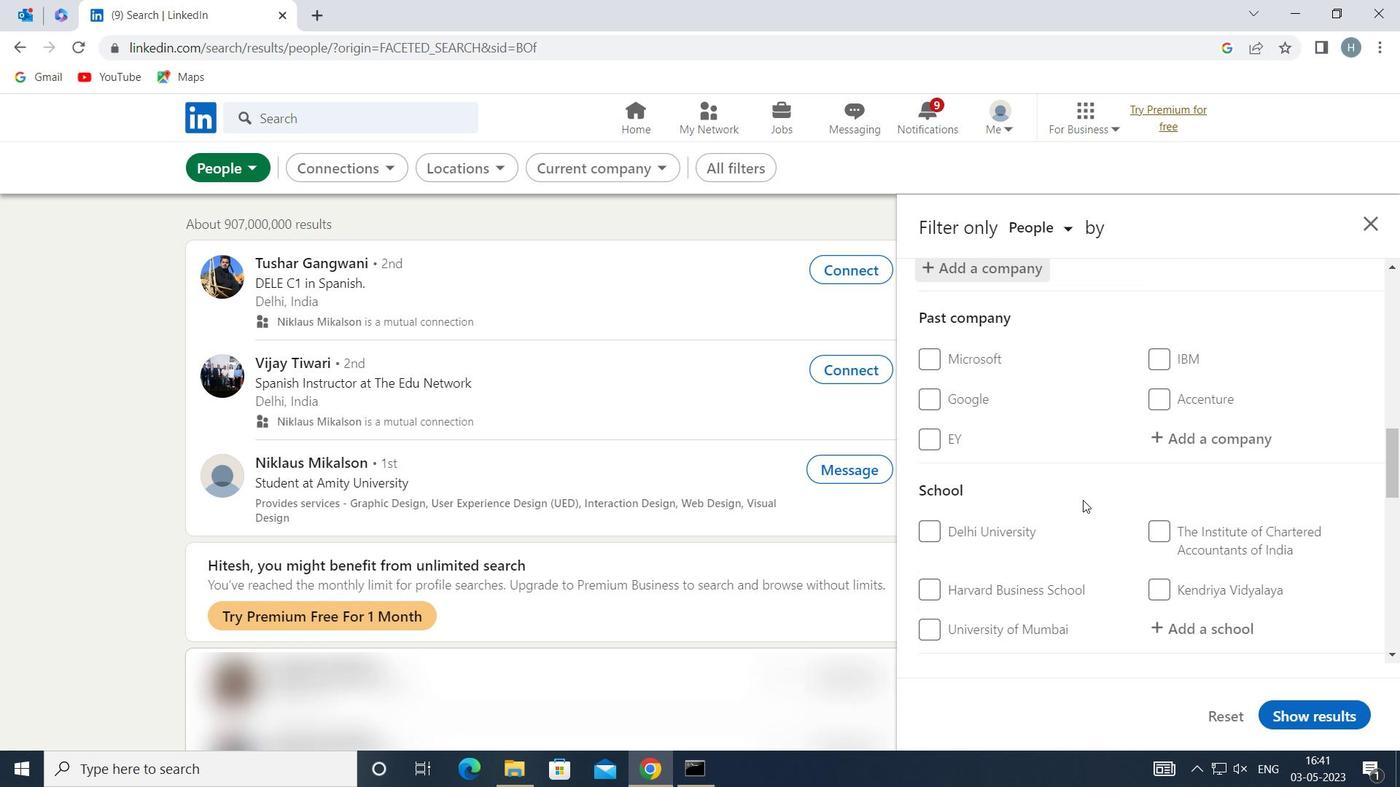 
Action: Mouse scrolled (1087, 503) with delta (0, 0)
Screenshot: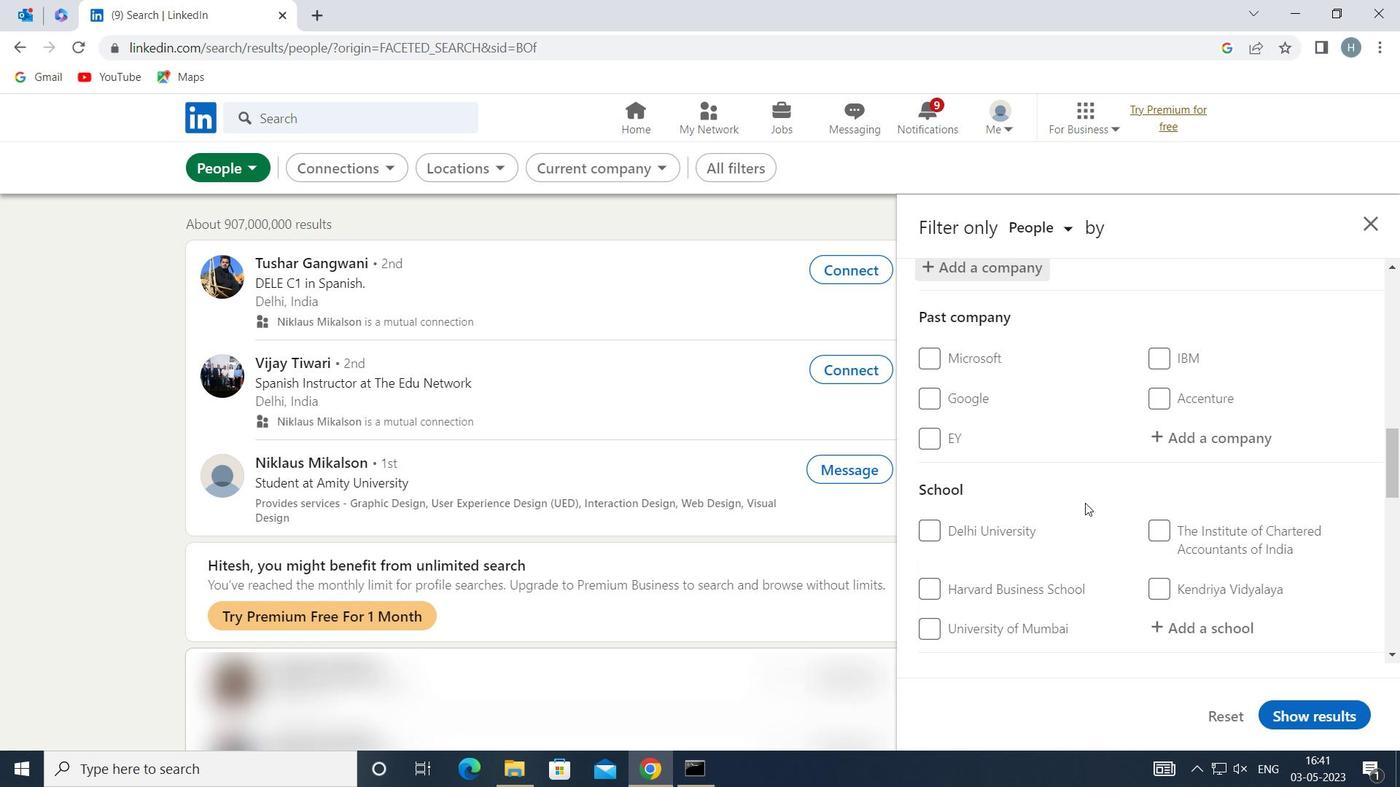 
Action: Mouse moved to (1203, 530)
Screenshot: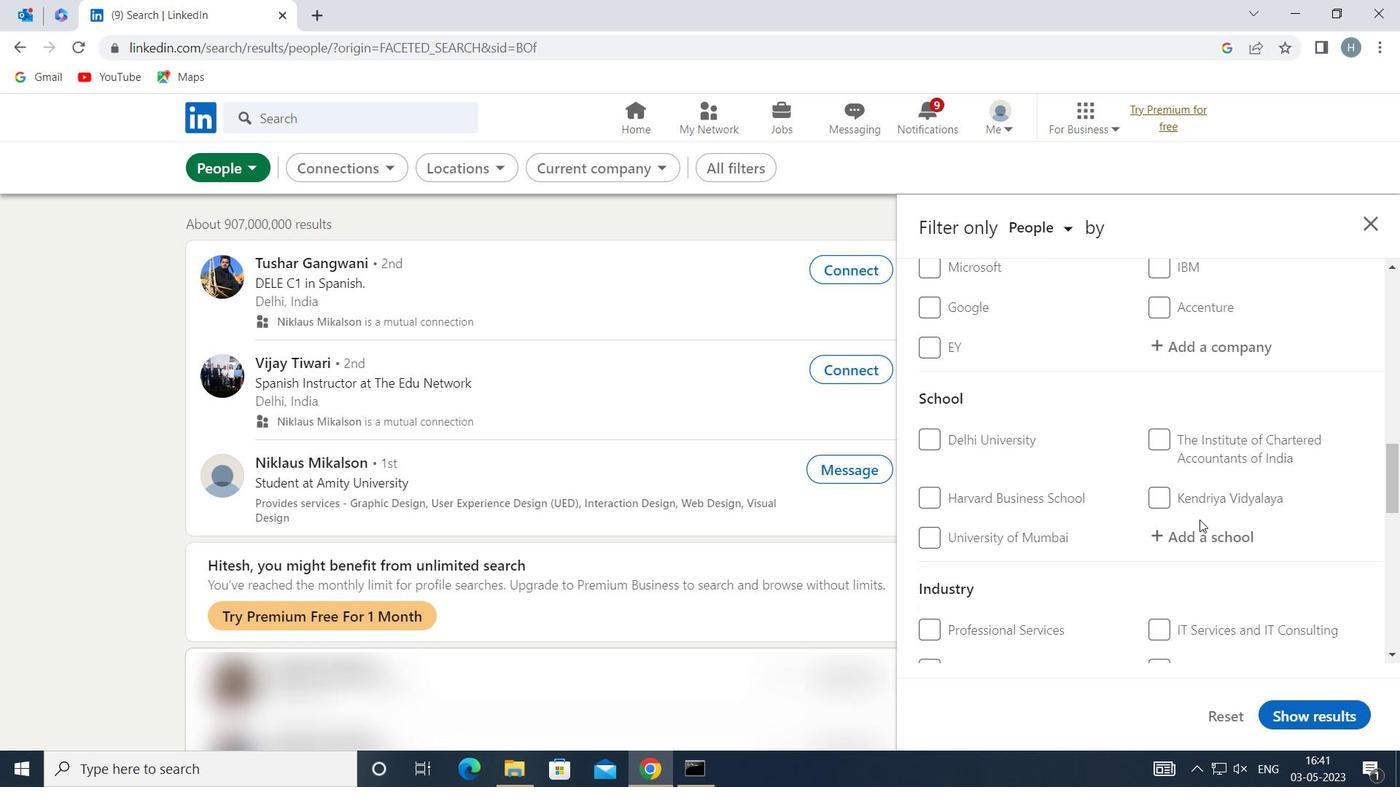 
Action: Mouse pressed left at (1203, 530)
Screenshot: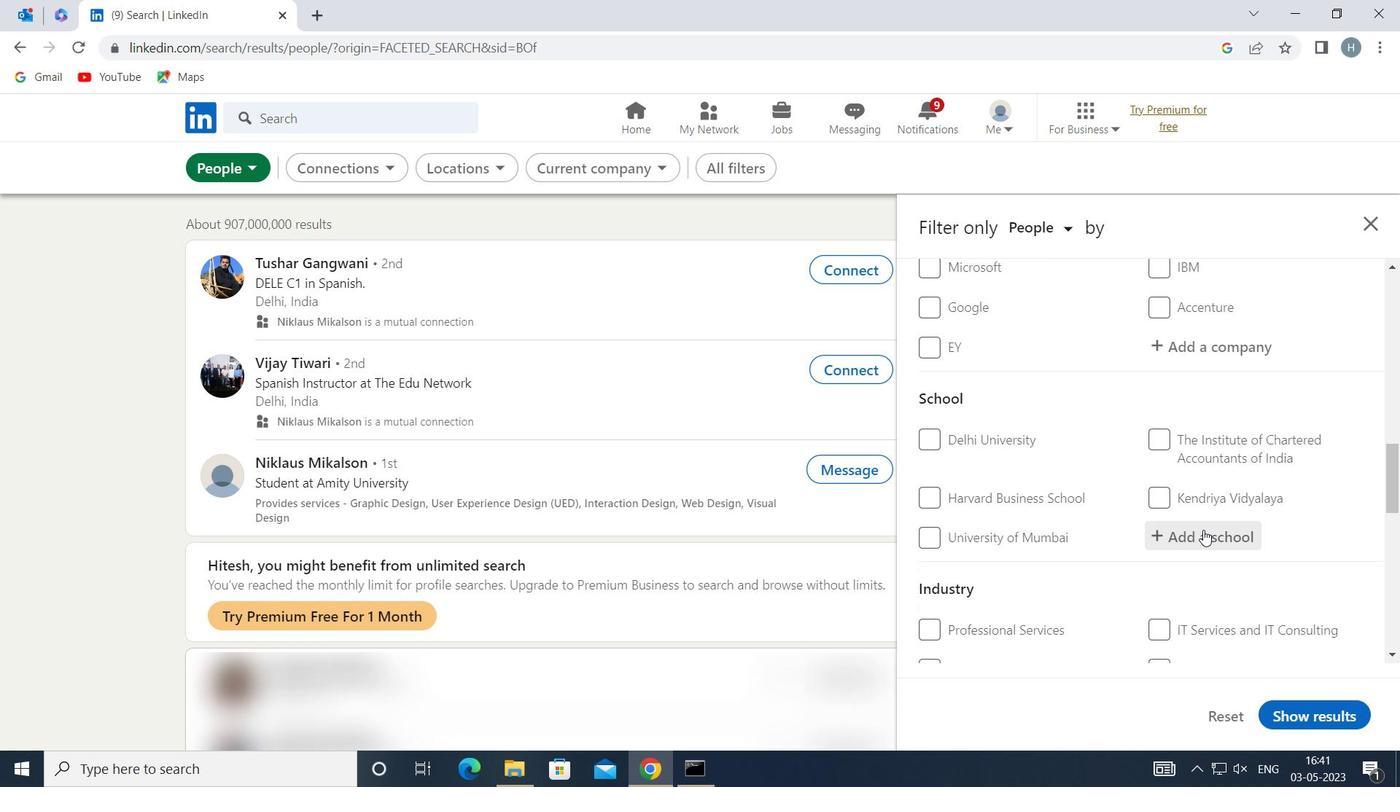 
Action: Mouse moved to (1203, 531)
Screenshot: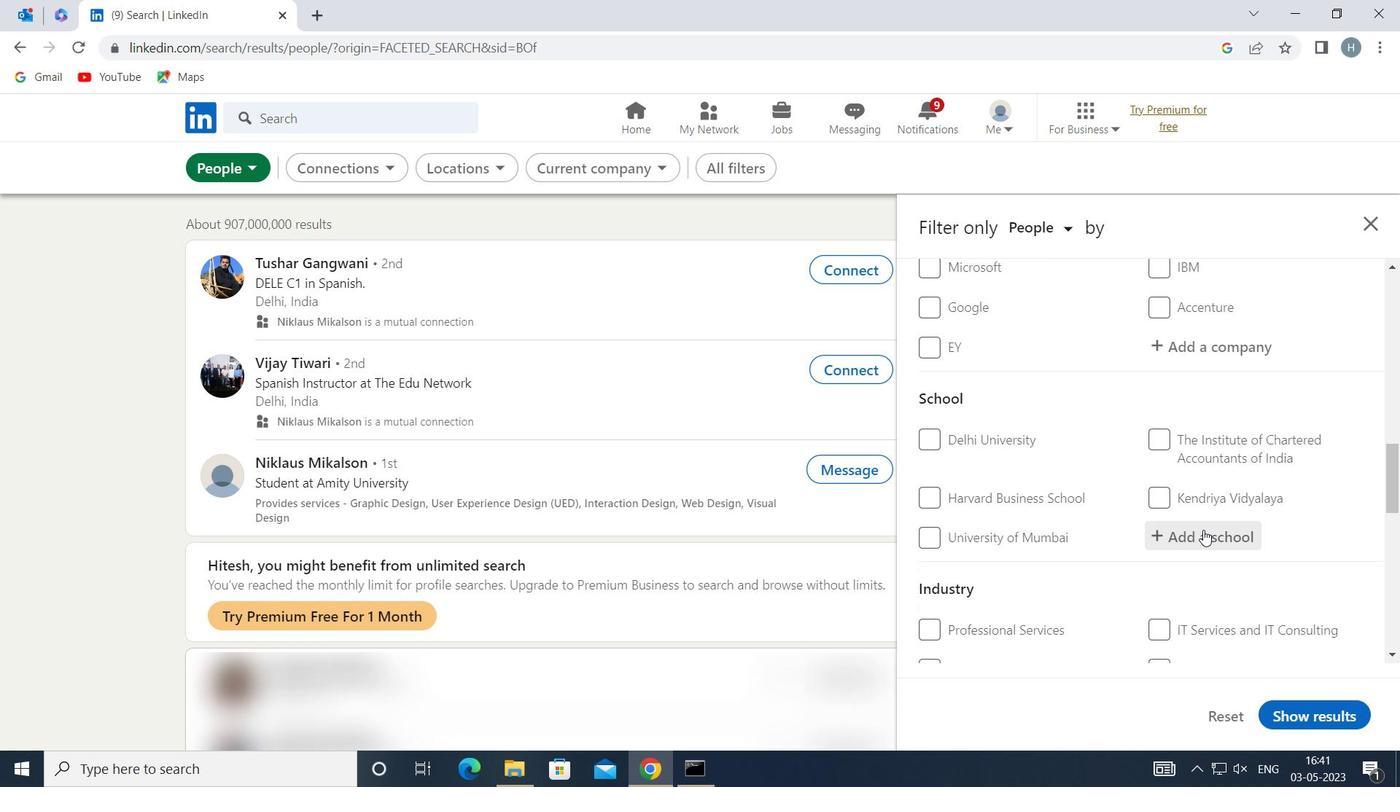 
Action: Key pressed <Key.shift>PROFESSOR<Key.space><Key.shift>J
Screenshot: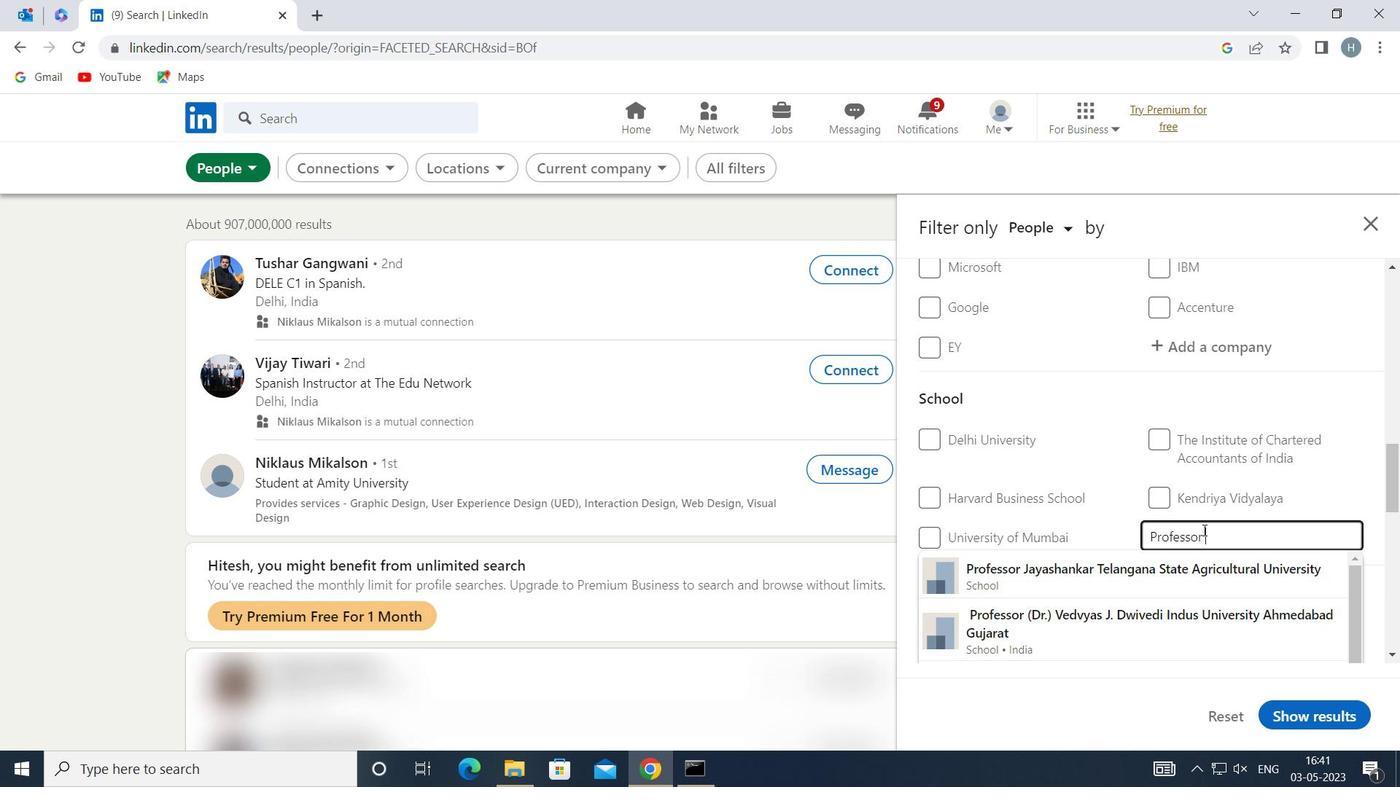 
Action: Mouse moved to (1253, 569)
Screenshot: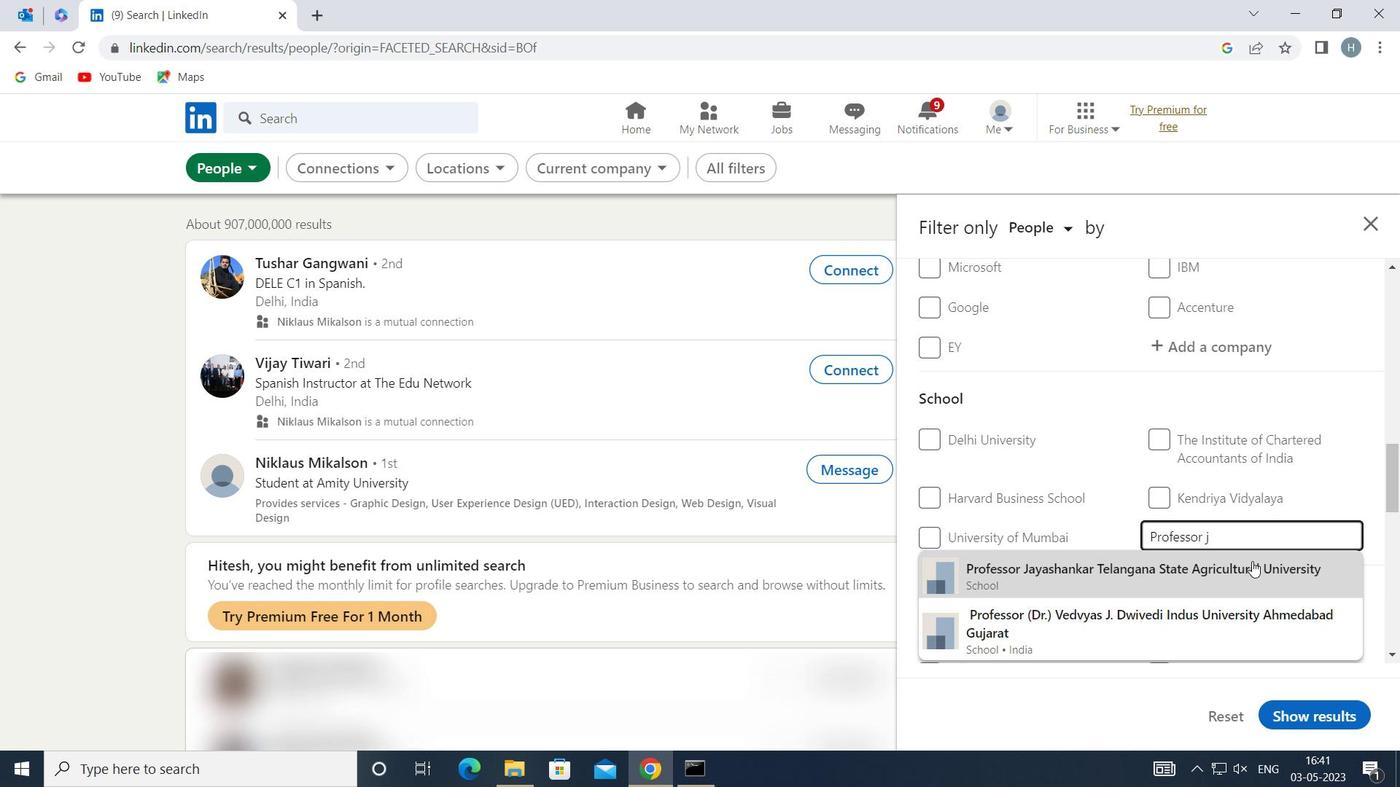 
Action: Mouse pressed left at (1253, 569)
Screenshot: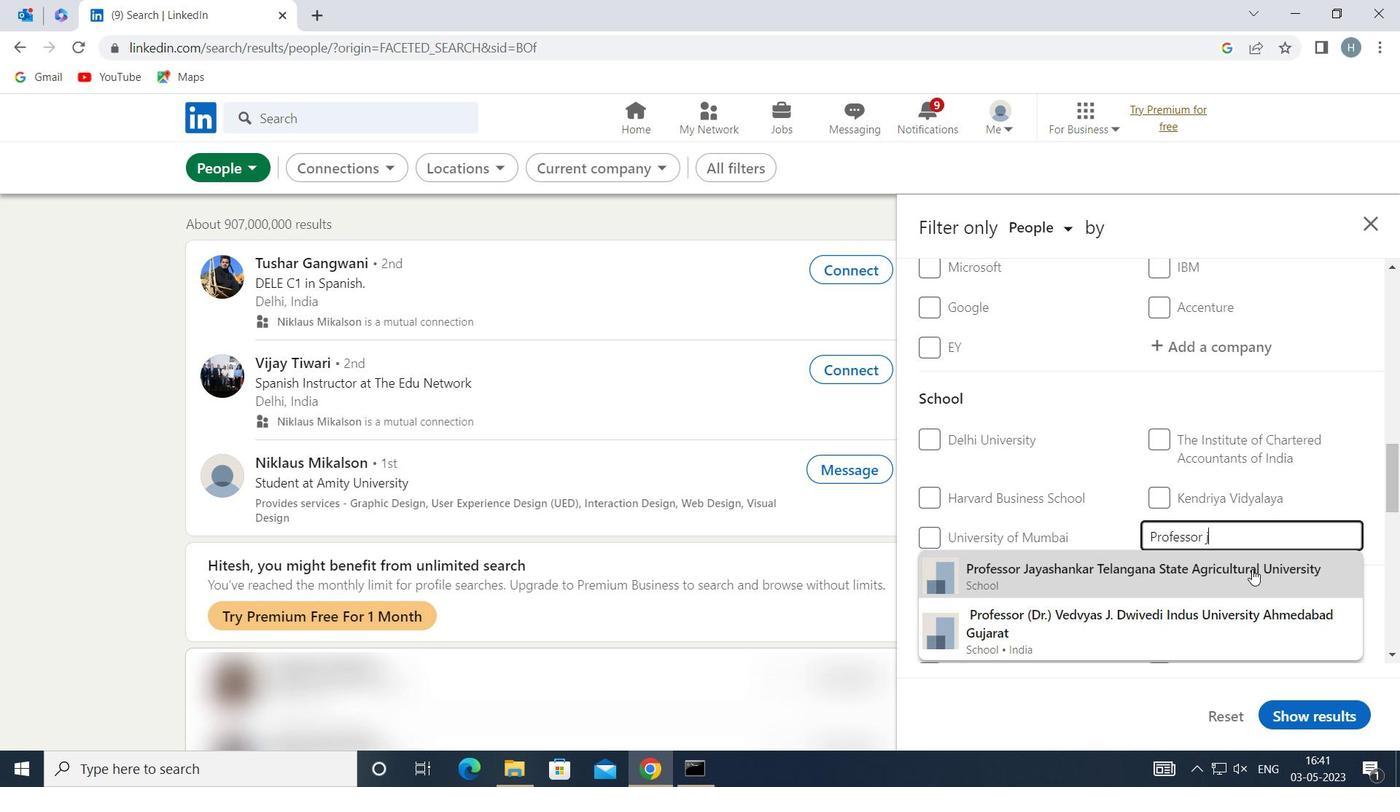
Action: Mouse moved to (1109, 526)
Screenshot: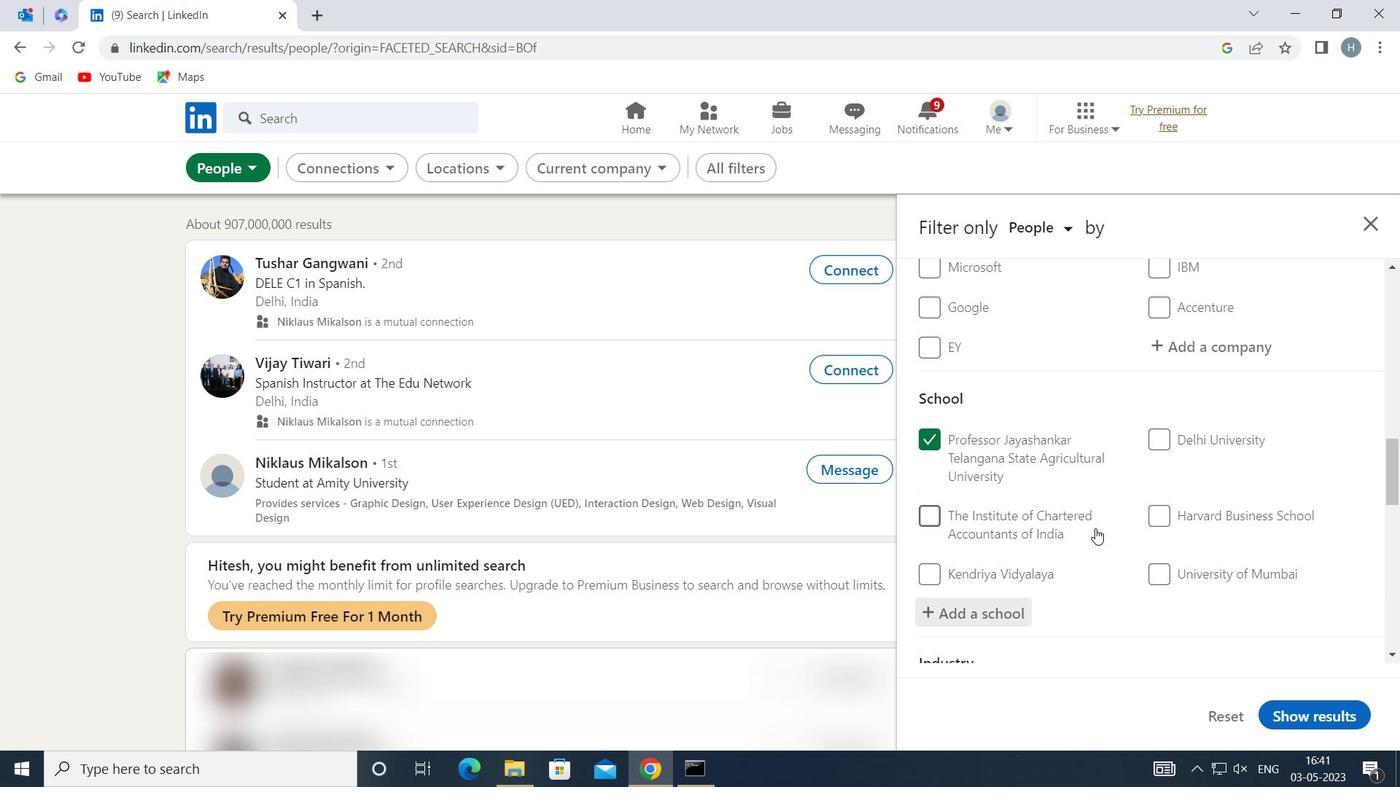 
Action: Mouse scrolled (1109, 526) with delta (0, 0)
Screenshot: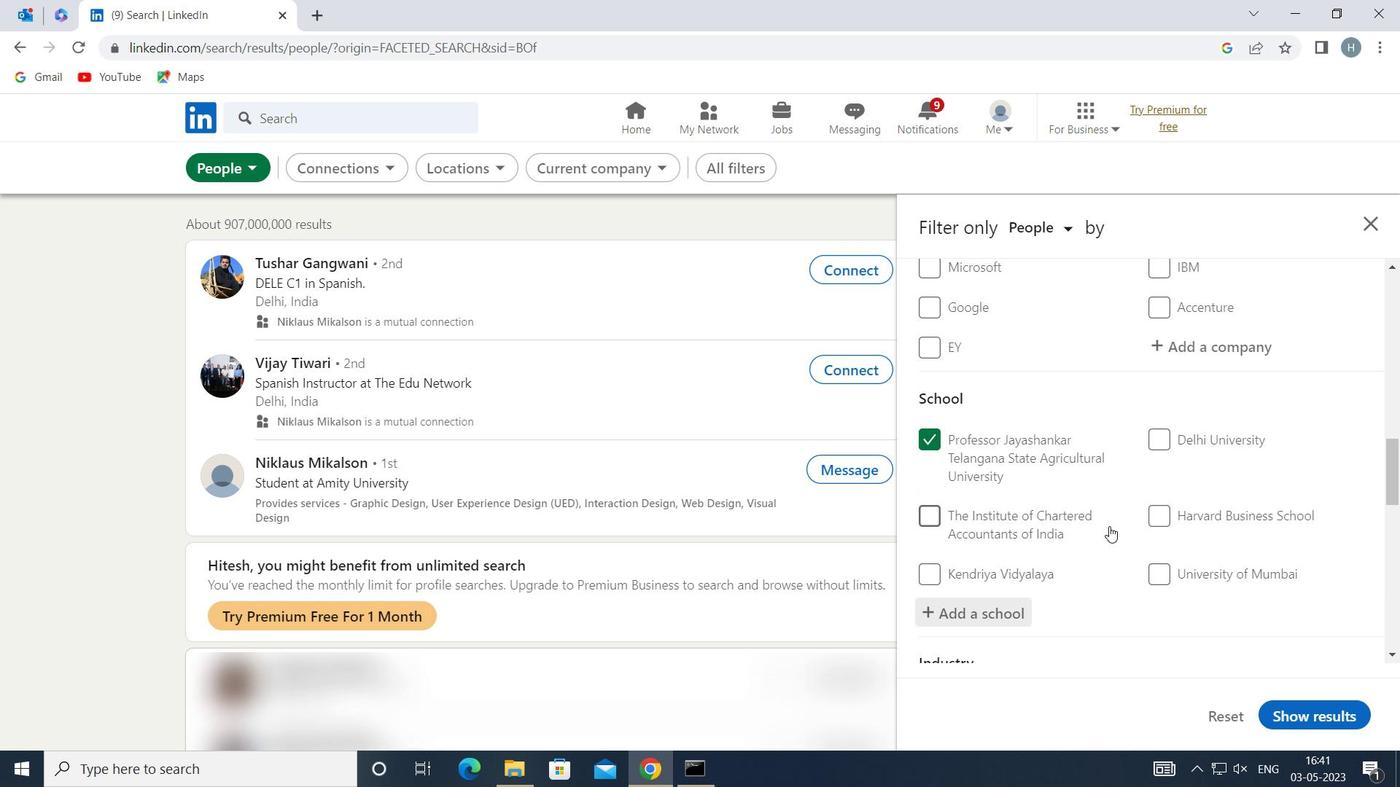 
Action: Mouse moved to (1109, 526)
Screenshot: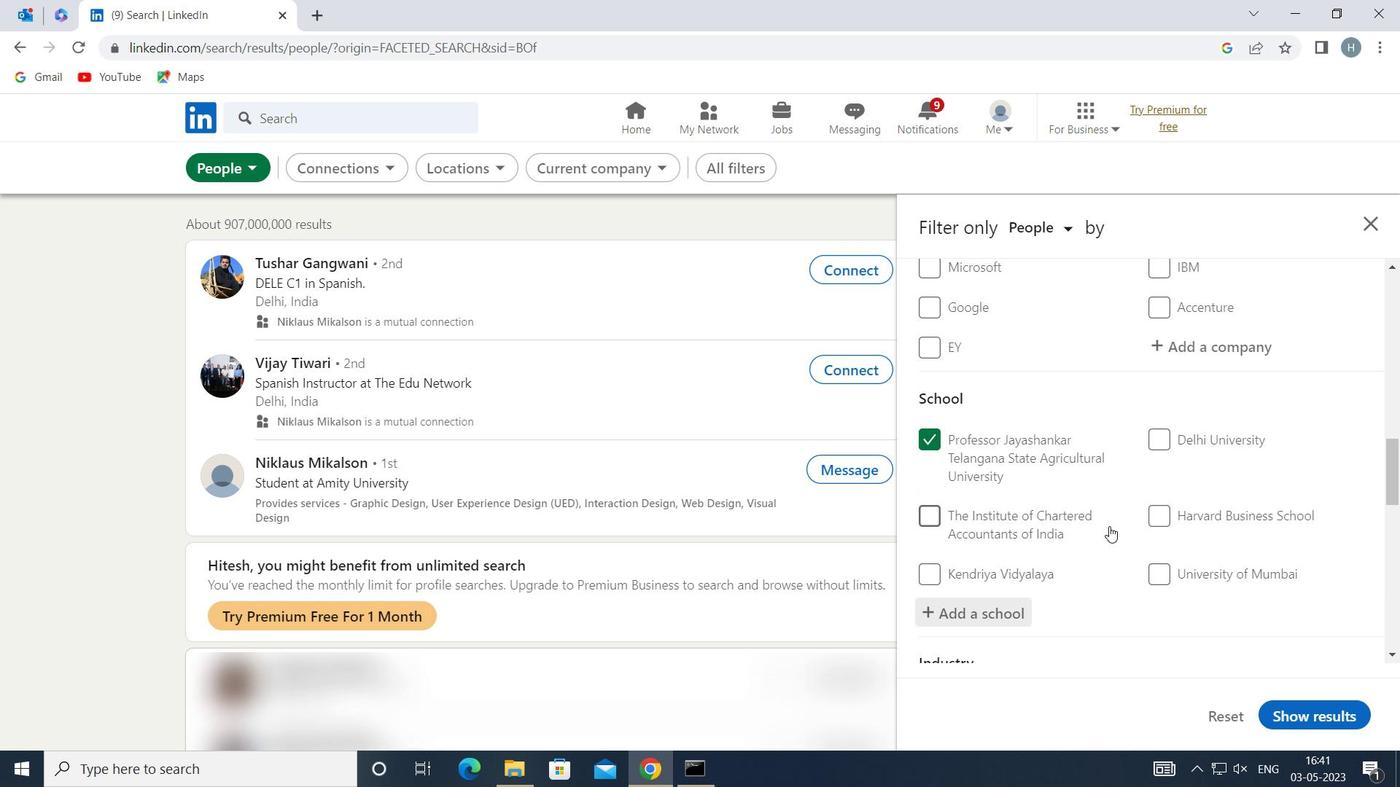 
Action: Mouse scrolled (1109, 526) with delta (0, 0)
Screenshot: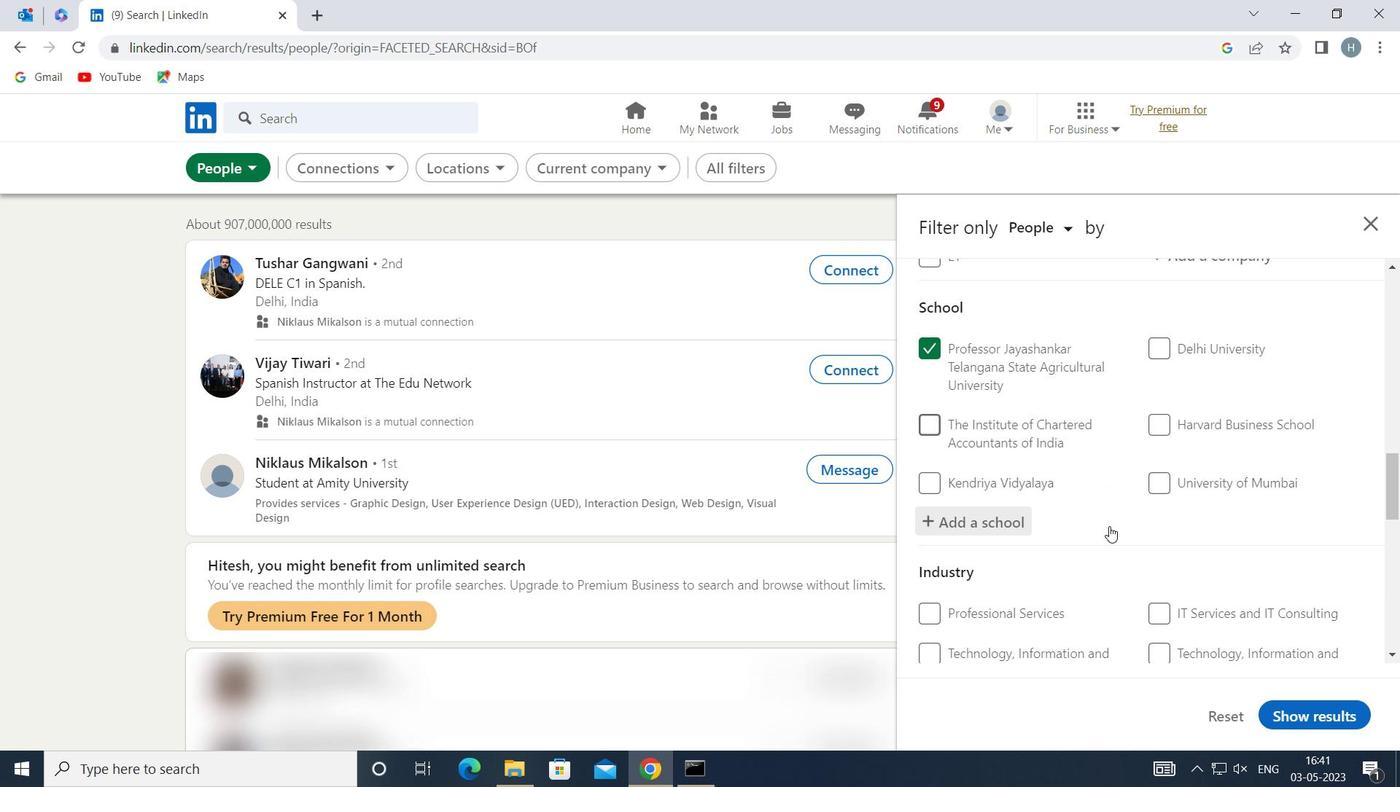 
Action: Mouse scrolled (1109, 526) with delta (0, 0)
Screenshot: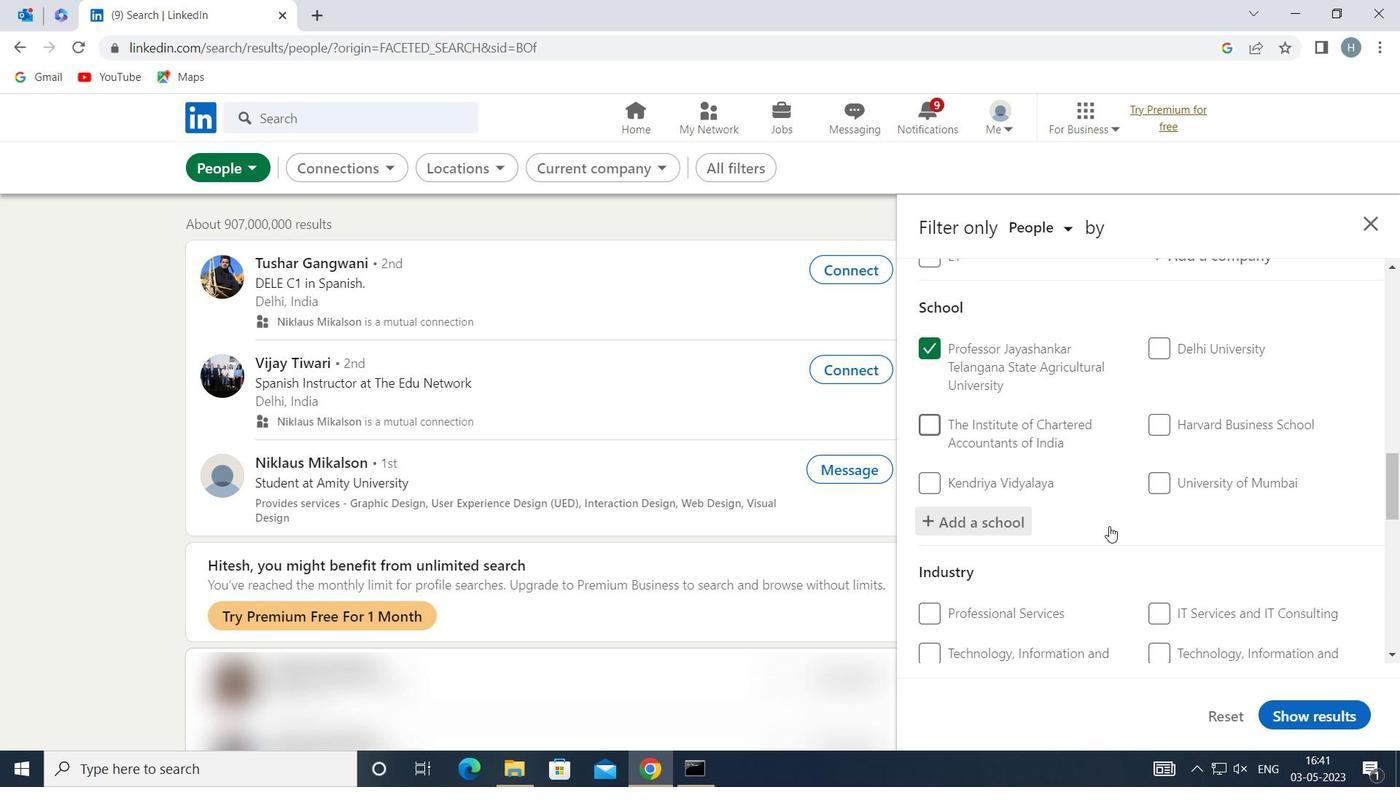 
Action: Mouse moved to (1195, 527)
Screenshot: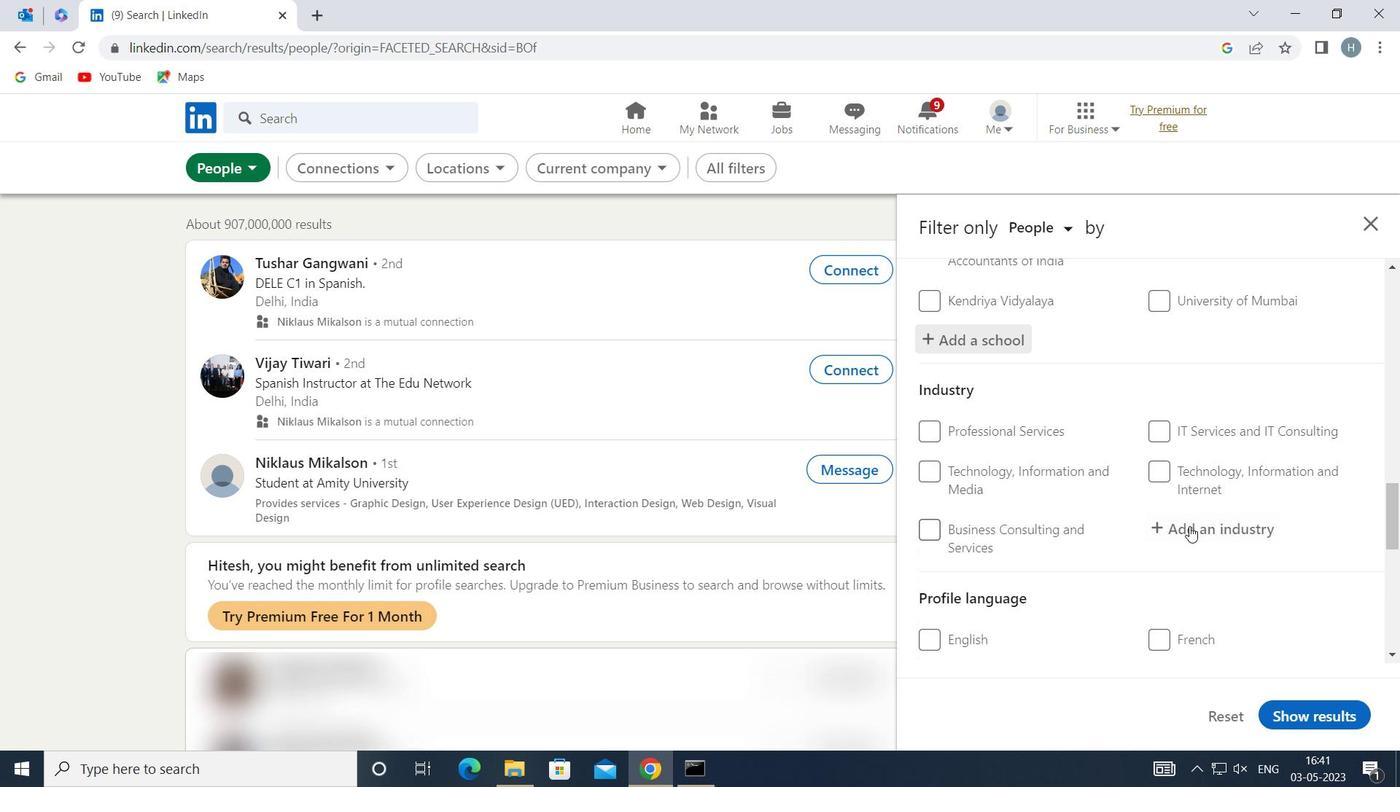
Action: Mouse pressed left at (1195, 527)
Screenshot: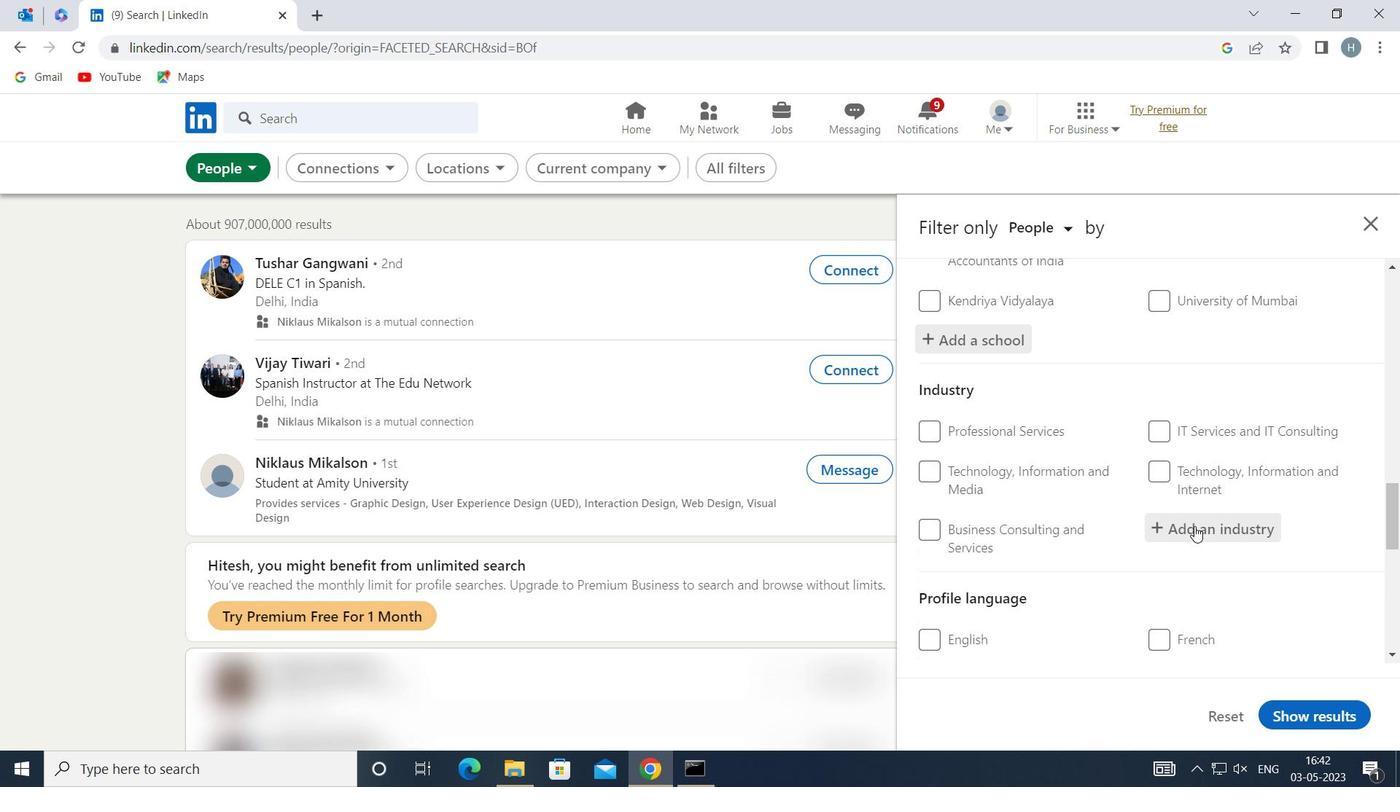 
Action: Key pressed <Key.shift>NONRE
Screenshot: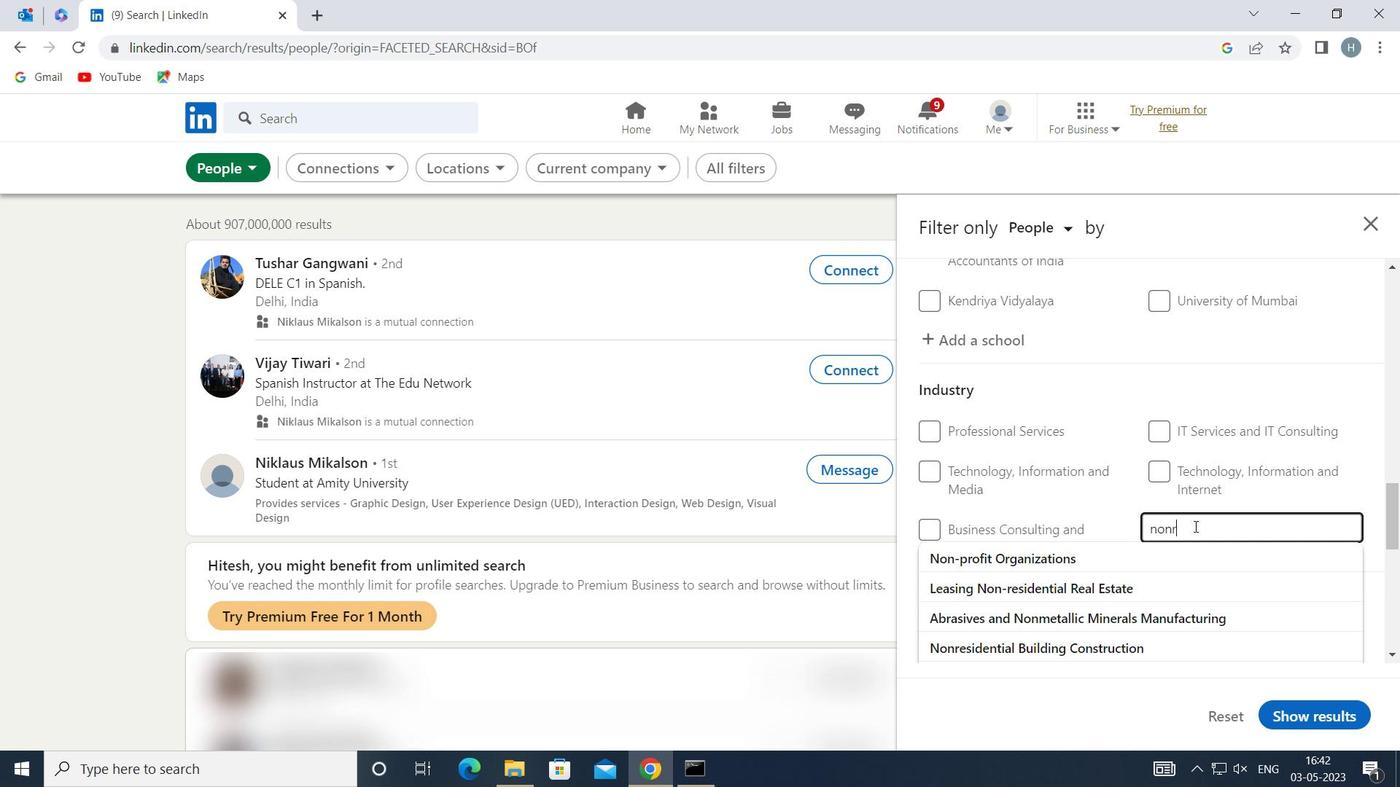 
Action: Mouse moved to (1157, 560)
Screenshot: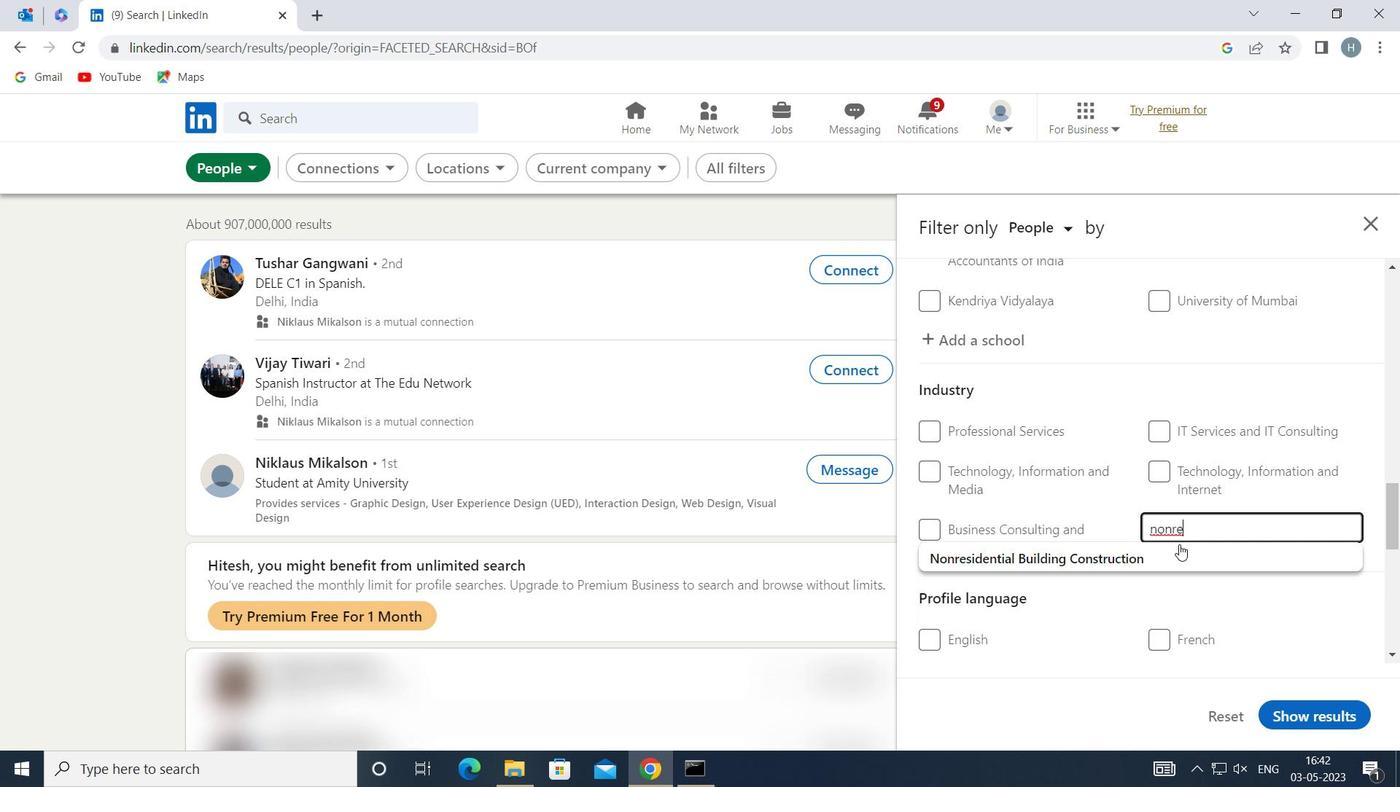 
Action: Mouse pressed left at (1157, 560)
Screenshot: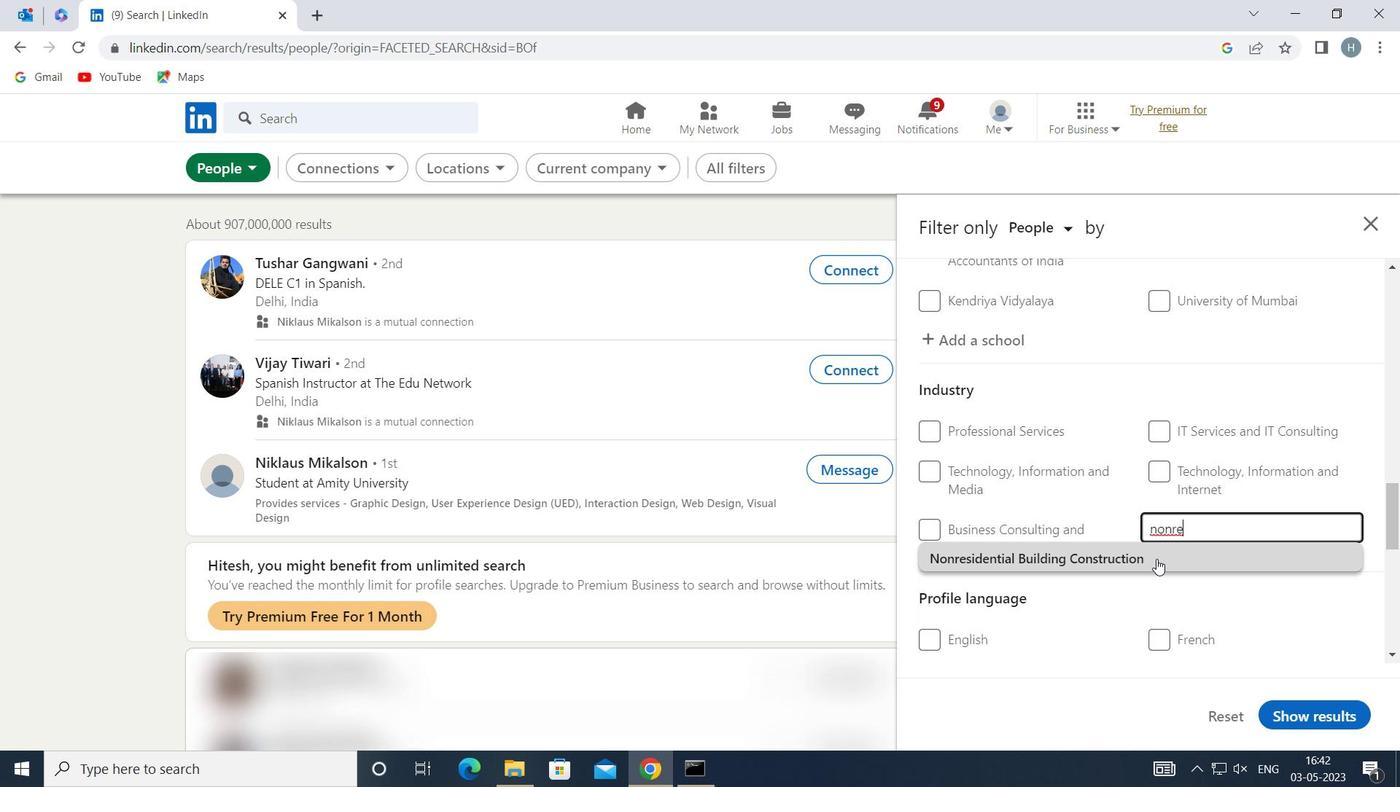 
Action: Mouse moved to (1156, 561)
Screenshot: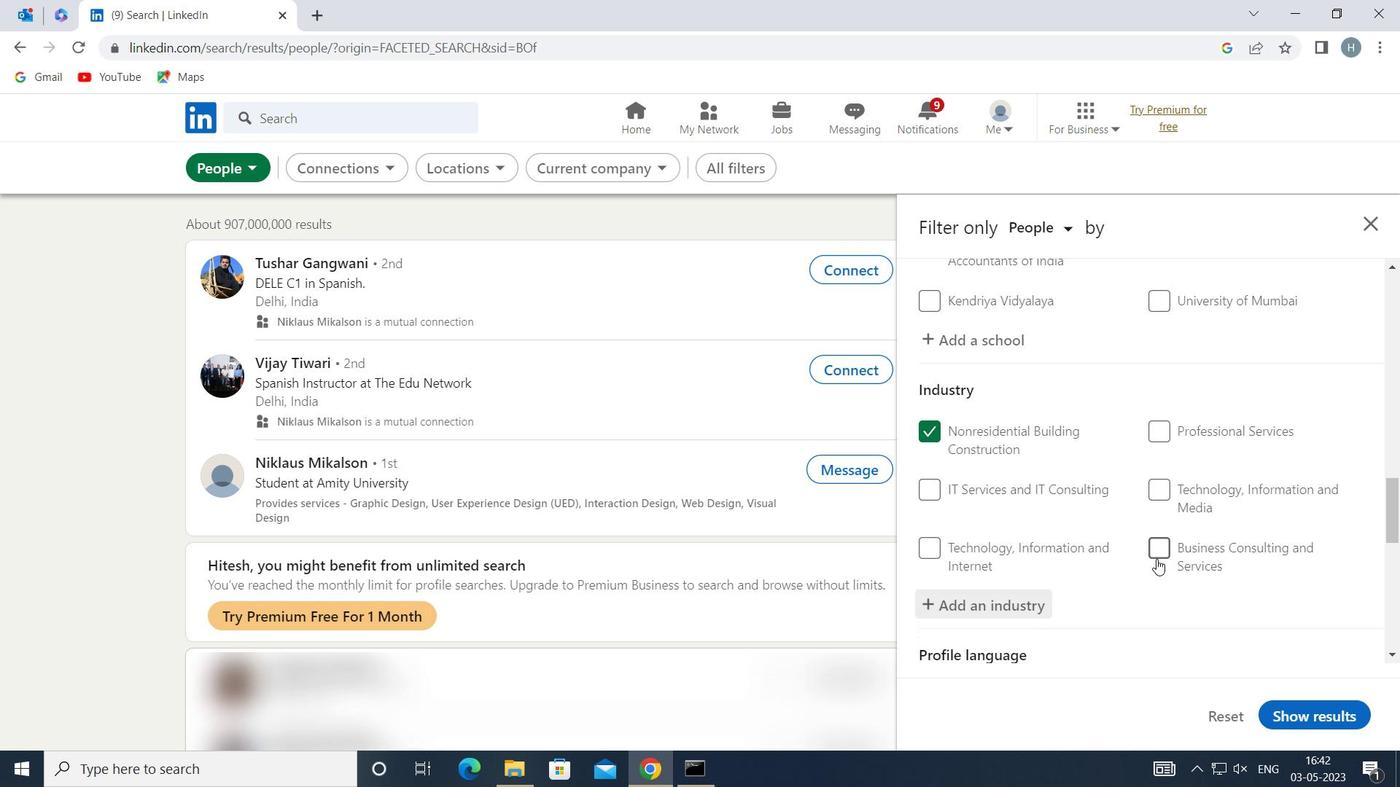 
Action: Mouse scrolled (1156, 560) with delta (0, 0)
Screenshot: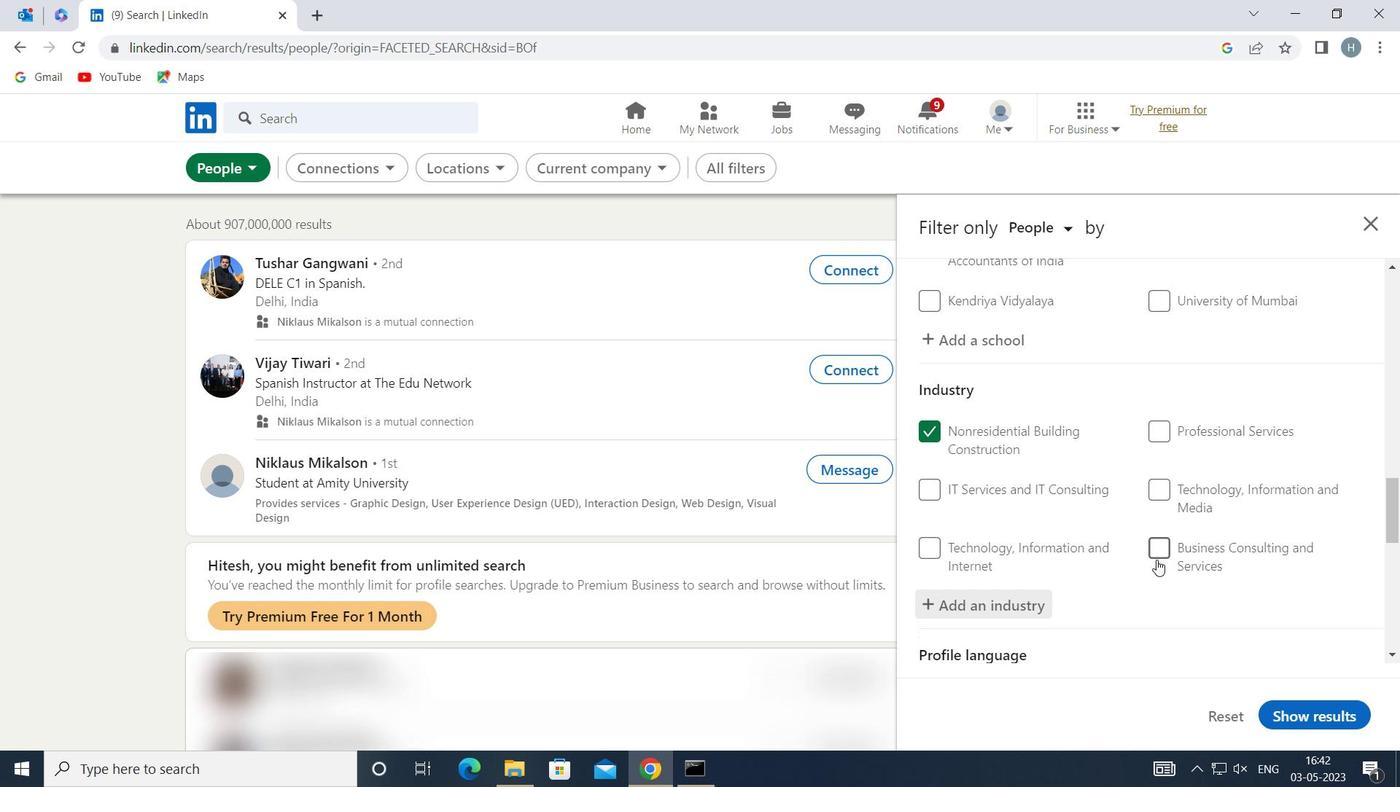 
Action: Mouse scrolled (1156, 560) with delta (0, 0)
Screenshot: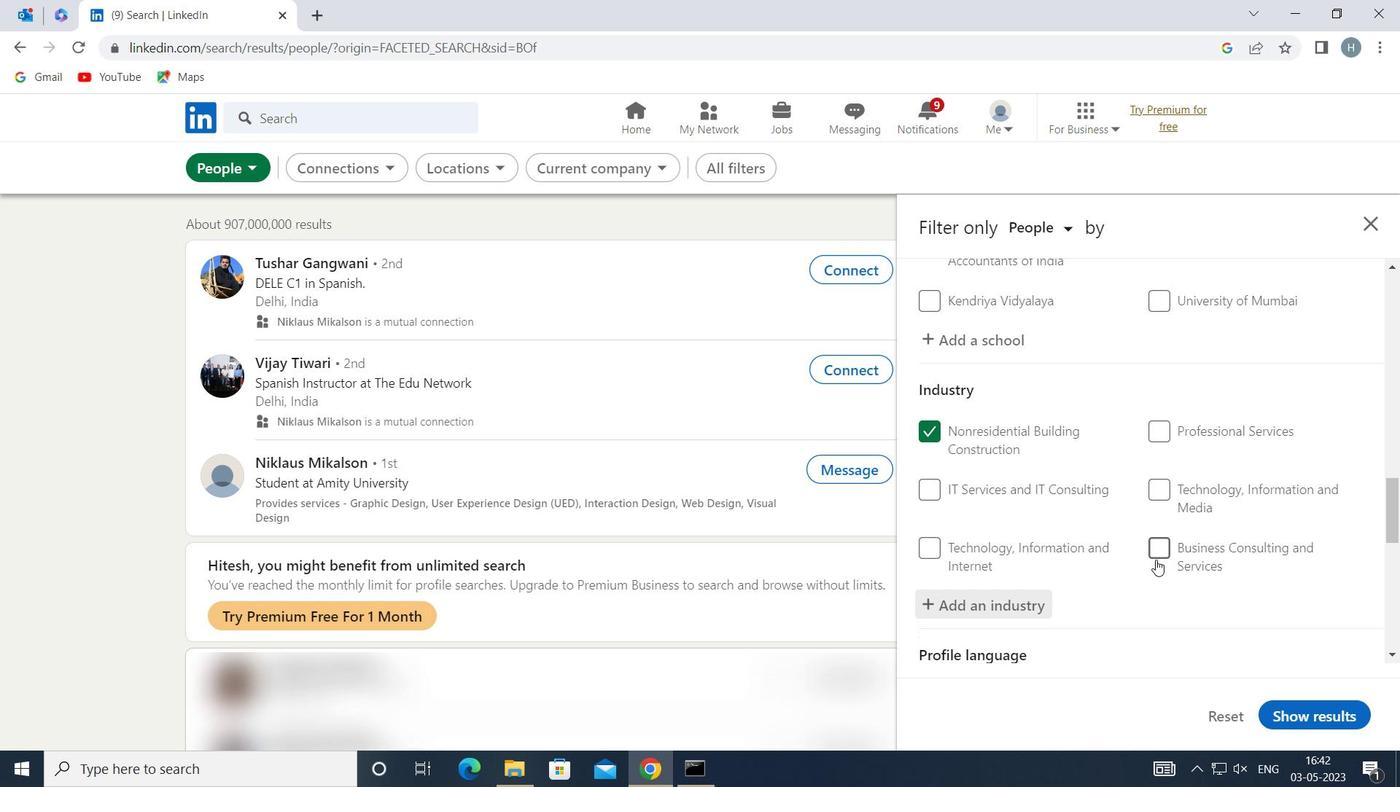 
Action: Mouse scrolled (1156, 560) with delta (0, 0)
Screenshot: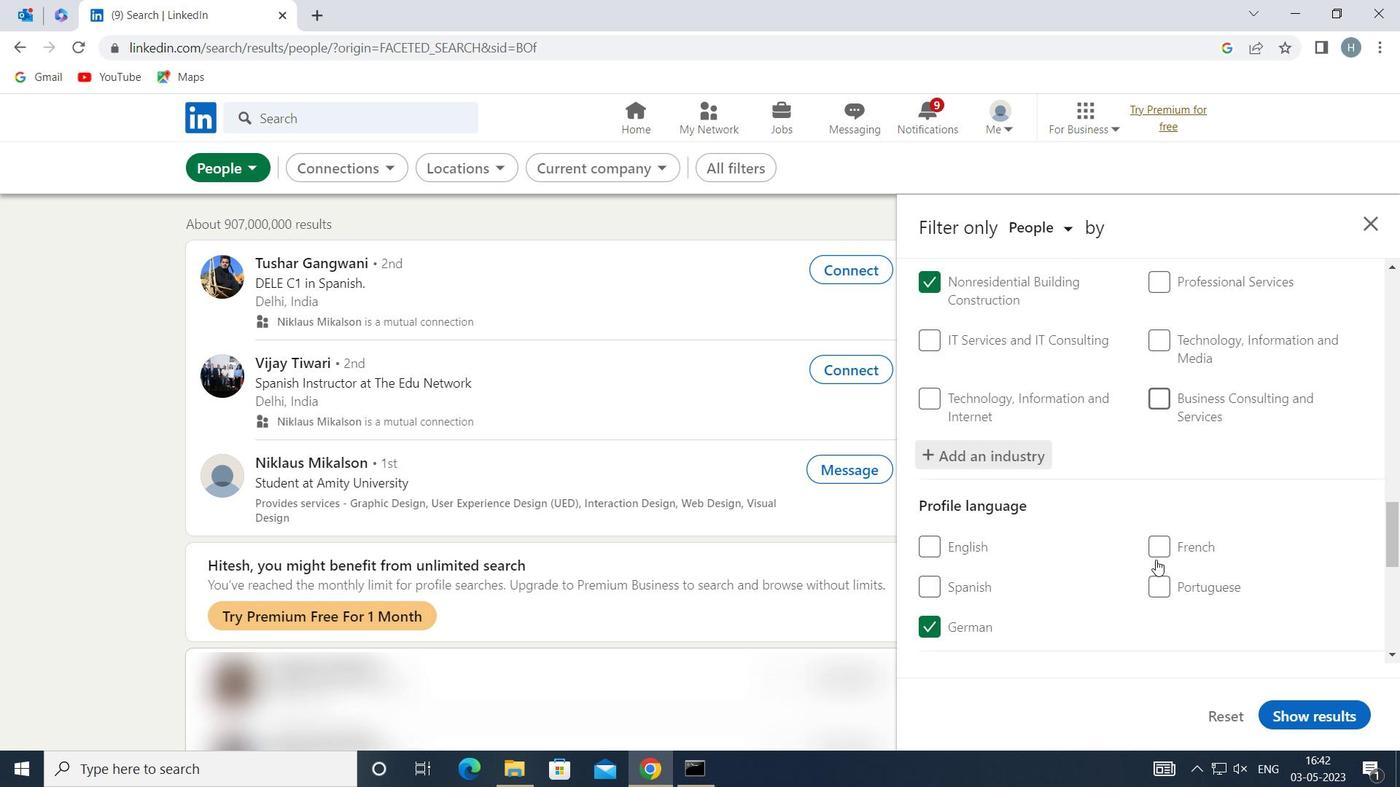 
Action: Mouse scrolled (1156, 560) with delta (0, 0)
Screenshot: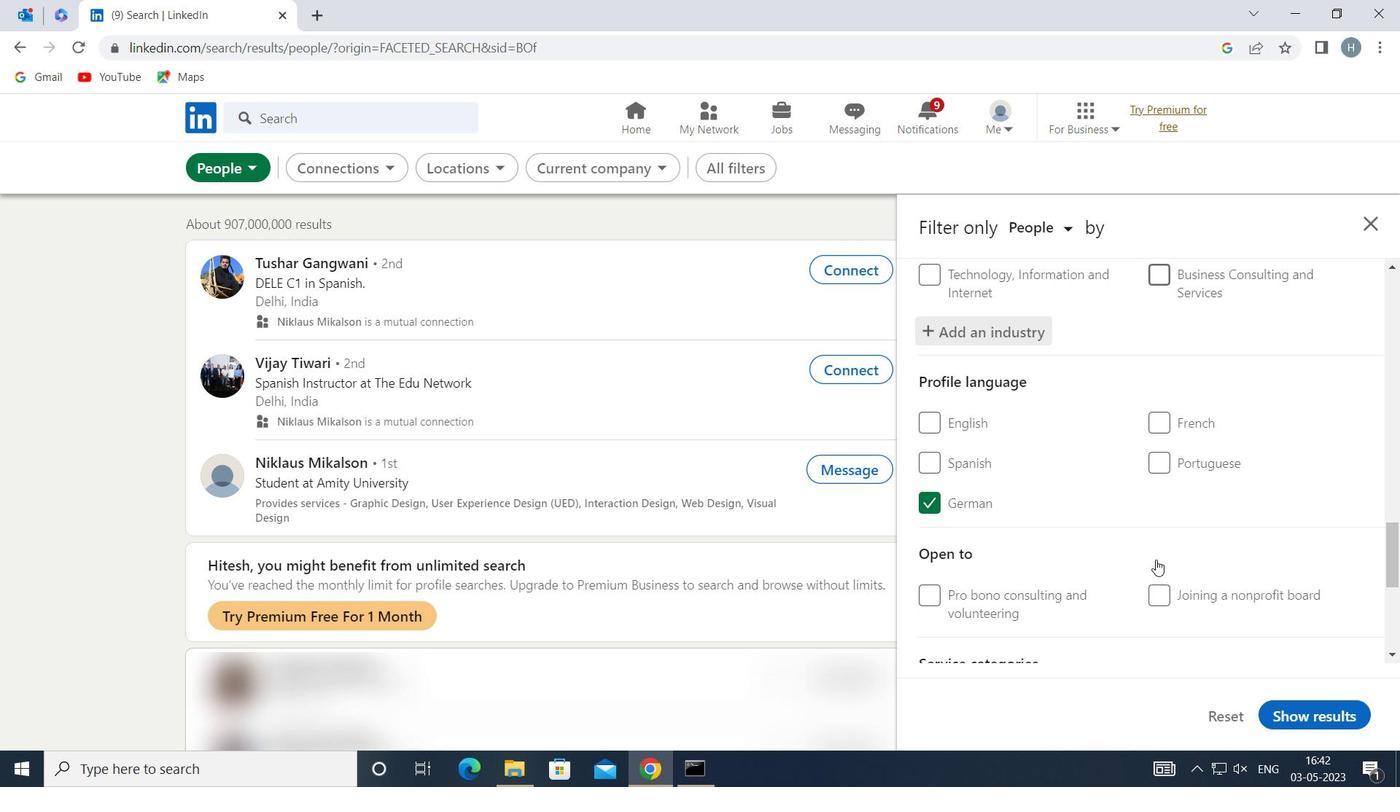 
Action: Mouse scrolled (1156, 560) with delta (0, 0)
Screenshot: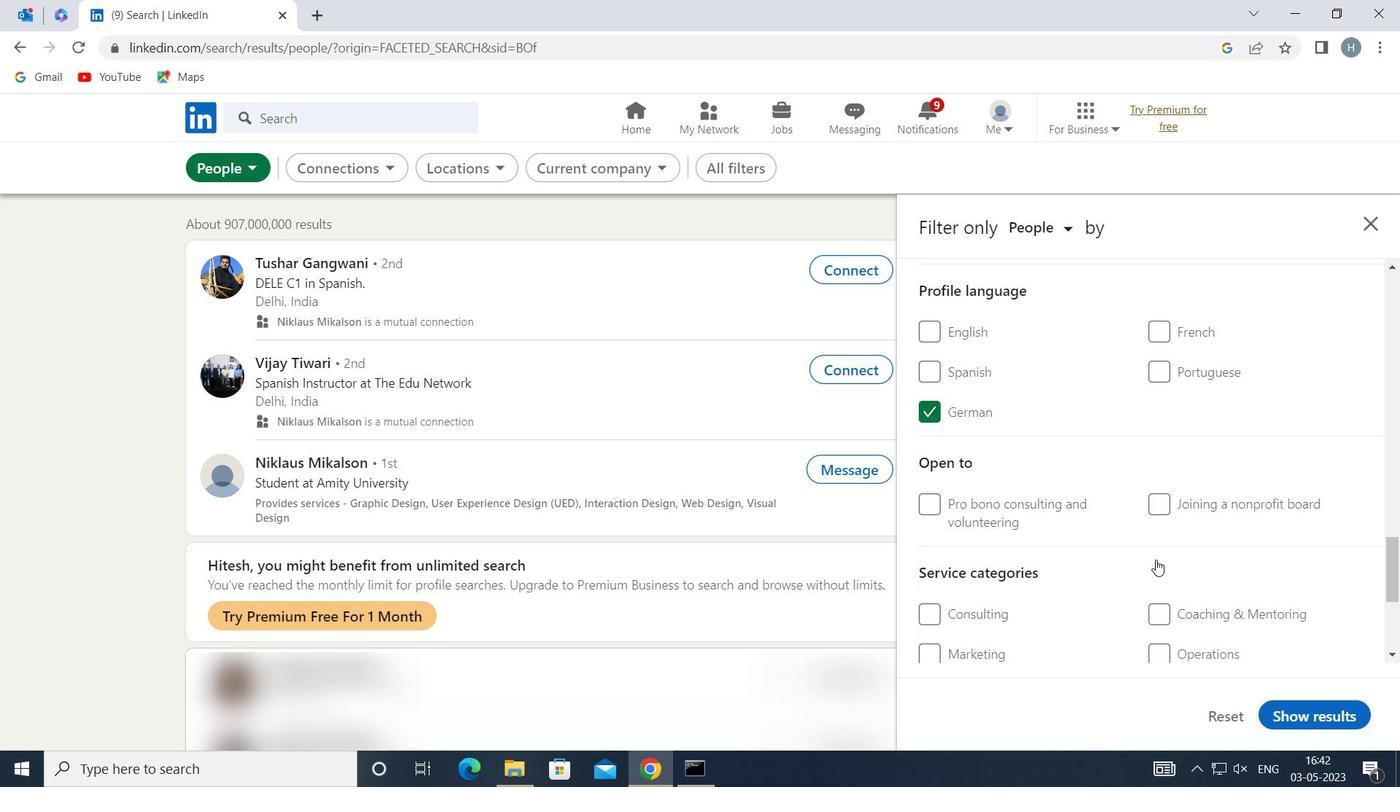 
Action: Mouse moved to (1189, 604)
Screenshot: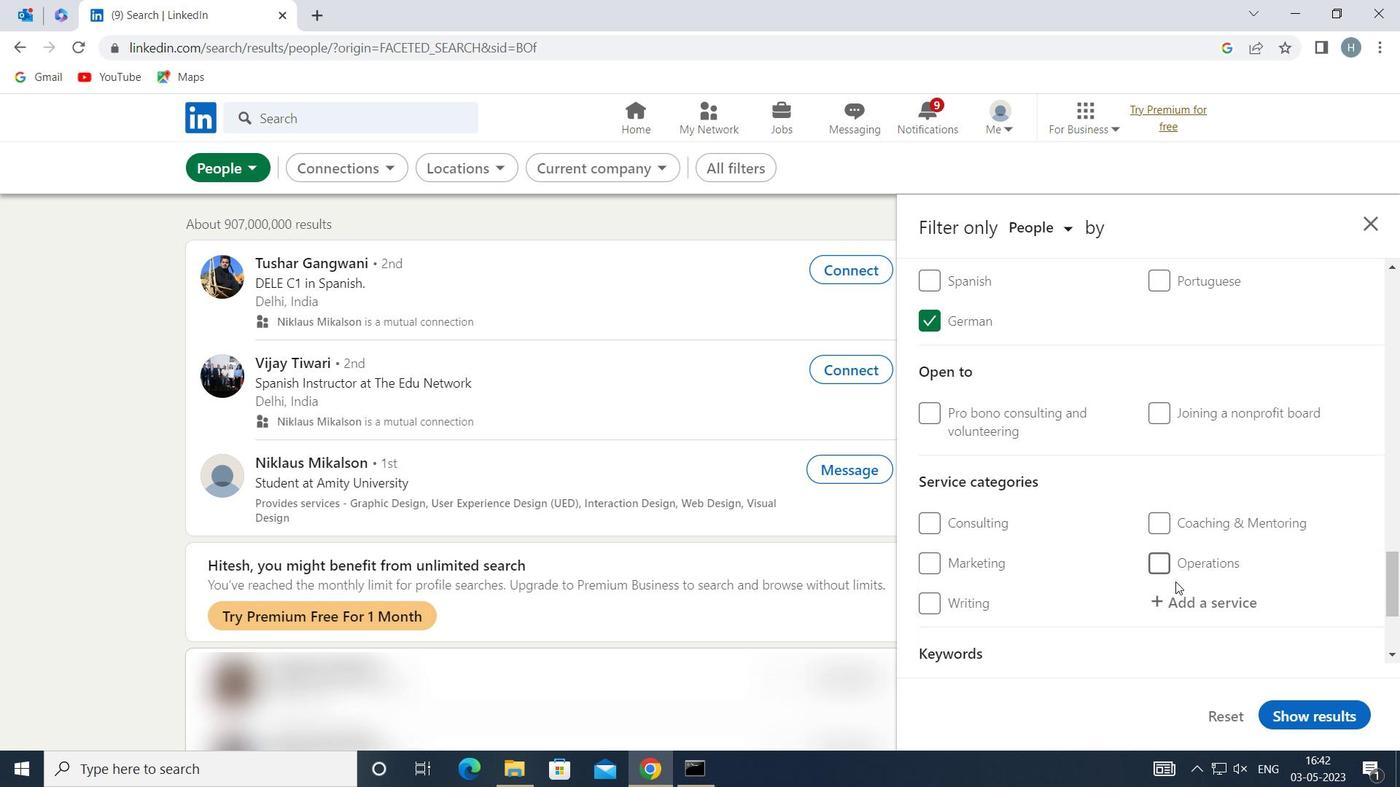 
Action: Mouse pressed left at (1189, 604)
Screenshot: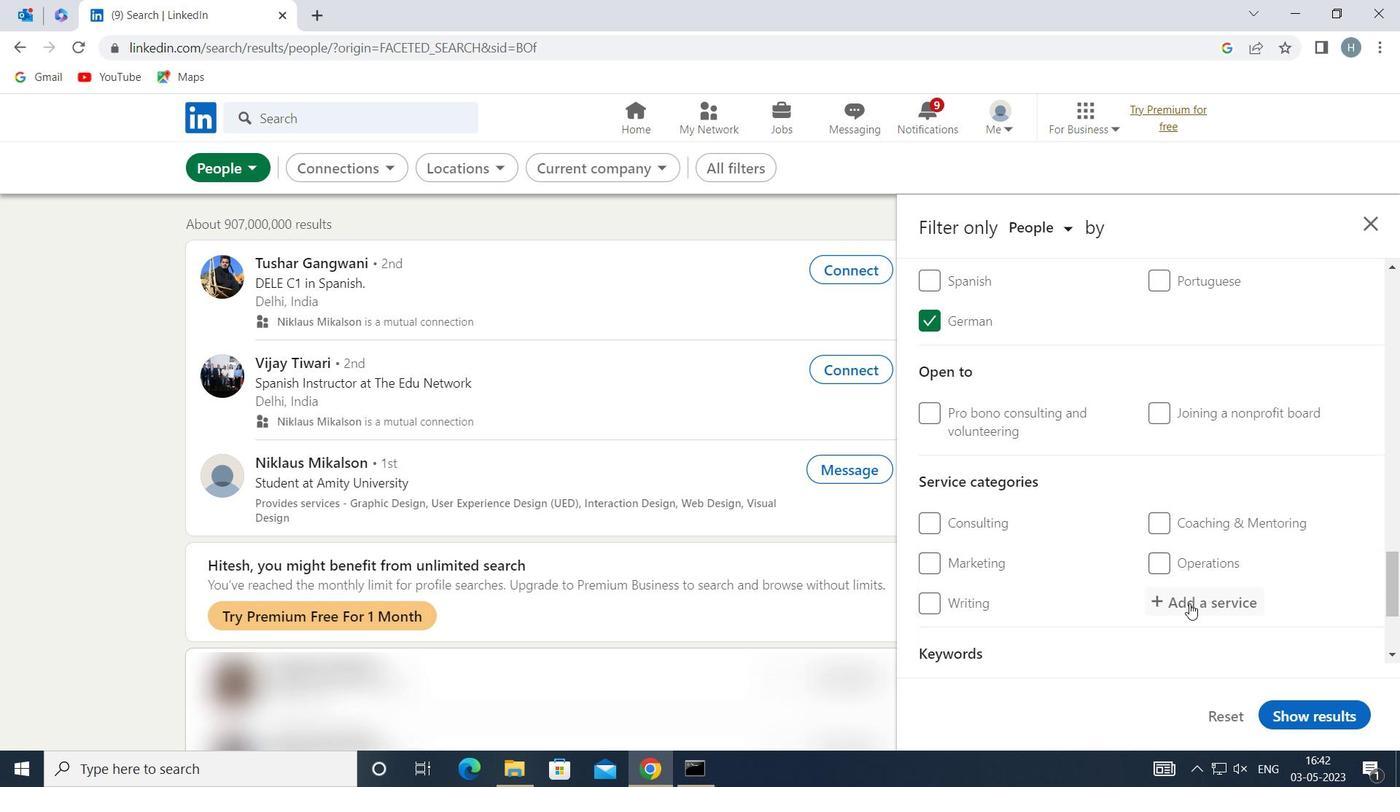 
Action: Mouse moved to (1183, 604)
Screenshot: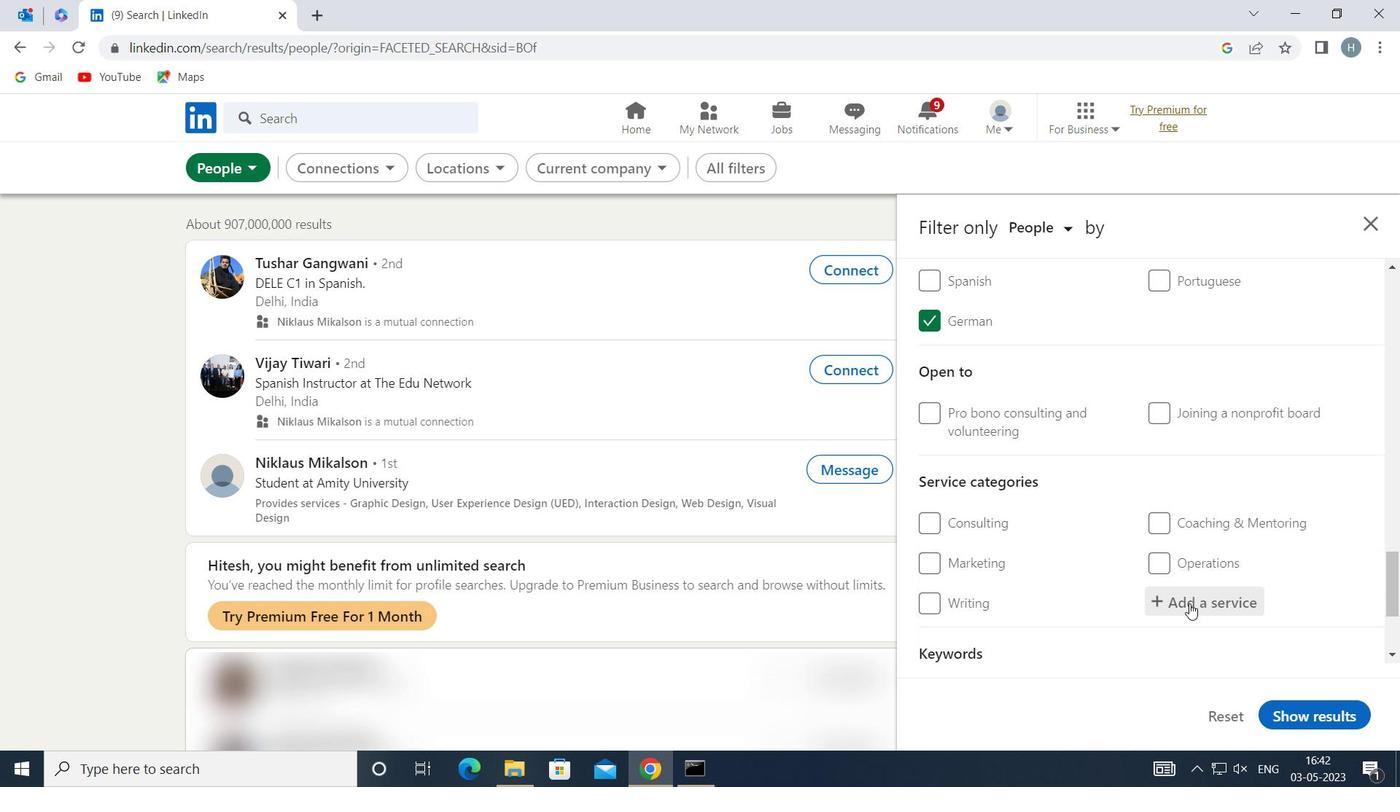 
Action: Key pressed <Key.shift>WEALTH
Screenshot: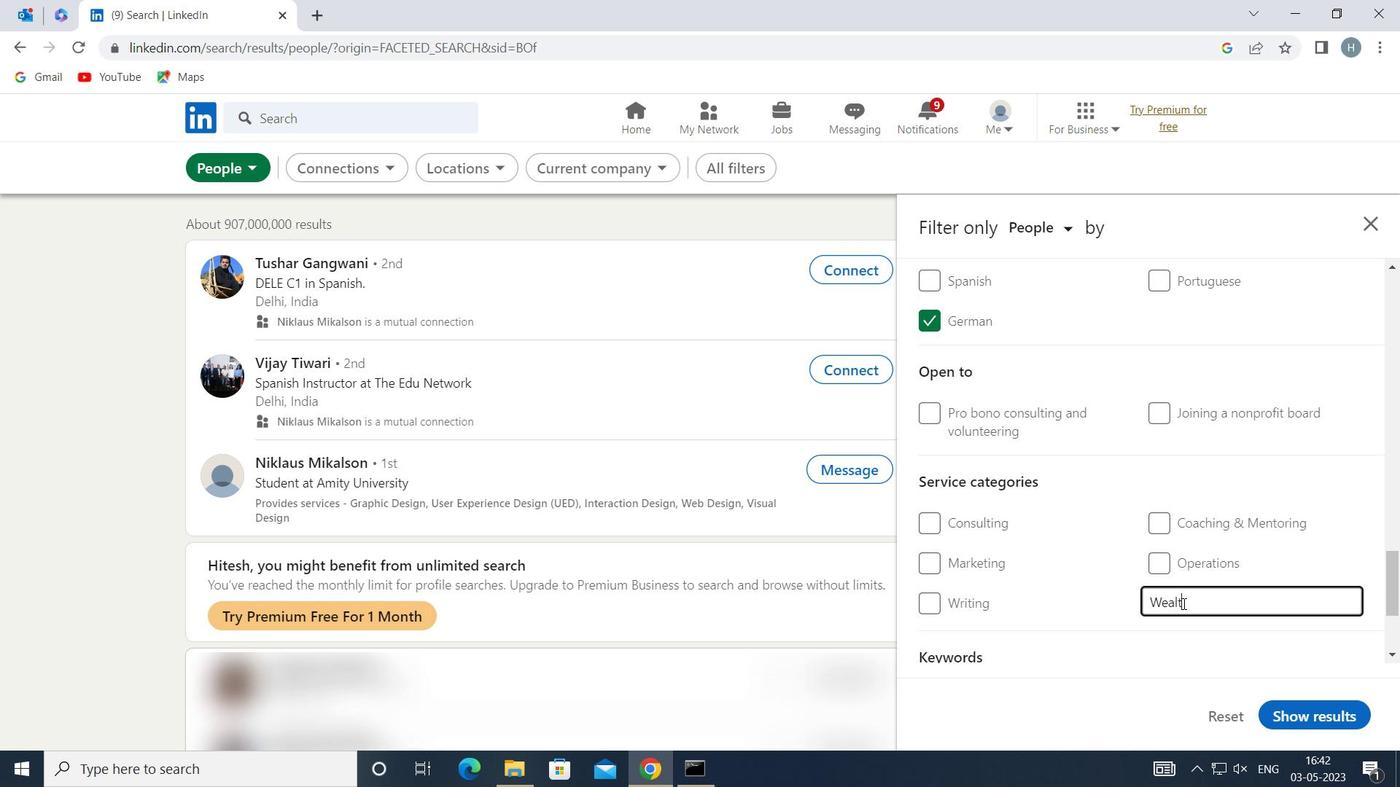 
Action: Mouse moved to (1182, 600)
Screenshot: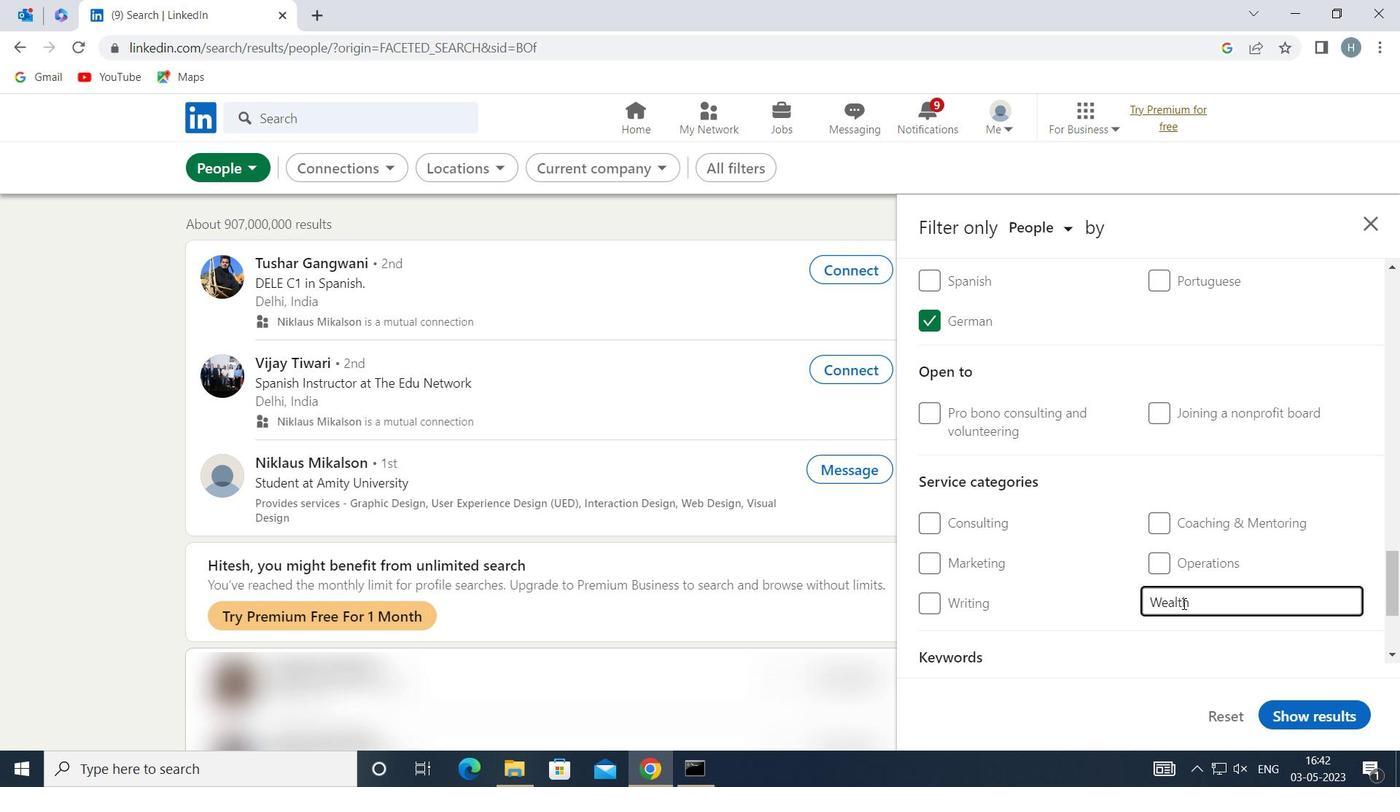 
Action: Mouse scrolled (1182, 599) with delta (0, 0)
Screenshot: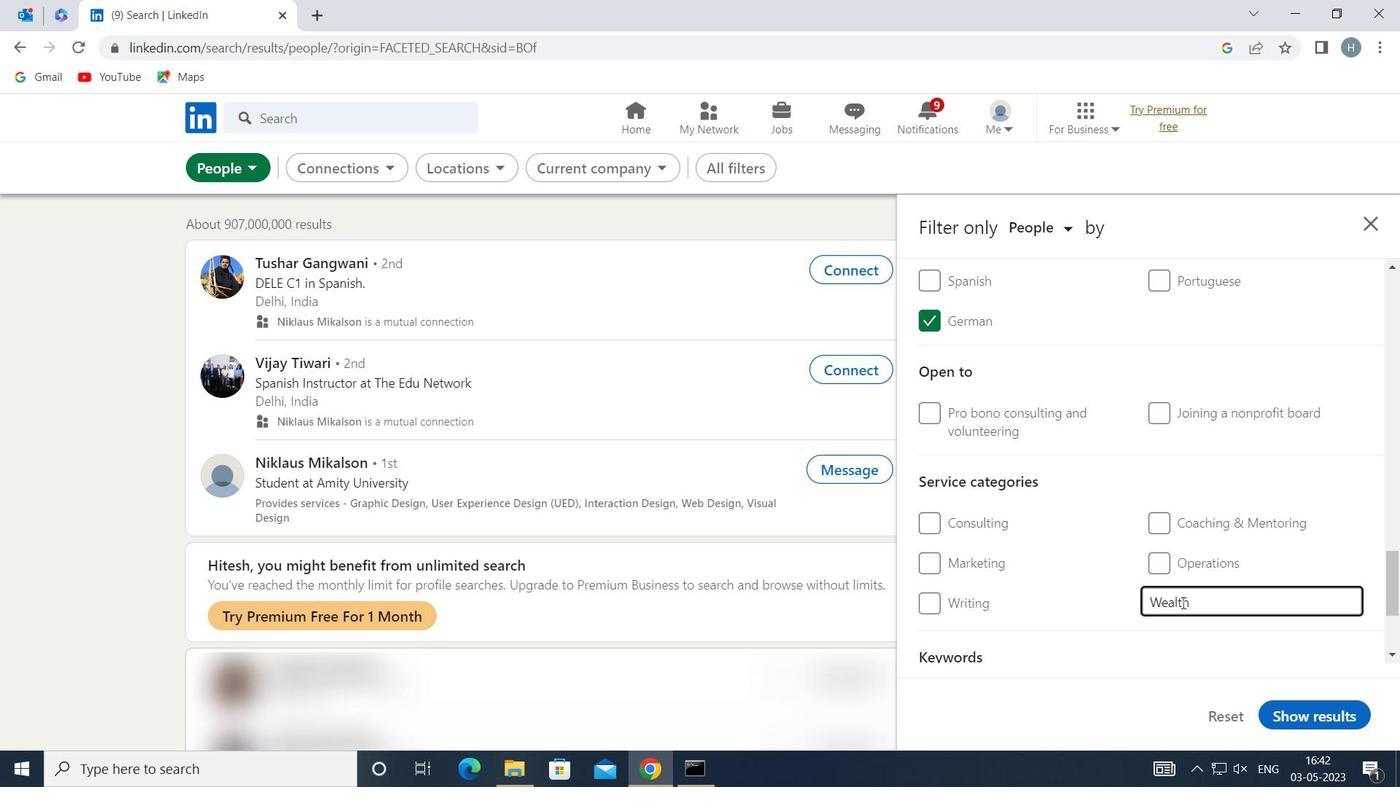 
Action: Mouse moved to (1200, 580)
Screenshot: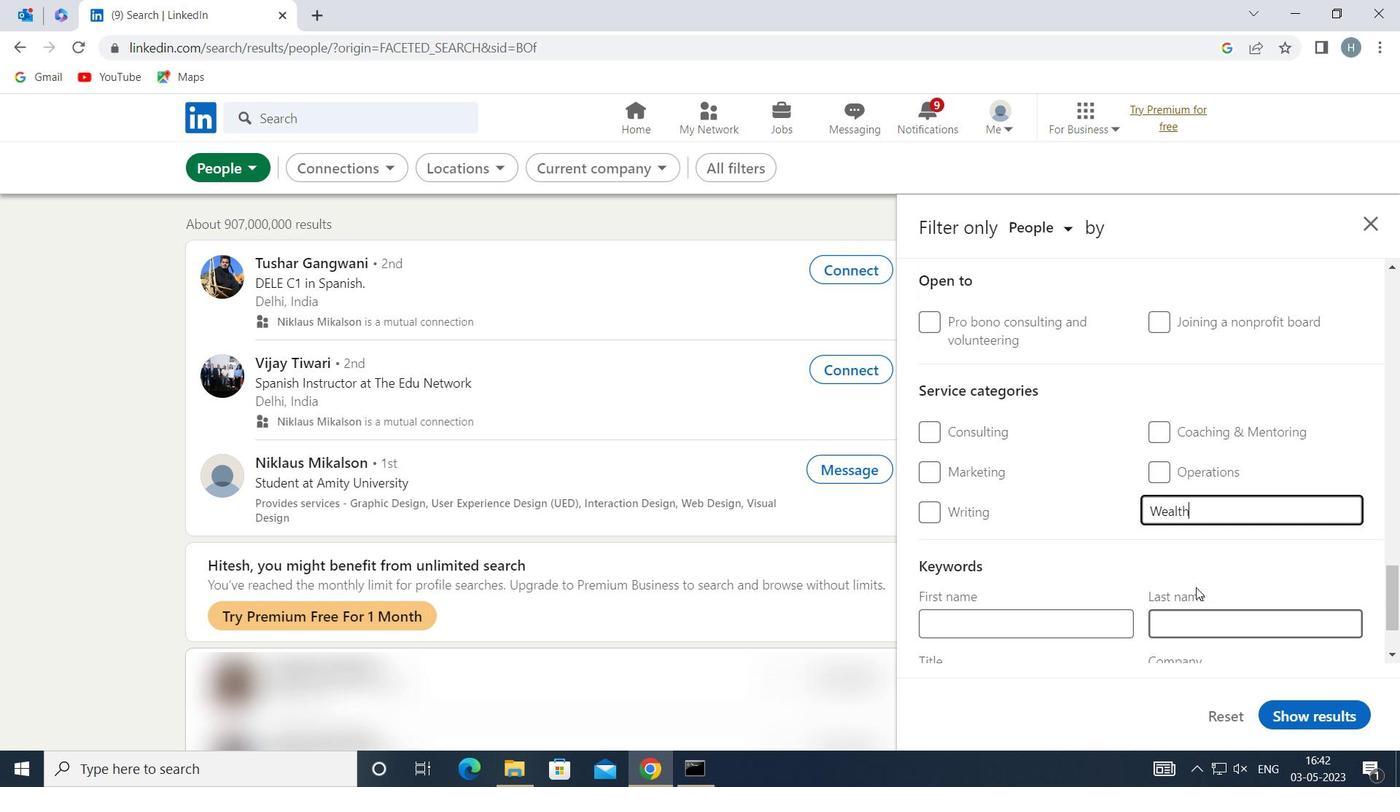 
Action: Key pressed <Key.space><Key.shift>MANAGEMENT<Key.space>
Screenshot: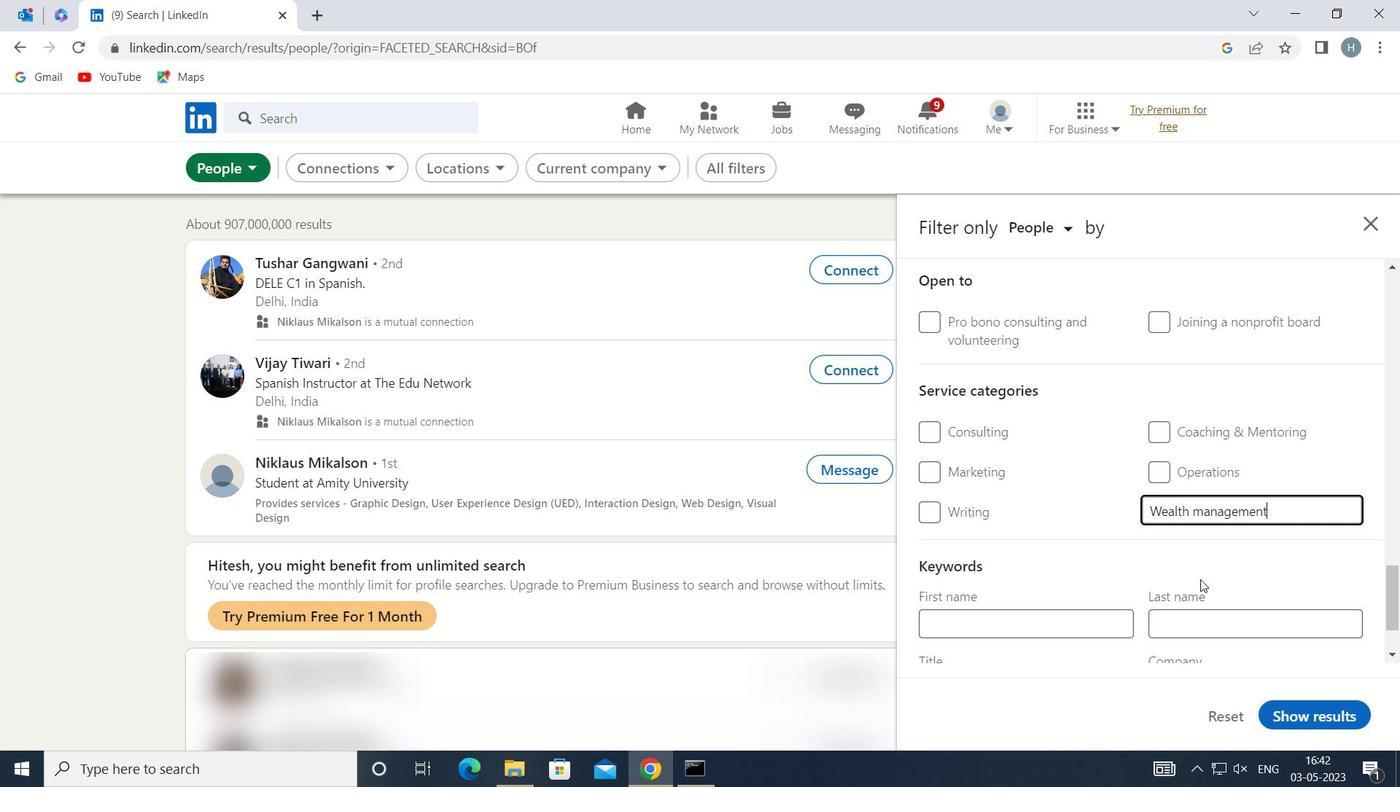 
Action: Mouse moved to (1230, 535)
Screenshot: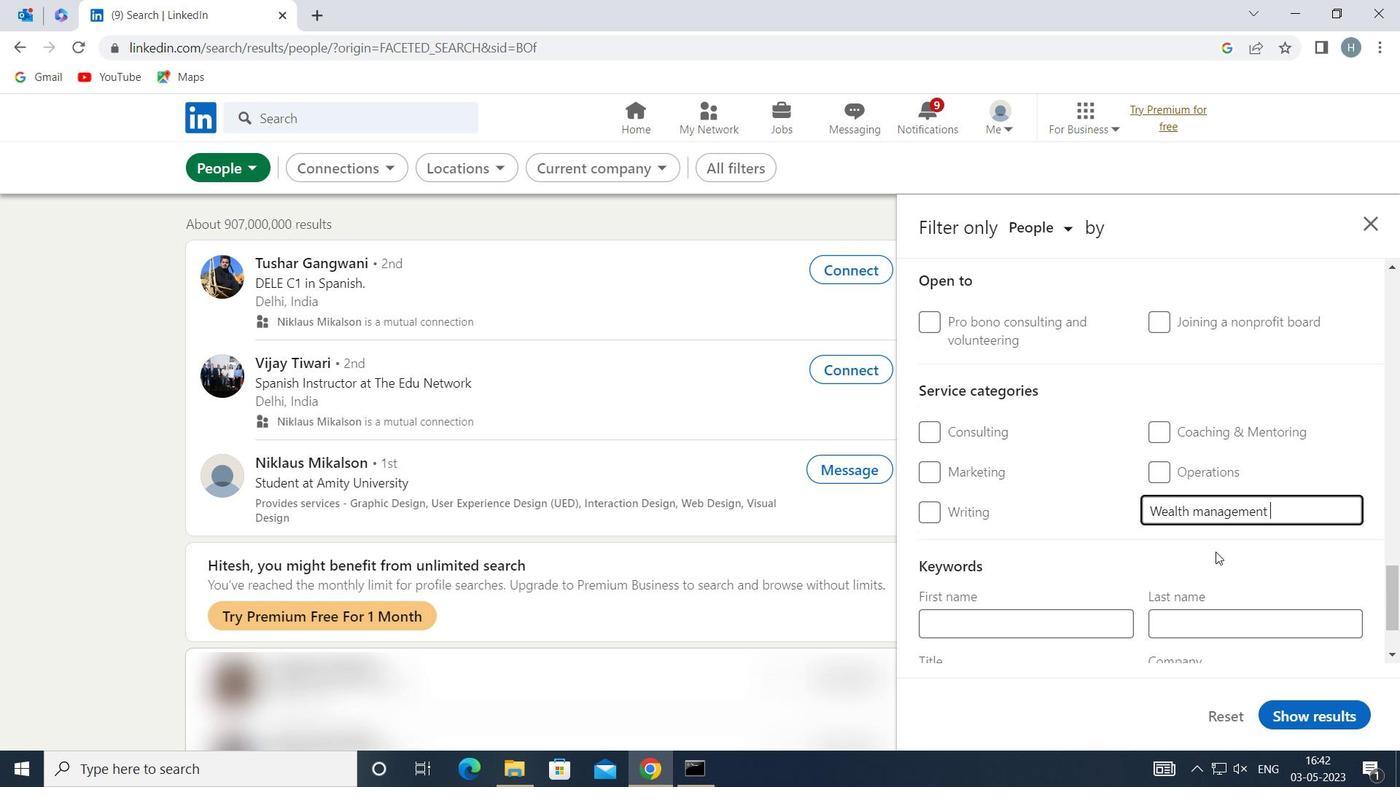 
Action: Mouse pressed left at (1230, 535)
Screenshot: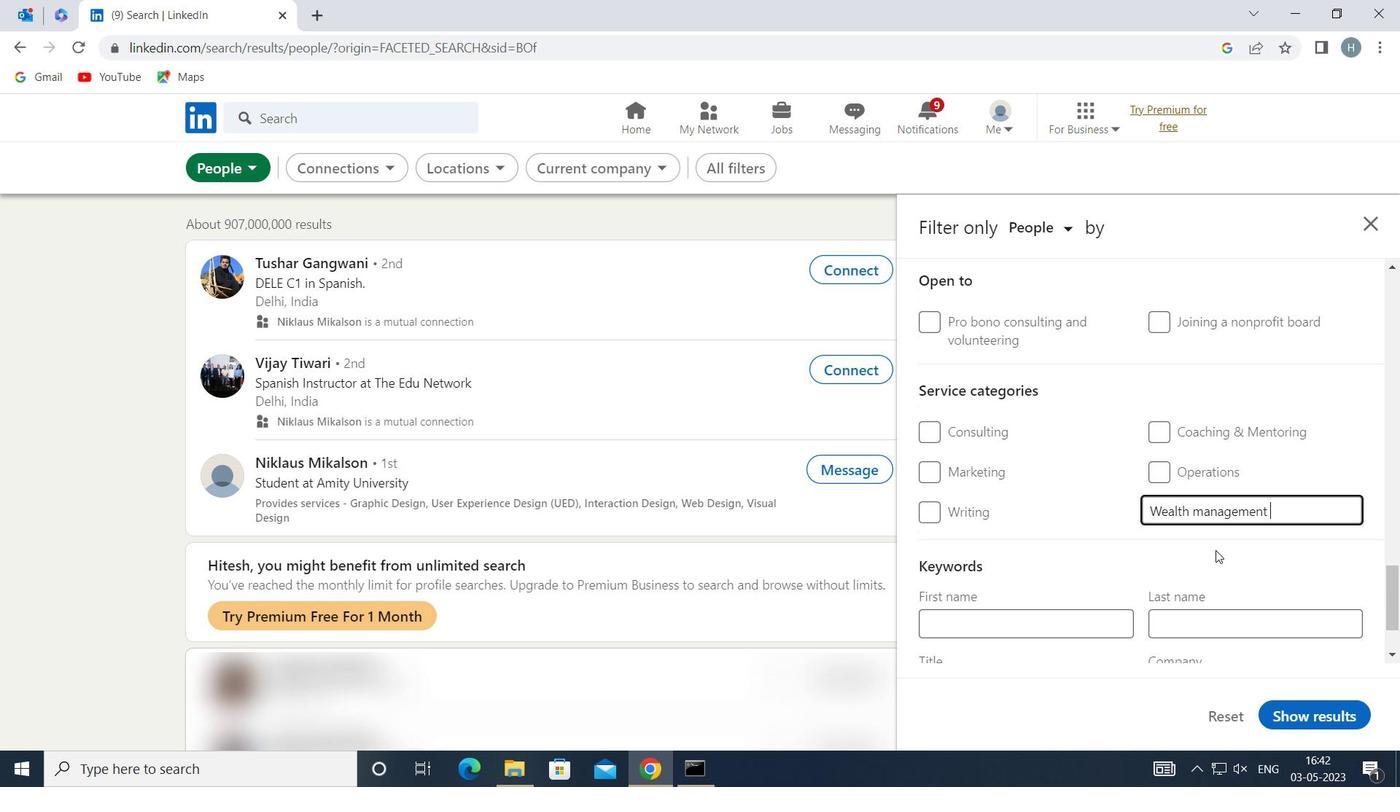
Action: Mouse moved to (1218, 540)
Screenshot: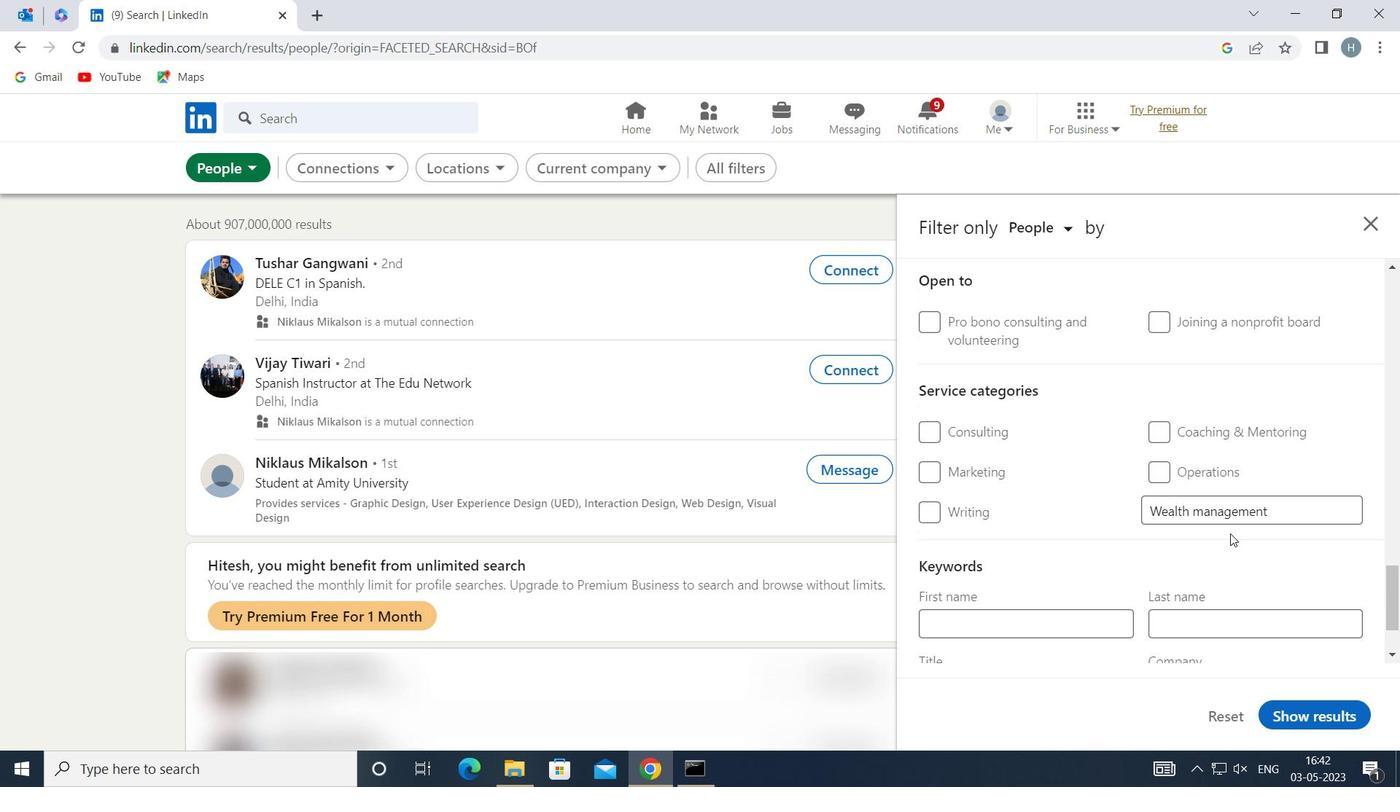 
Action: Mouse scrolled (1218, 539) with delta (0, 0)
Screenshot: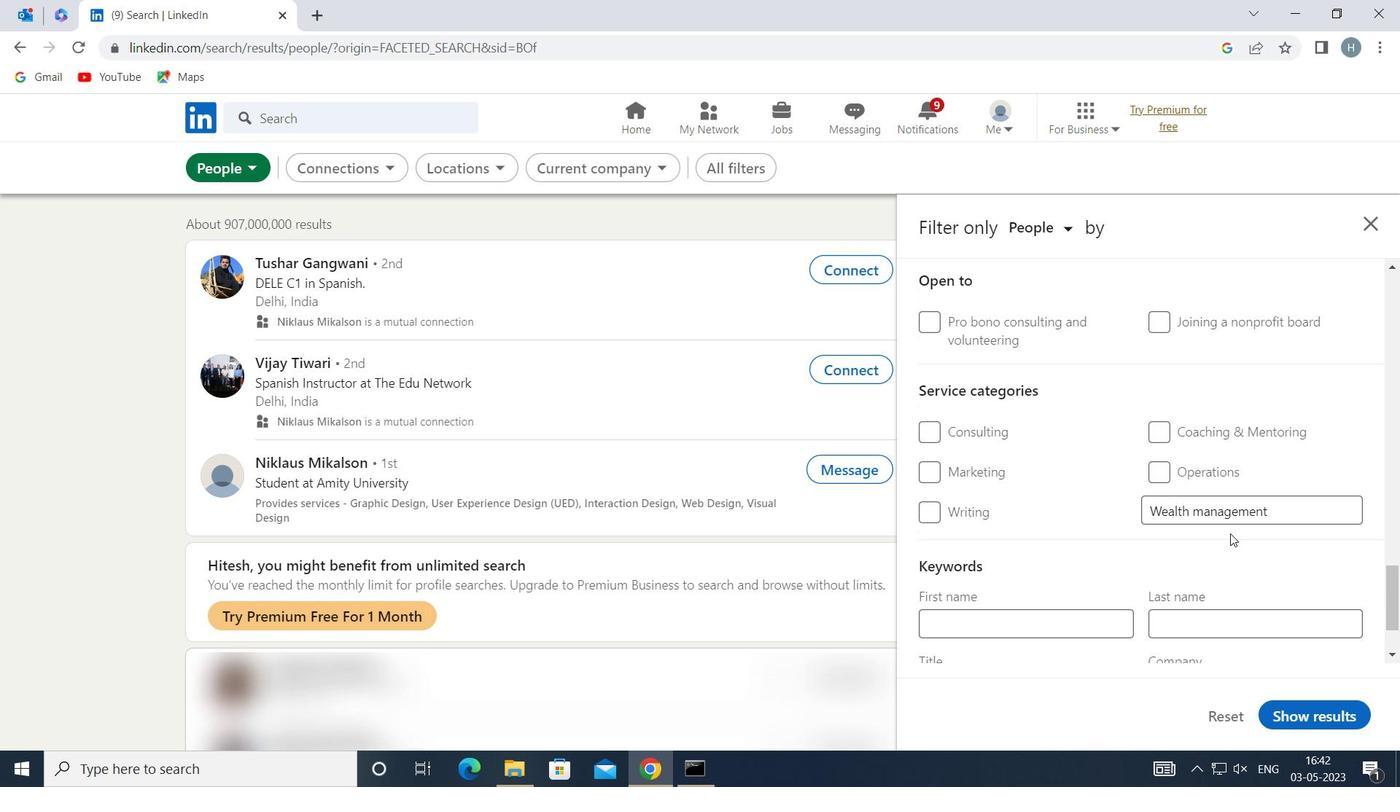 
Action: Mouse moved to (1192, 546)
Screenshot: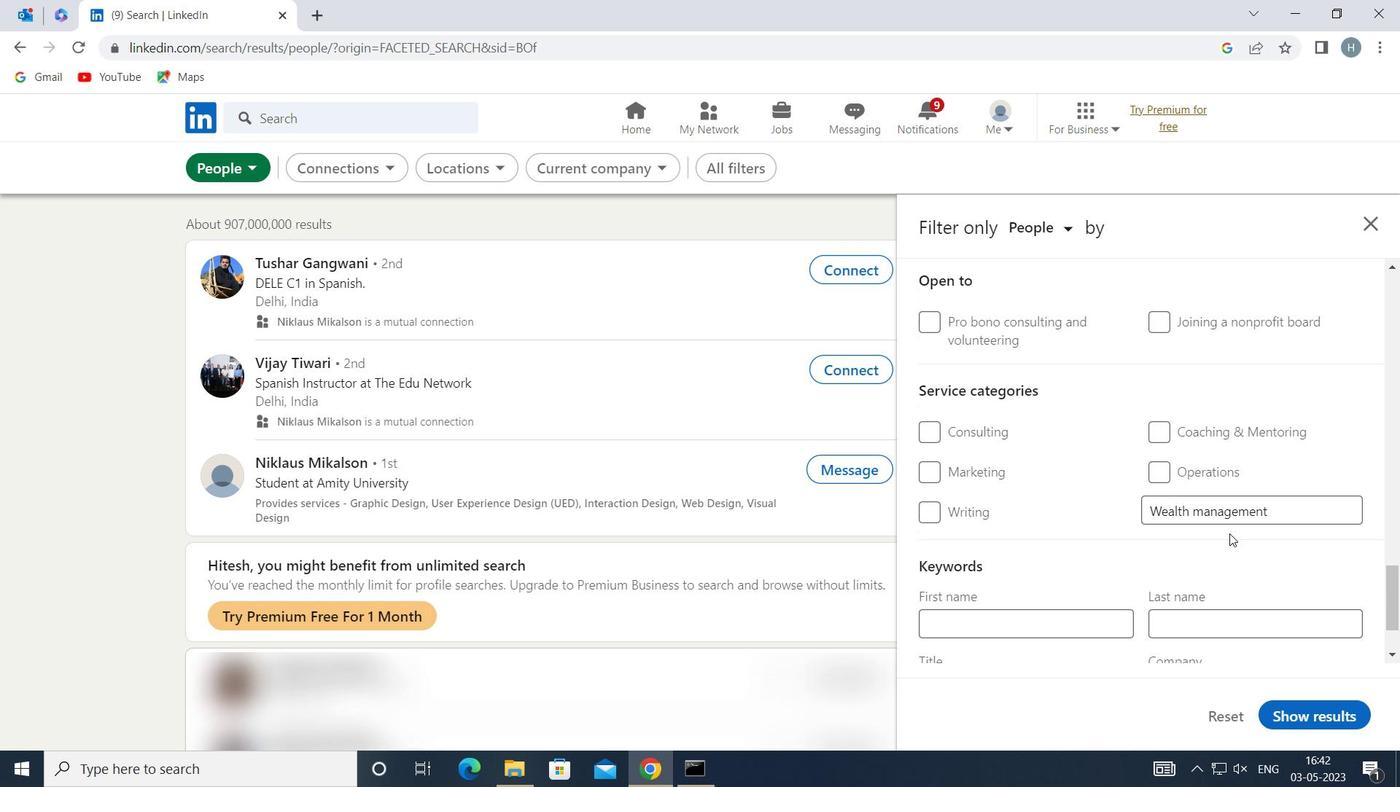 
Action: Mouse scrolled (1192, 545) with delta (0, 0)
Screenshot: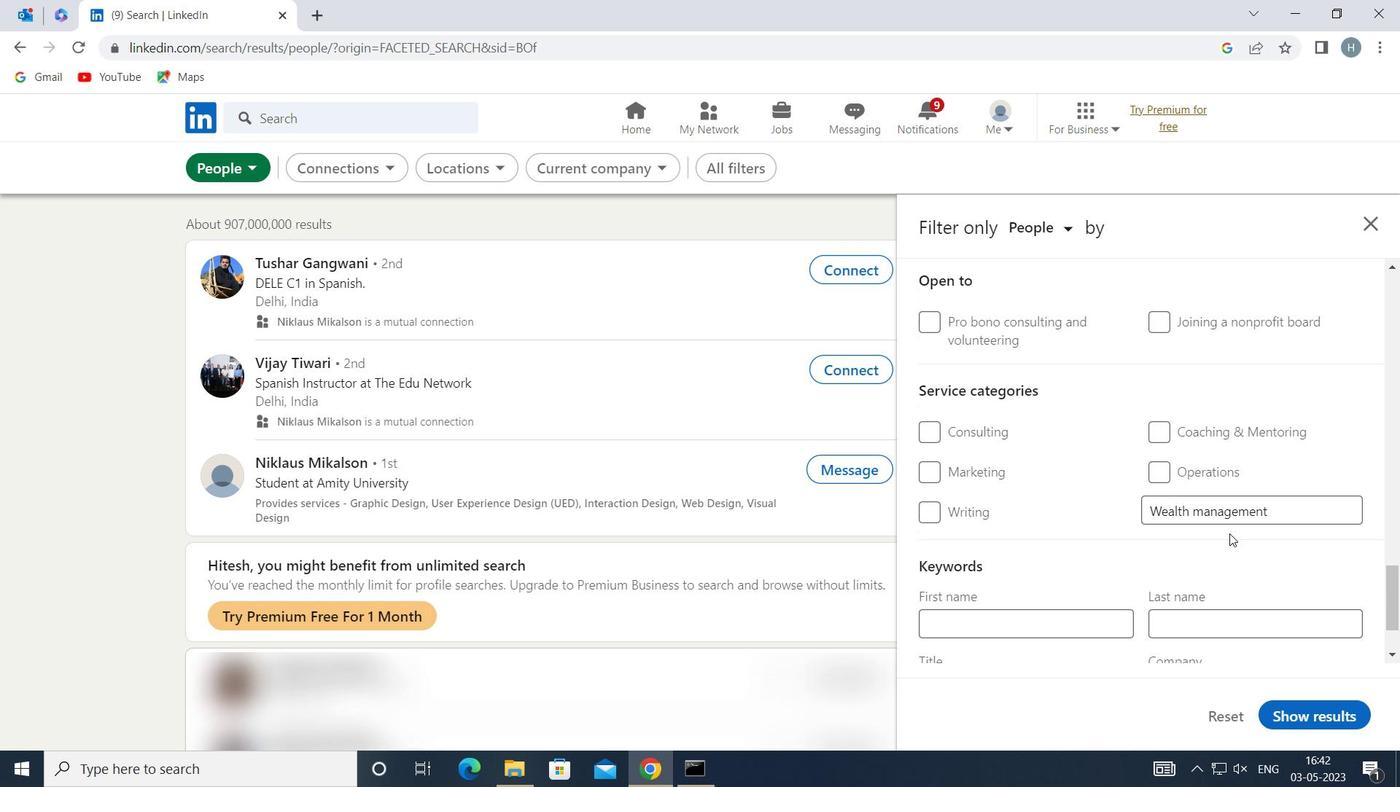 
Action: Mouse moved to (1187, 547)
Screenshot: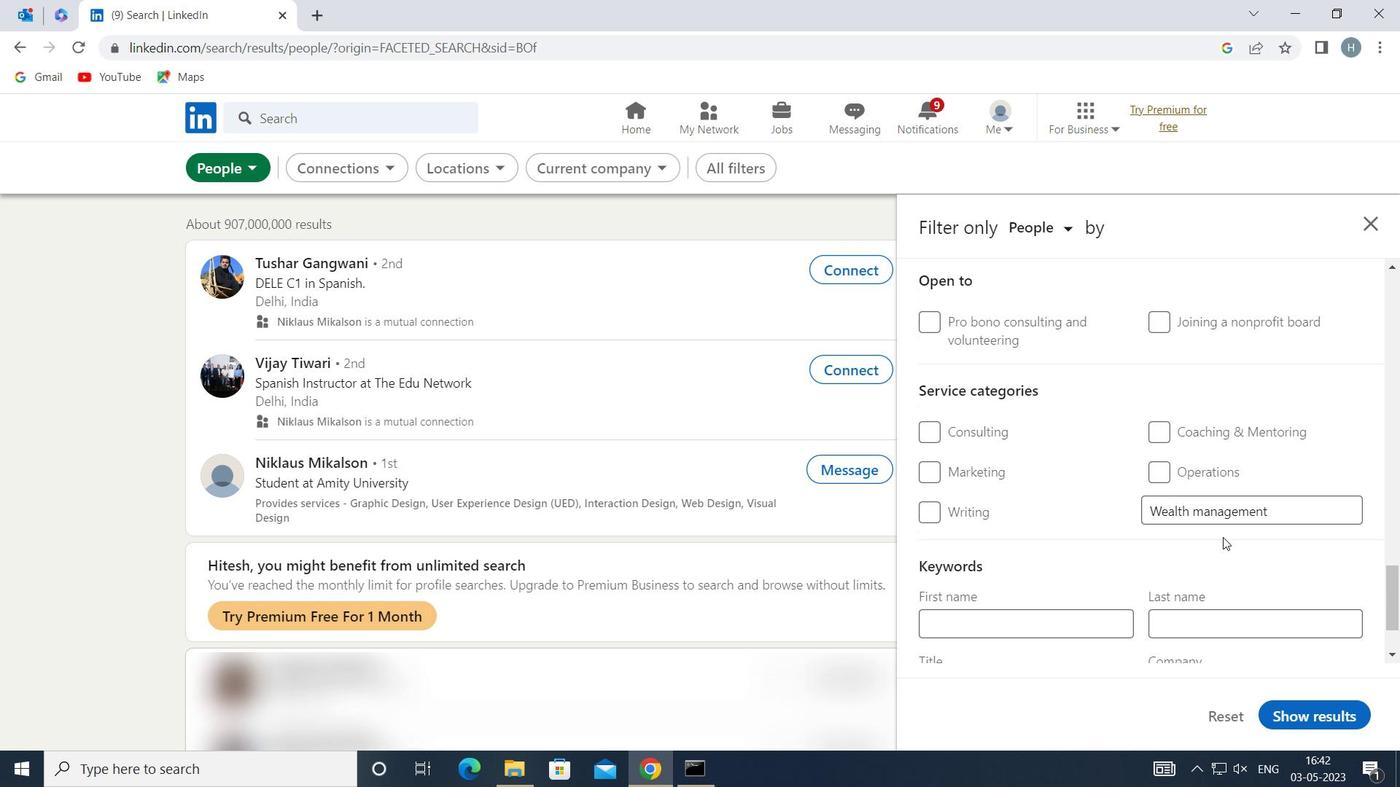 
Action: Mouse scrolled (1187, 547) with delta (0, 0)
Screenshot: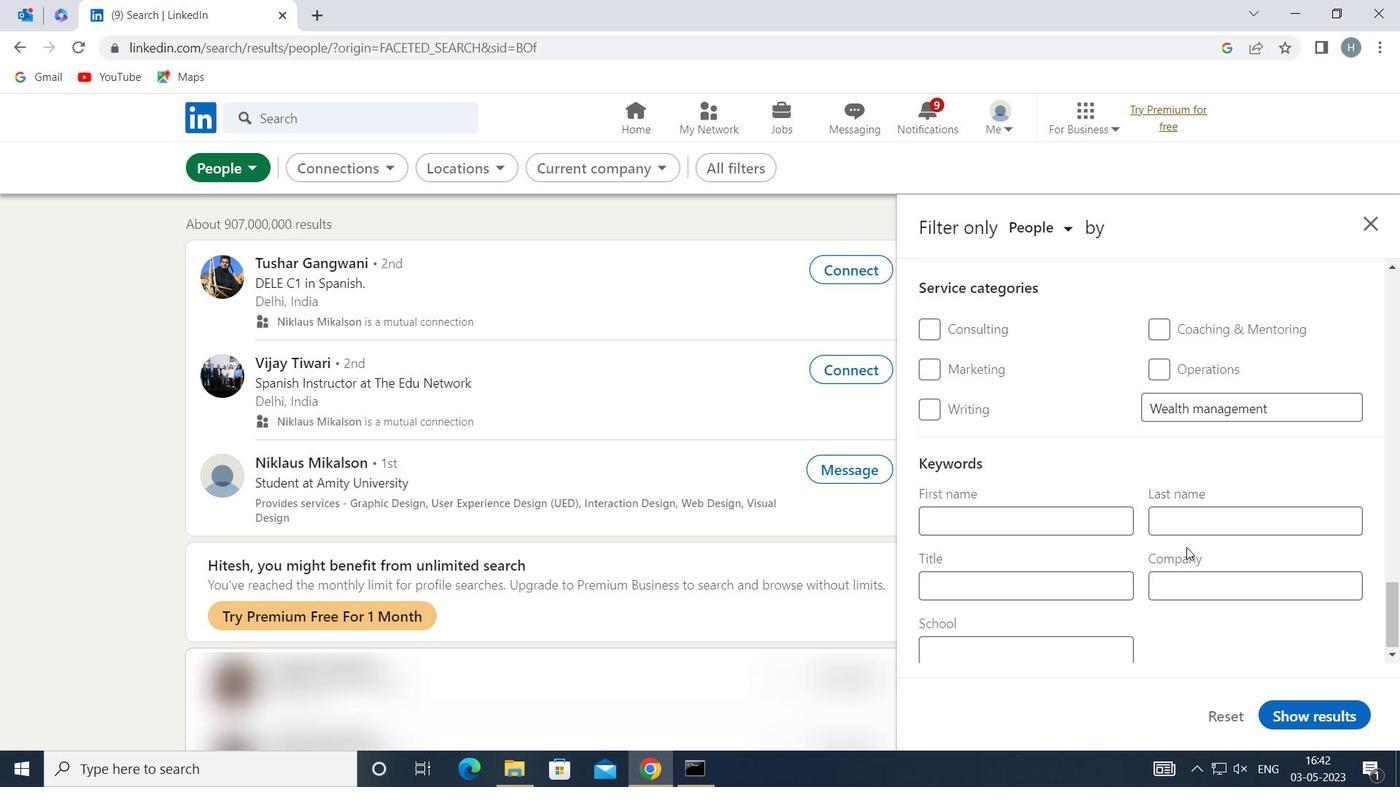 
Action: Mouse scrolled (1187, 547) with delta (0, 0)
Screenshot: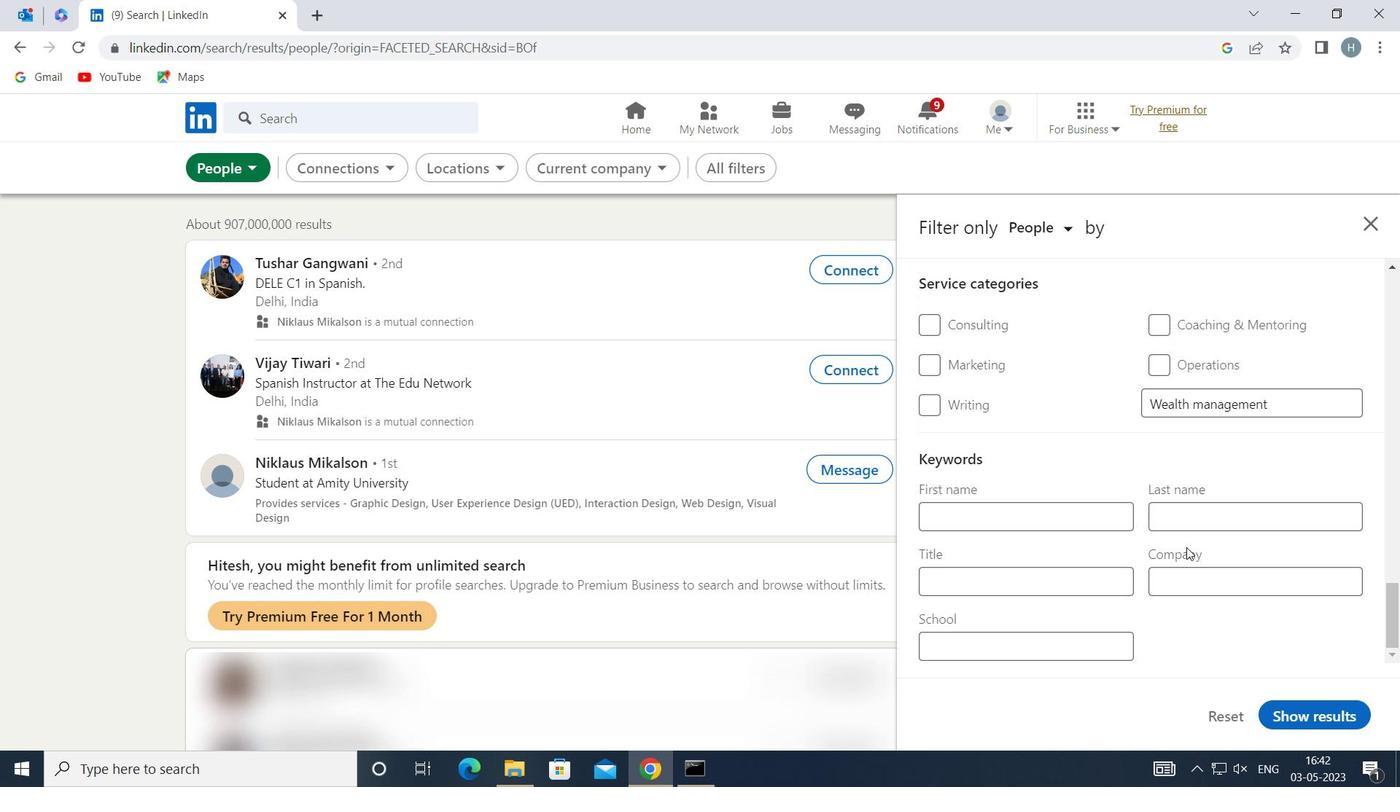 
Action: Mouse moved to (1038, 582)
Screenshot: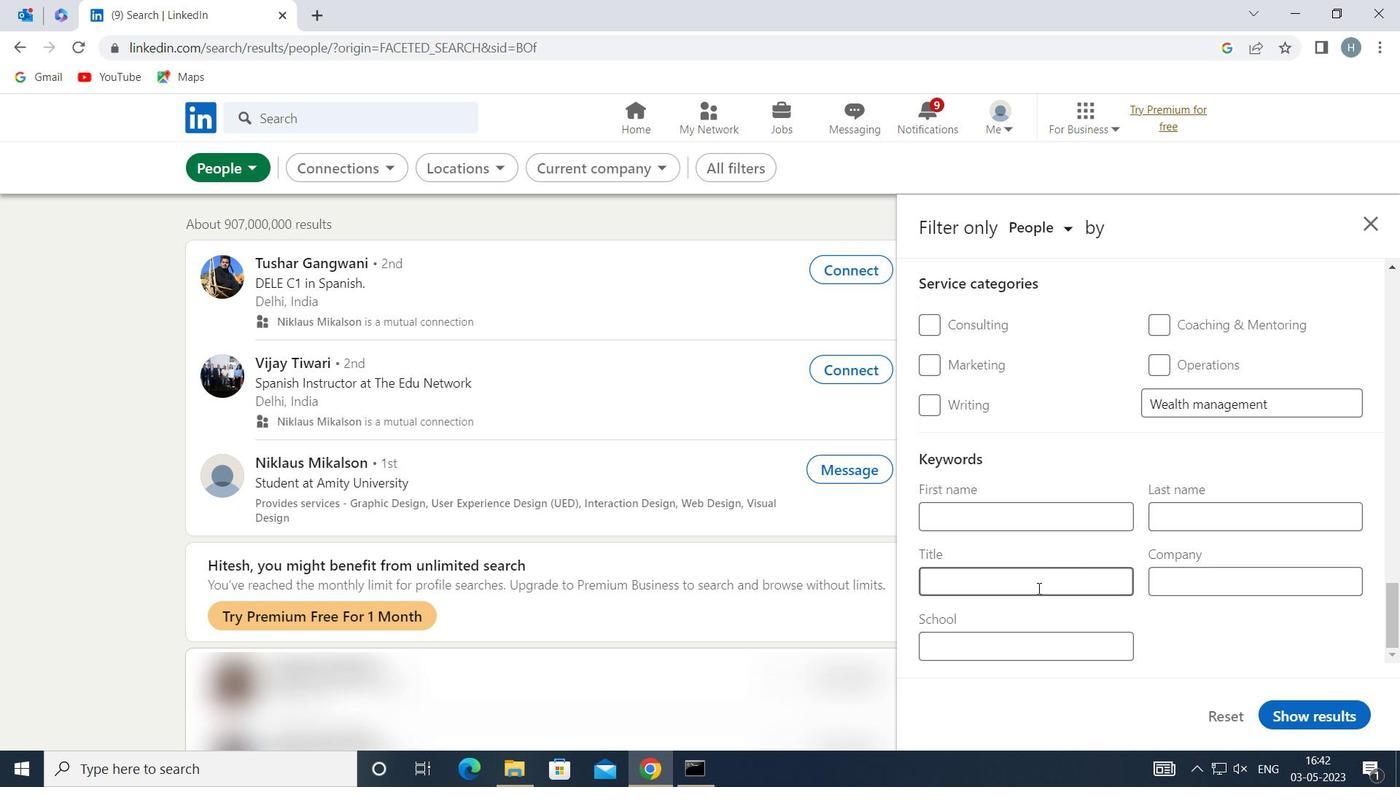 
Action: Mouse pressed left at (1038, 582)
Screenshot: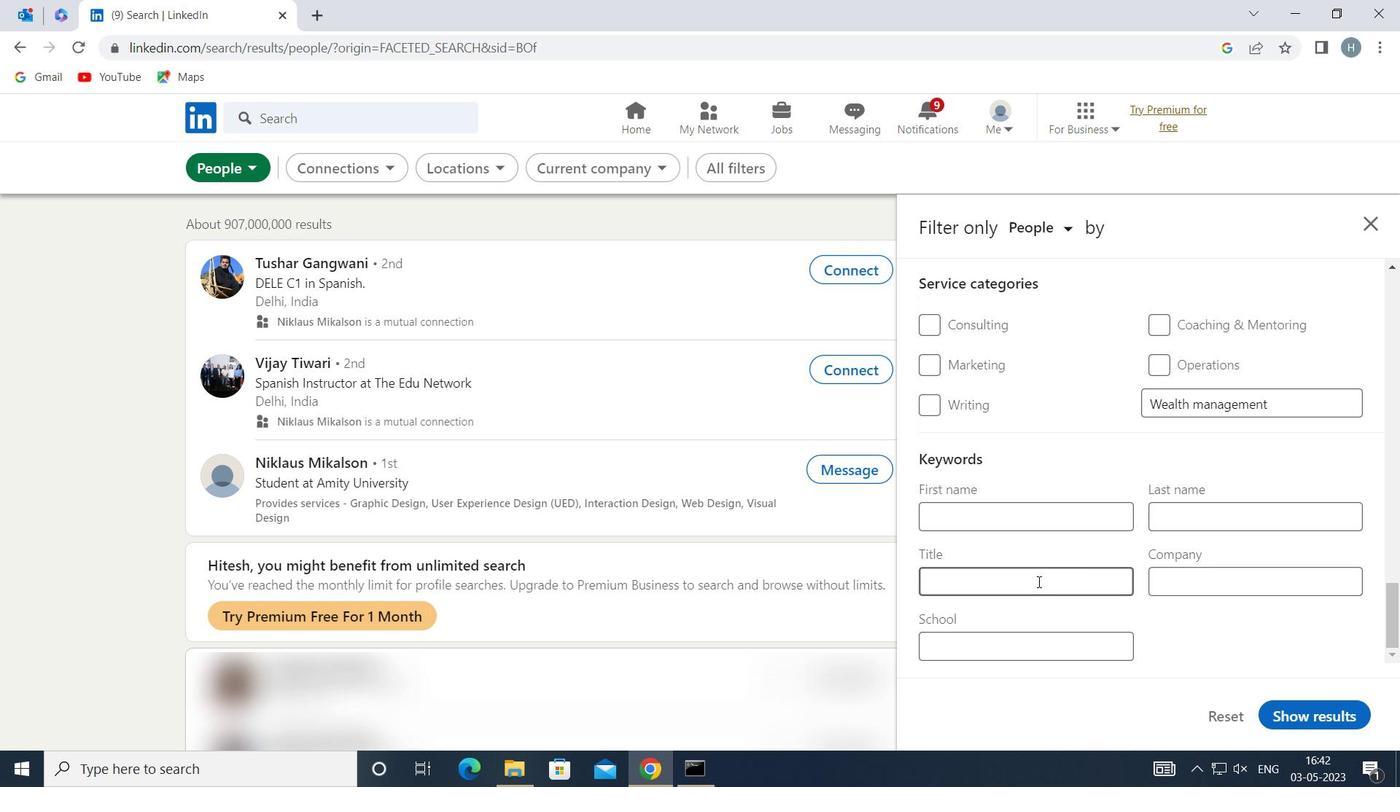 
Action: Key pressed <Key.shift><Key.shift><Key.shift><Key.shift><Key.shift><Key.shift><Key.shift><Key.shift><Key.shift><Key.shift><Key.shift><Key.shift><Key.shift><Key.shift><Key.shift><Key.shift><Key.shift><Key.shift><Key.shift><Key.shift><Key.shift><Key.shift><Key.shift><Key.shift><Key.shift><Key.shift><Key.shift>HUA<Key.backspace>MAN<Key.space><Key.shift>RESOURCES
Screenshot: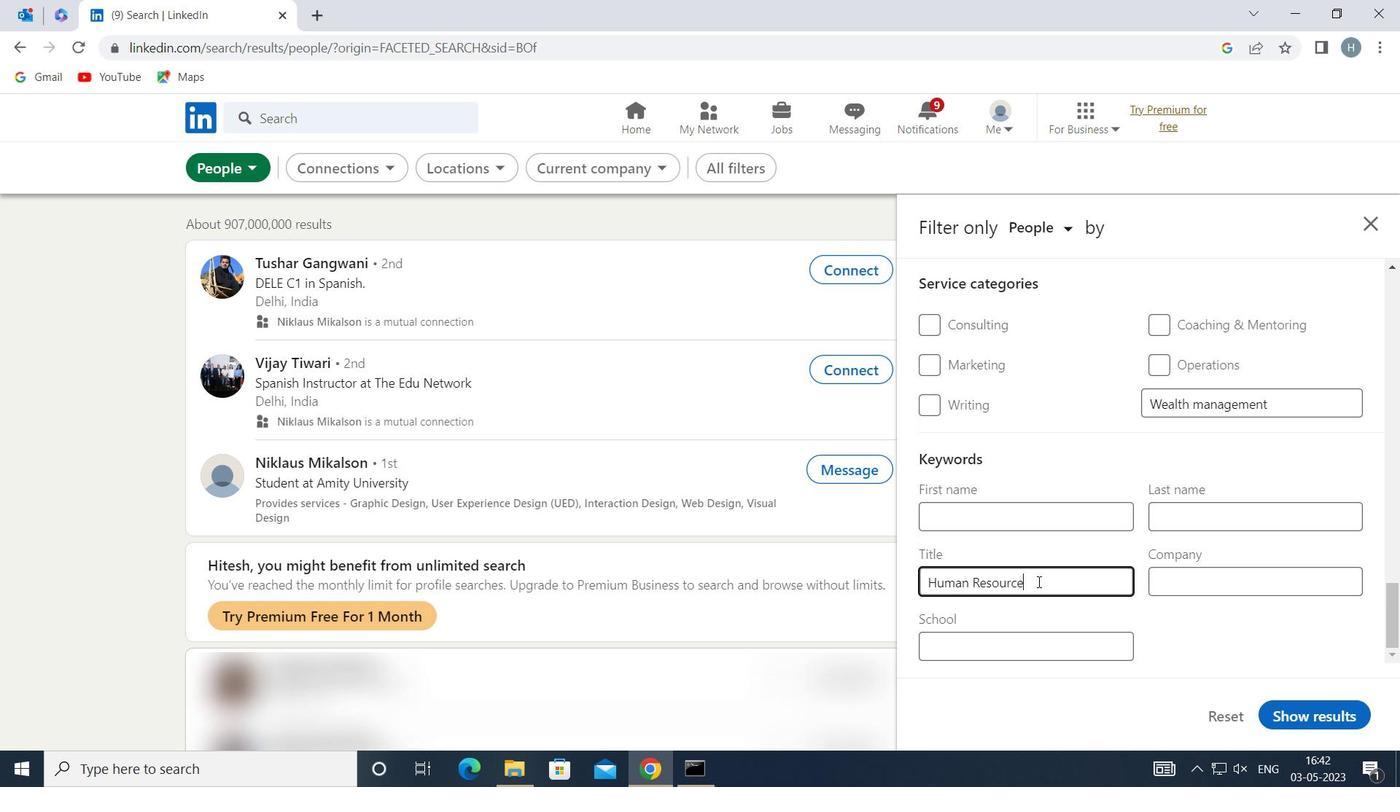 
Action: Mouse moved to (1324, 717)
Screenshot: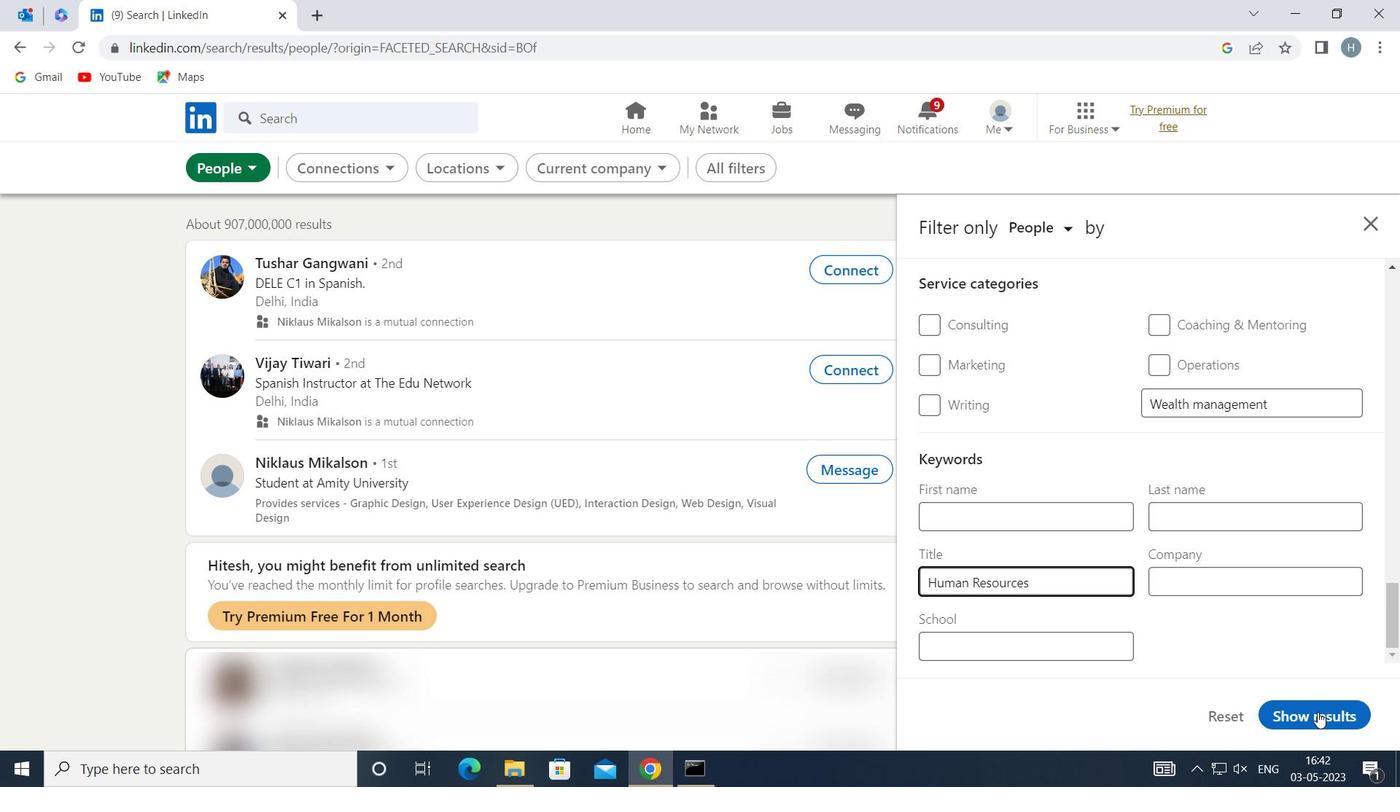 
Action: Mouse pressed left at (1324, 717)
Screenshot: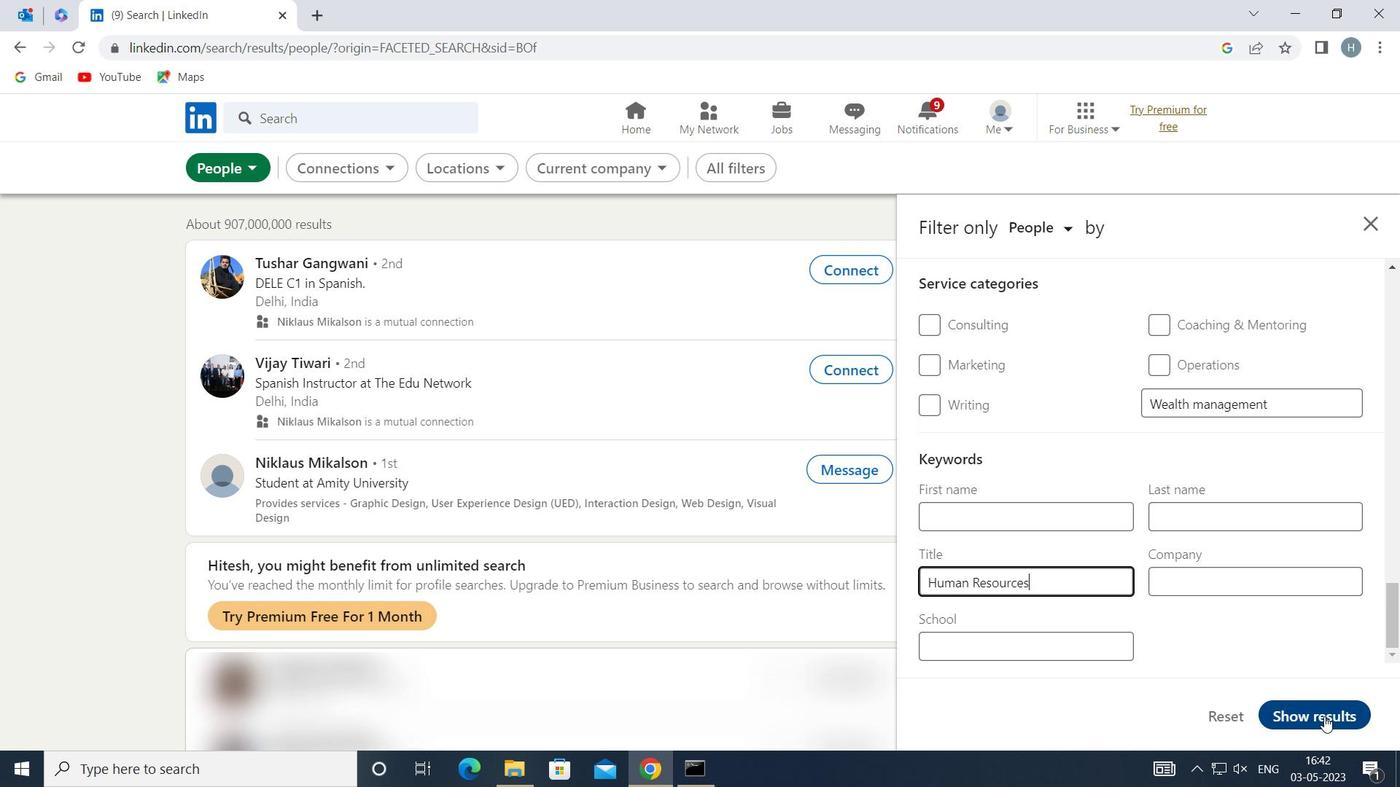 
Action: Mouse moved to (868, 501)
Screenshot: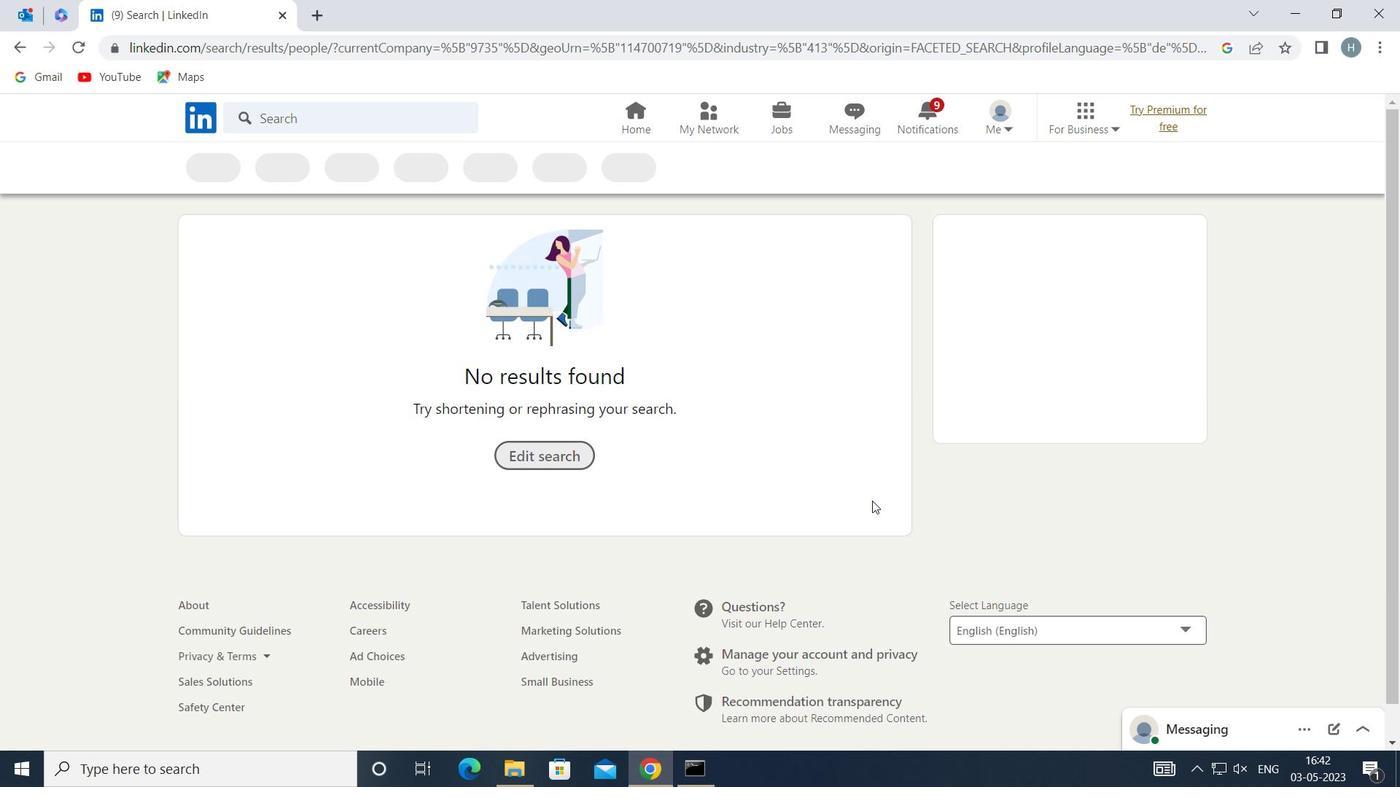 
